 Task: Find connections with filter location Abidjan with filter topic #Startuplife with filter profile language German with filter current company L&T POWER with filter school Calcutta Institute Of Engineering And Management with filter industry Metal Ore Mining with filter service category Financial Reporting with filter keywords title Administrator
Action: Mouse moved to (668, 80)
Screenshot: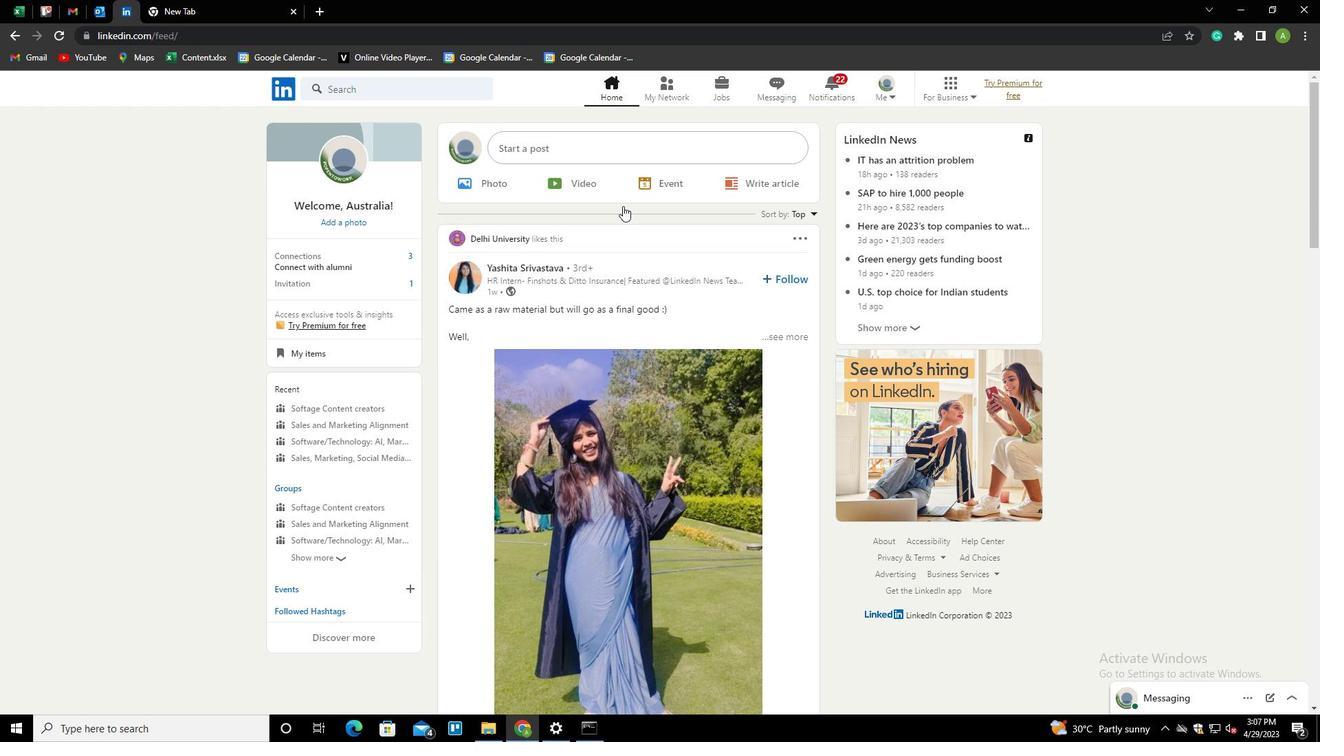 
Action: Mouse pressed left at (668, 80)
Screenshot: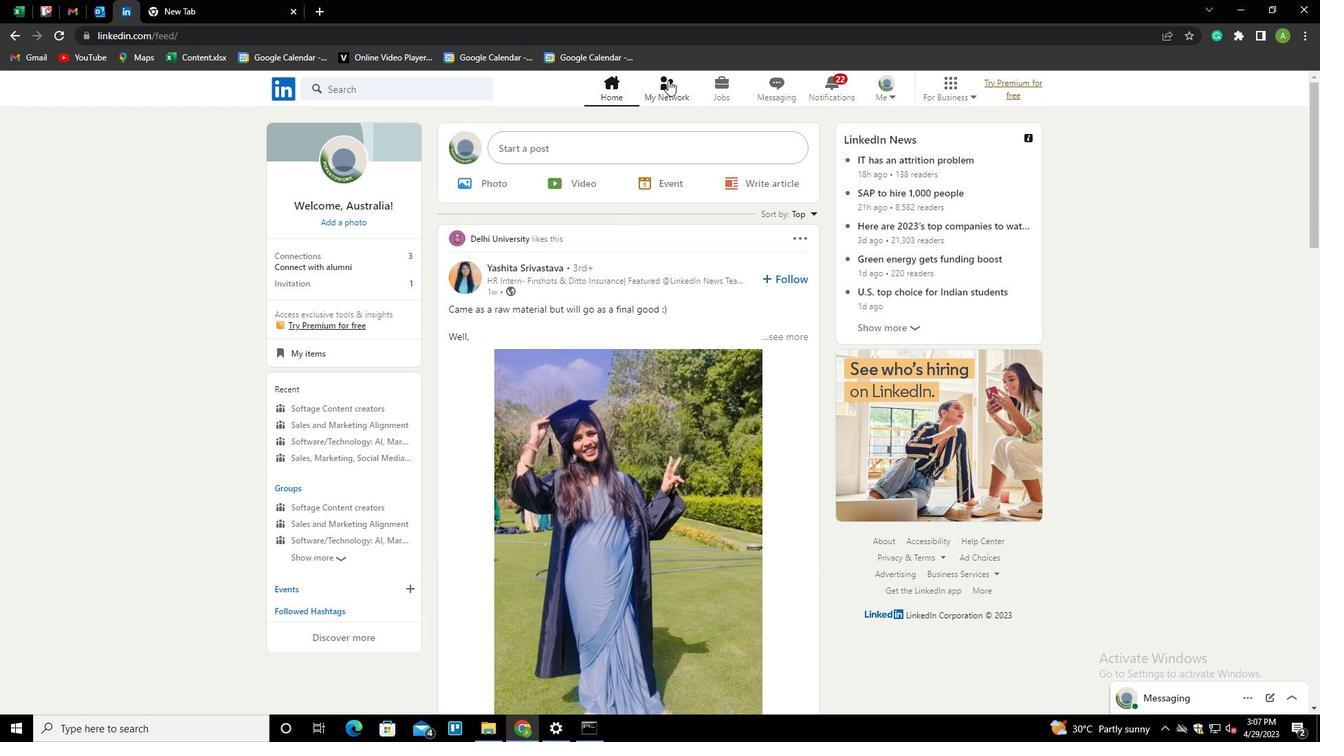 
Action: Mouse moved to (366, 160)
Screenshot: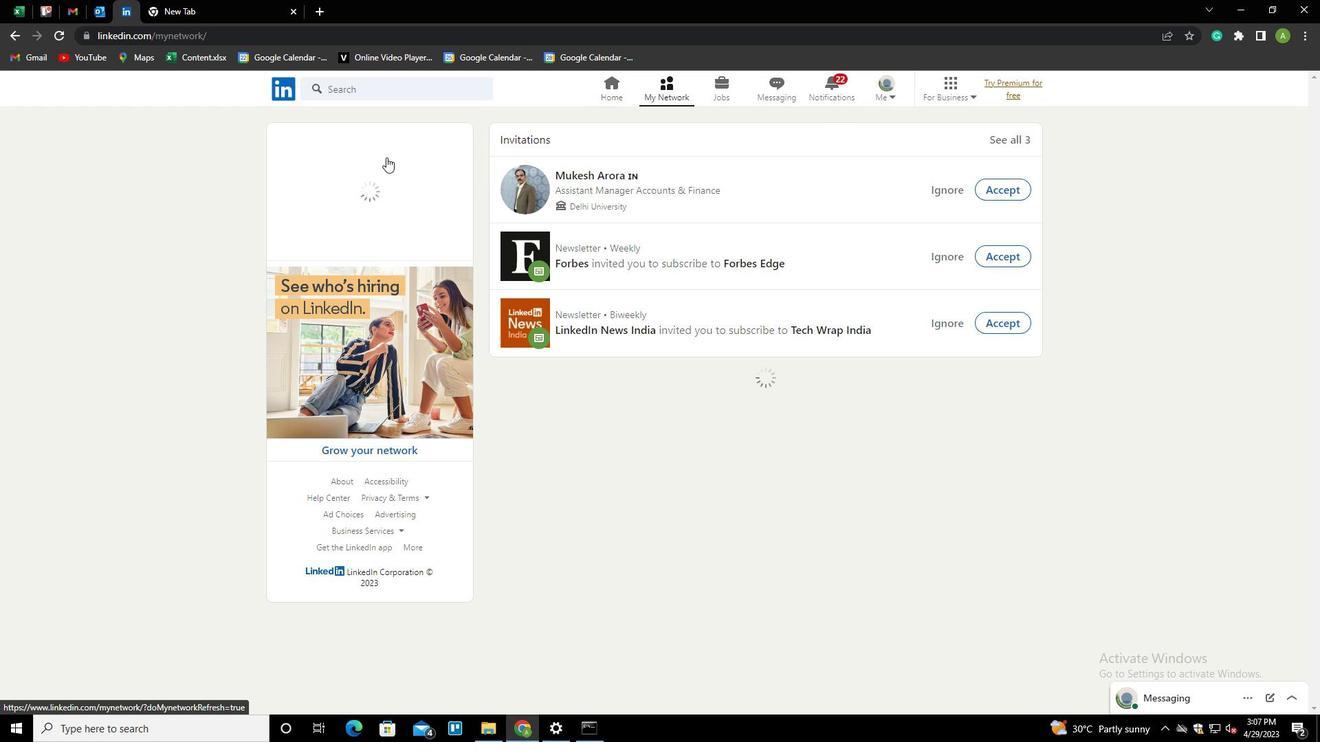 
Action: Mouse pressed left at (366, 160)
Screenshot: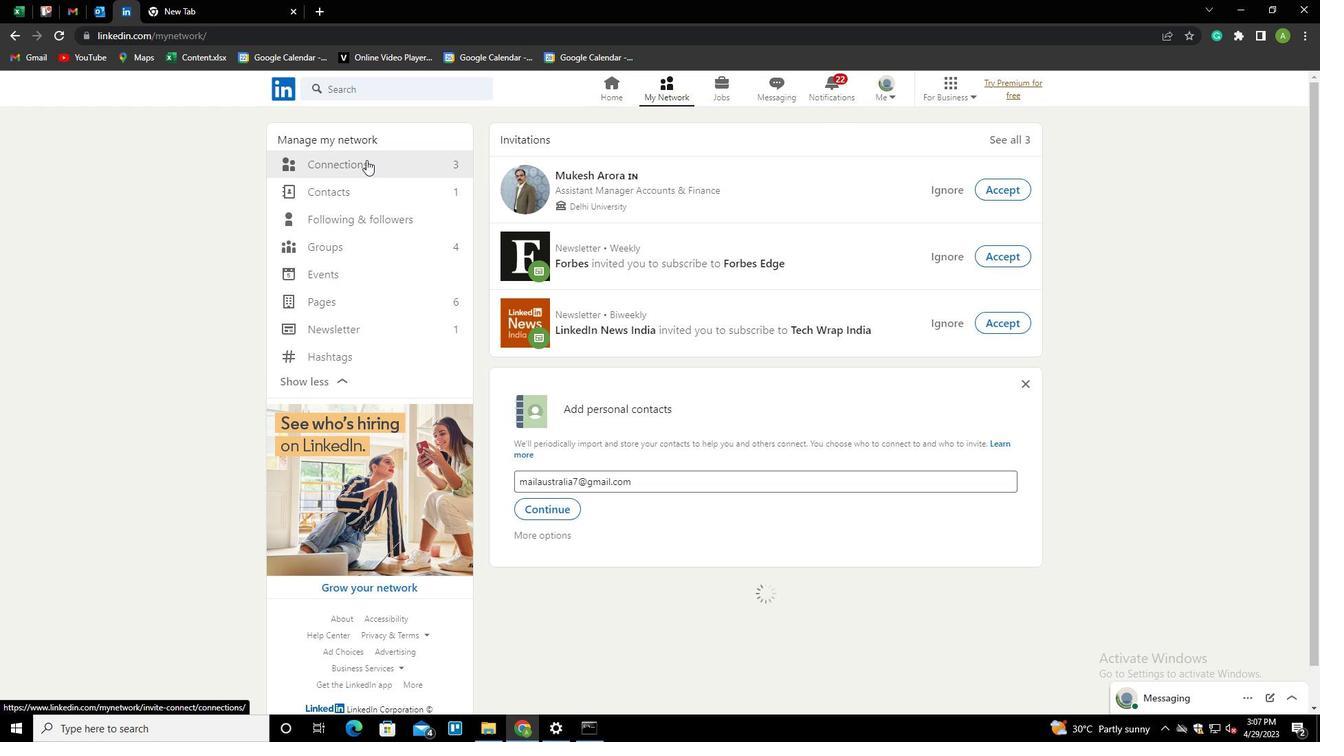 
Action: Mouse moved to (754, 157)
Screenshot: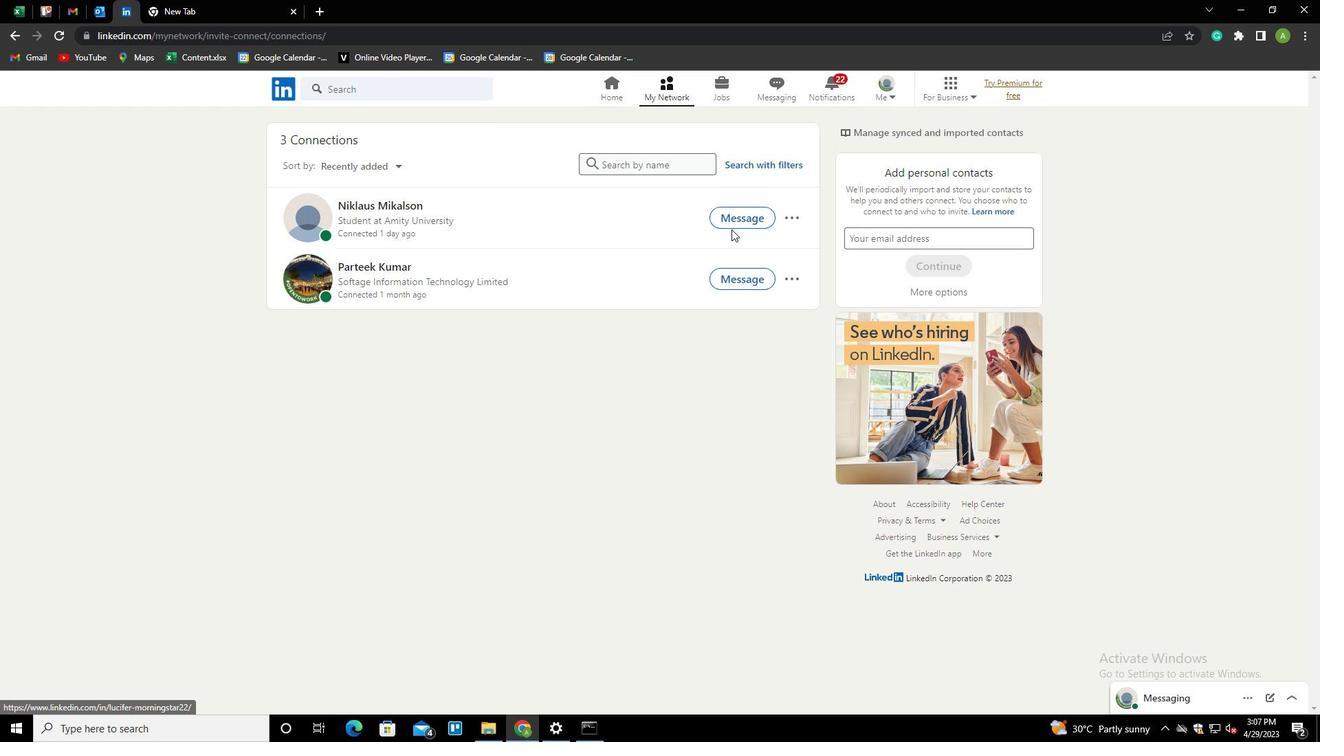
Action: Mouse pressed left at (754, 157)
Screenshot: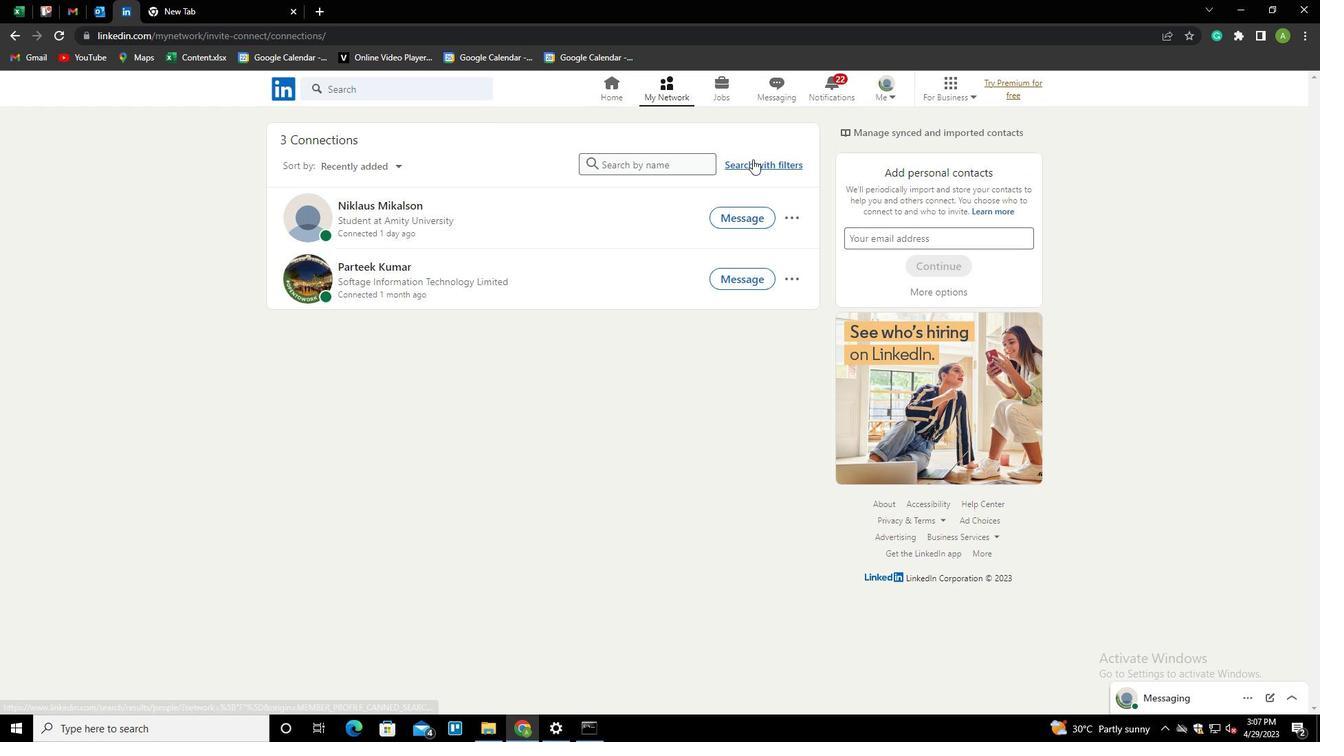 
Action: Mouse moved to (702, 123)
Screenshot: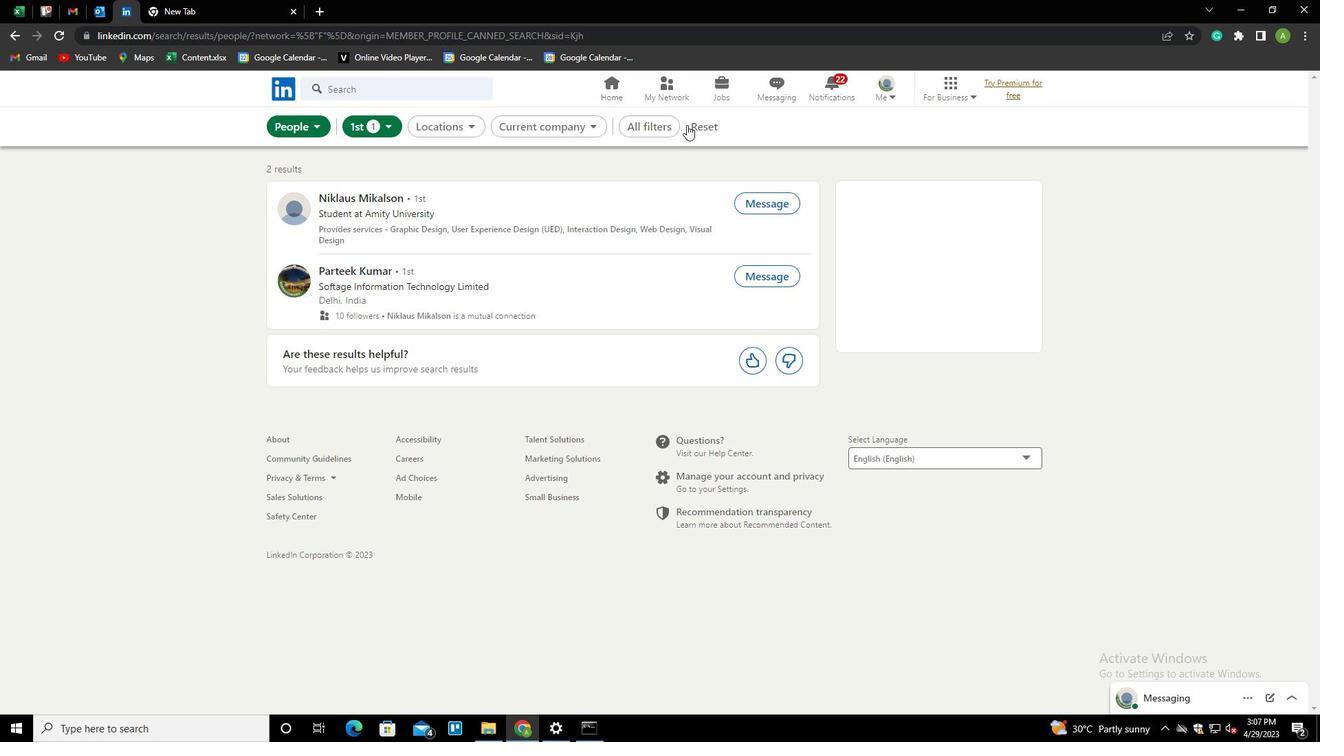 
Action: Mouse pressed left at (702, 123)
Screenshot: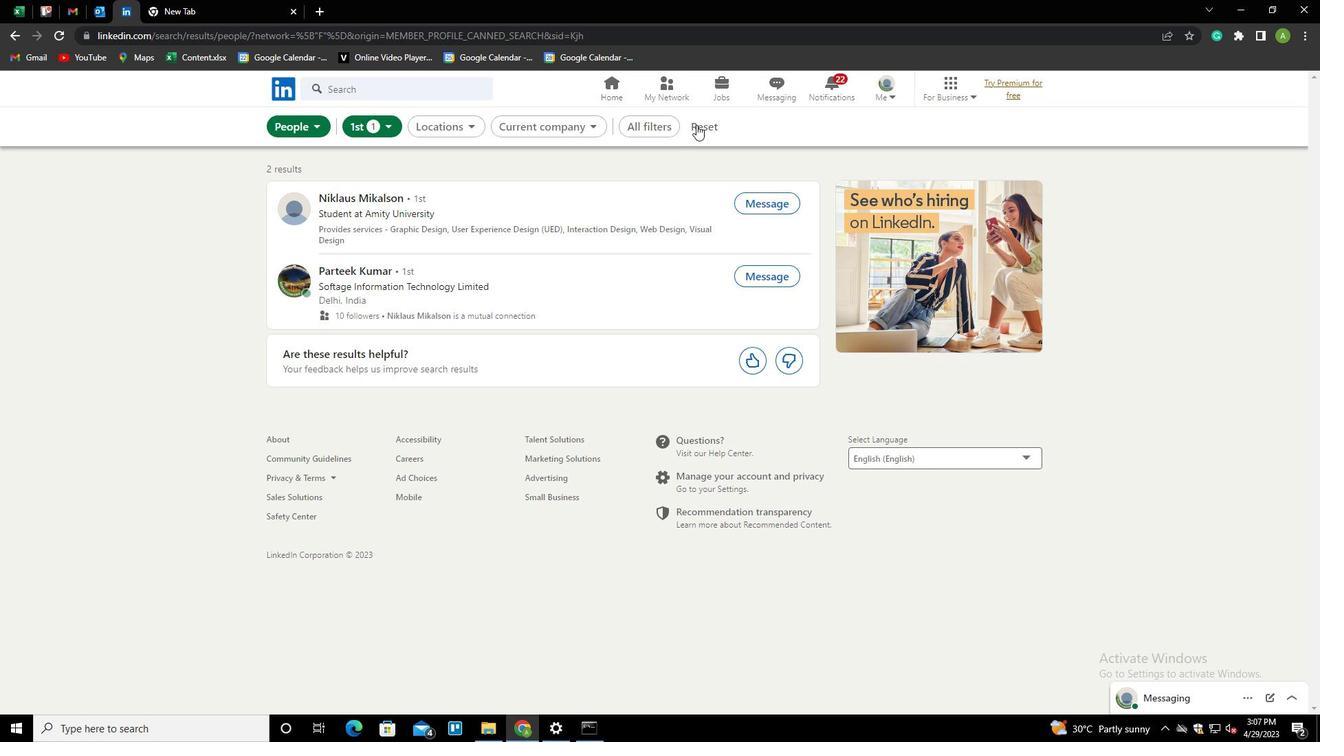 
Action: Mouse moved to (684, 124)
Screenshot: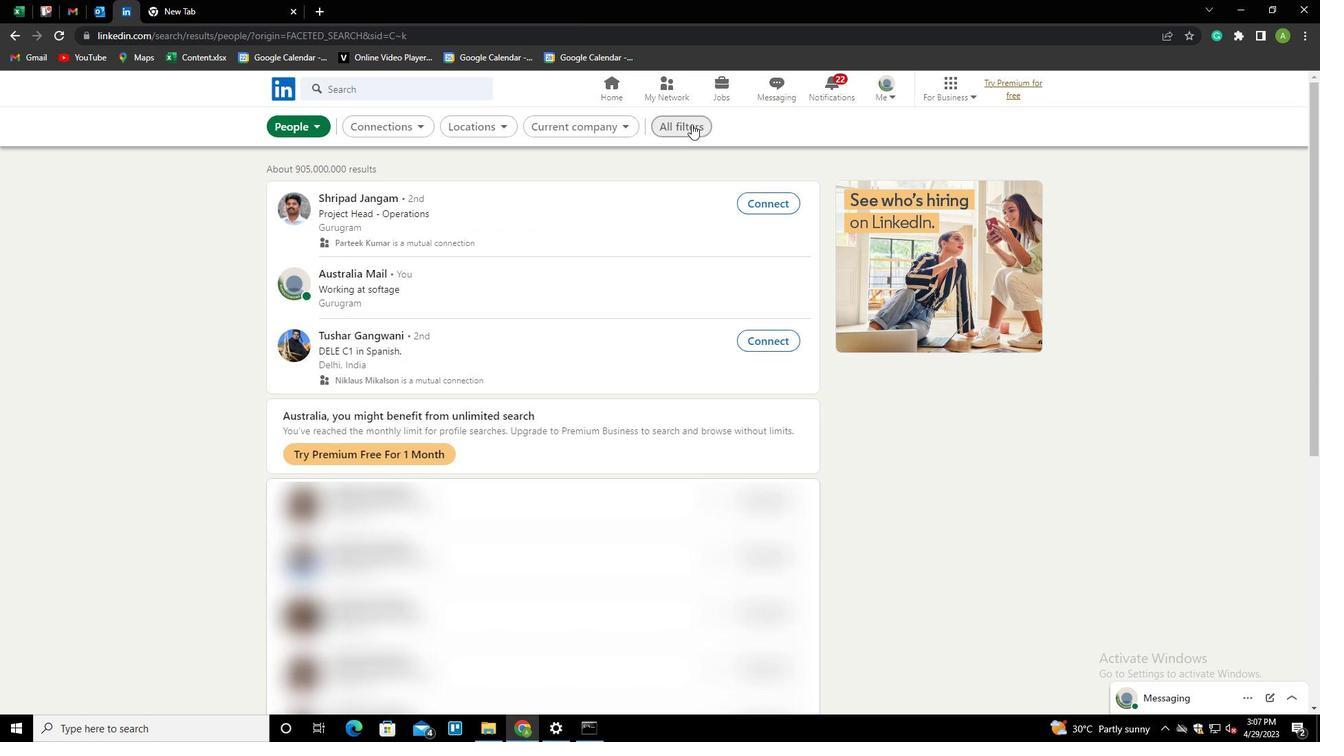 
Action: Mouse pressed left at (684, 124)
Screenshot: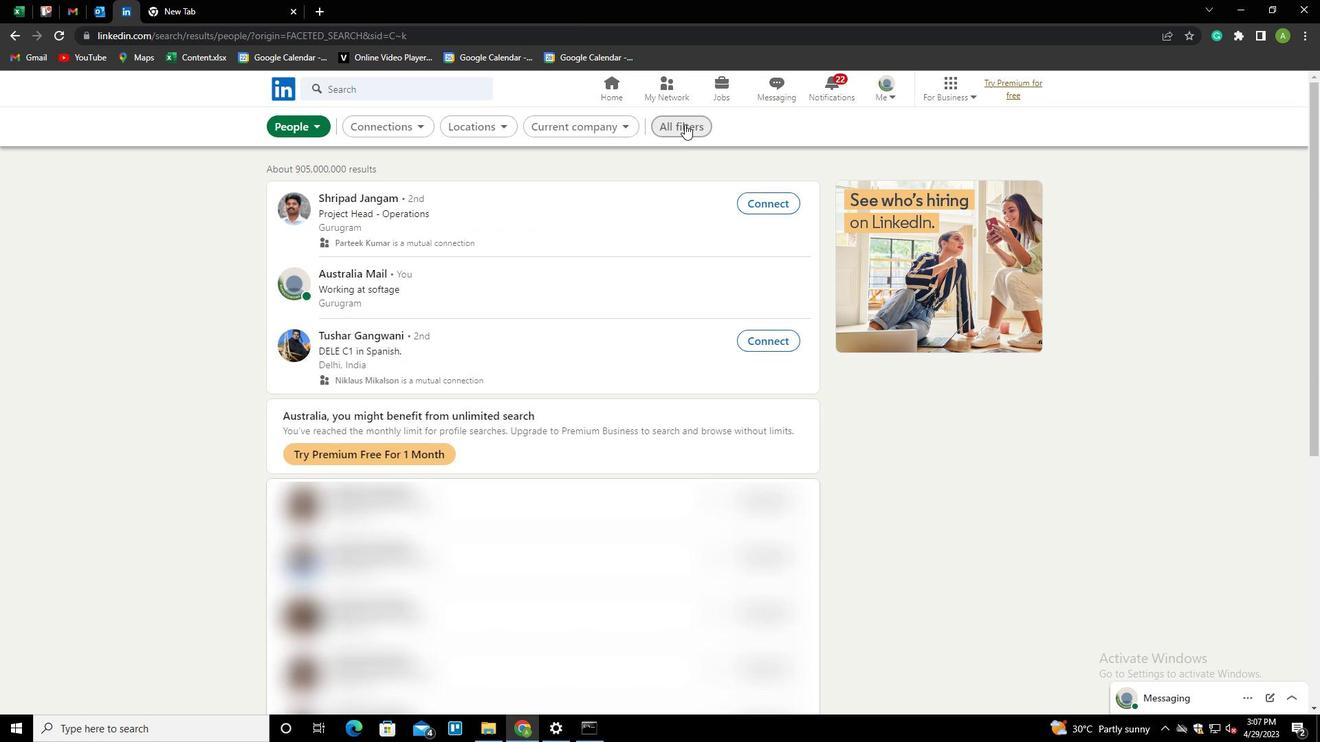 
Action: Mouse moved to (1150, 342)
Screenshot: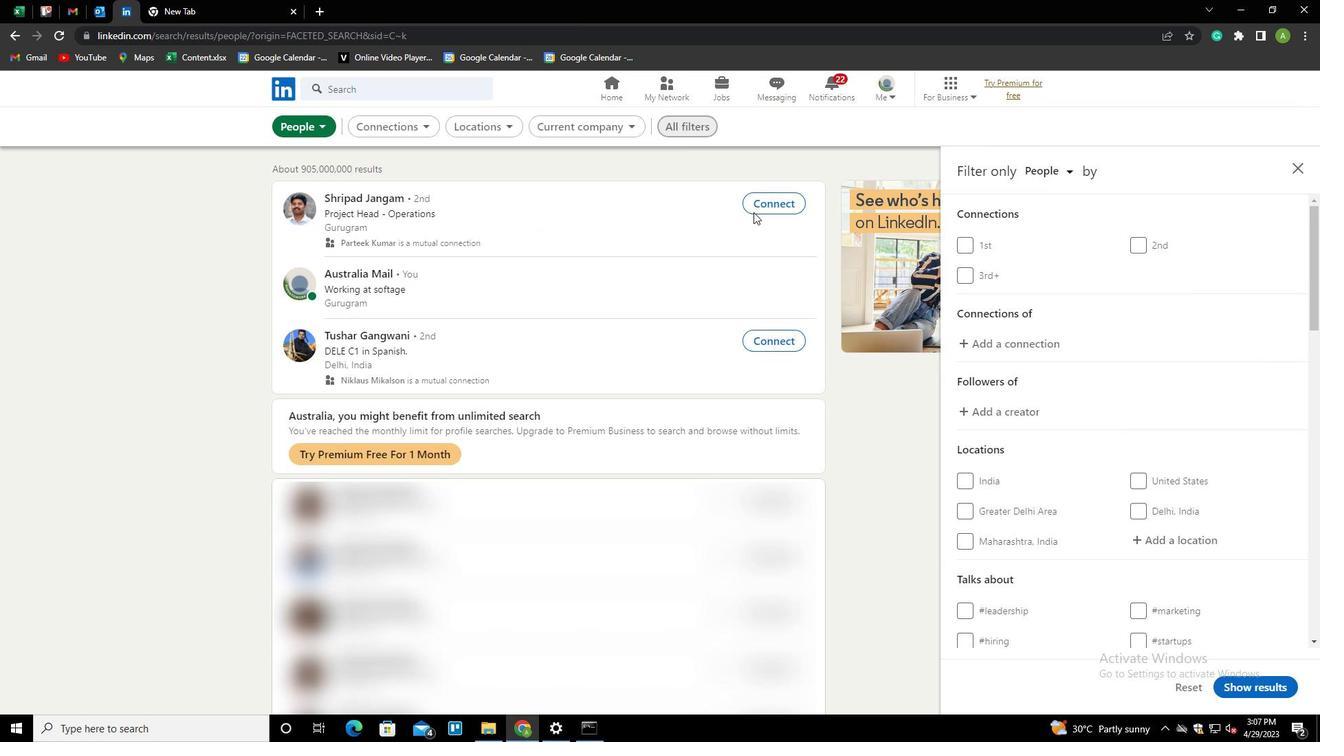 
Action: Mouse scrolled (1150, 341) with delta (0, 0)
Screenshot: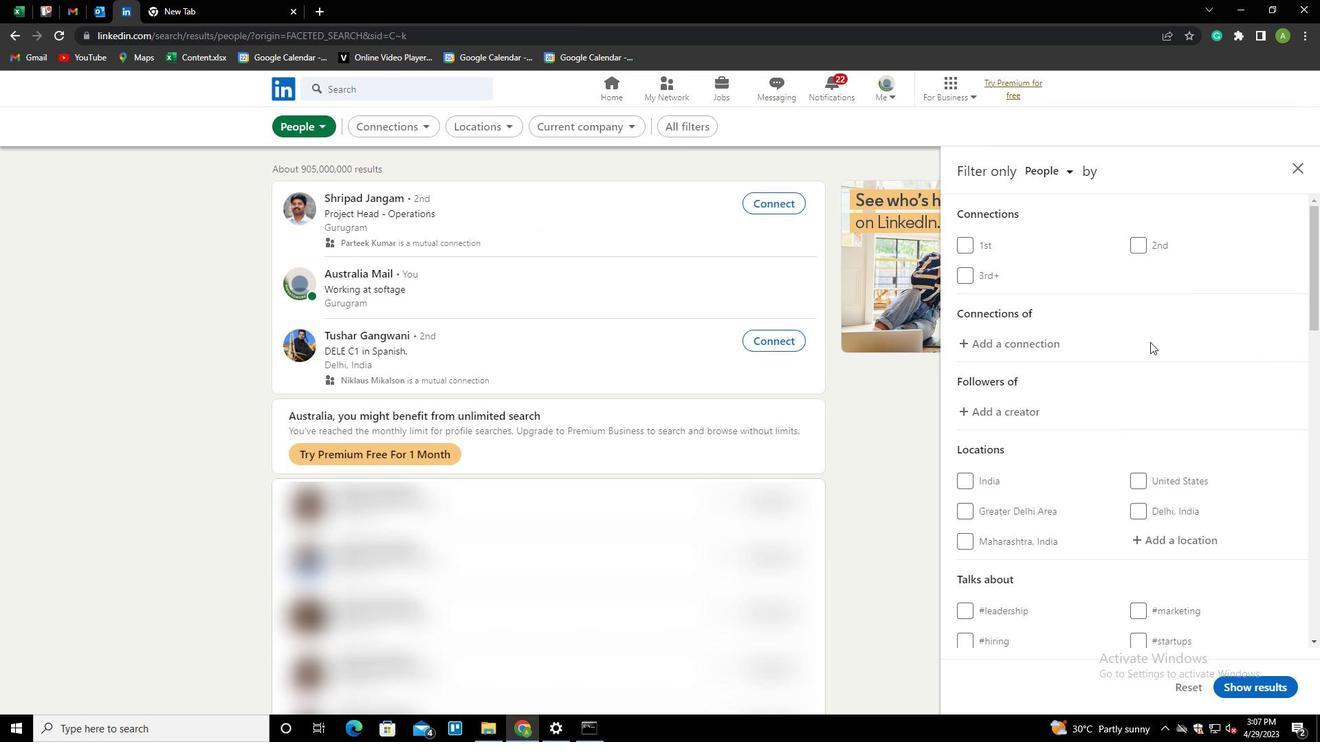 
Action: Mouse scrolled (1150, 341) with delta (0, 0)
Screenshot: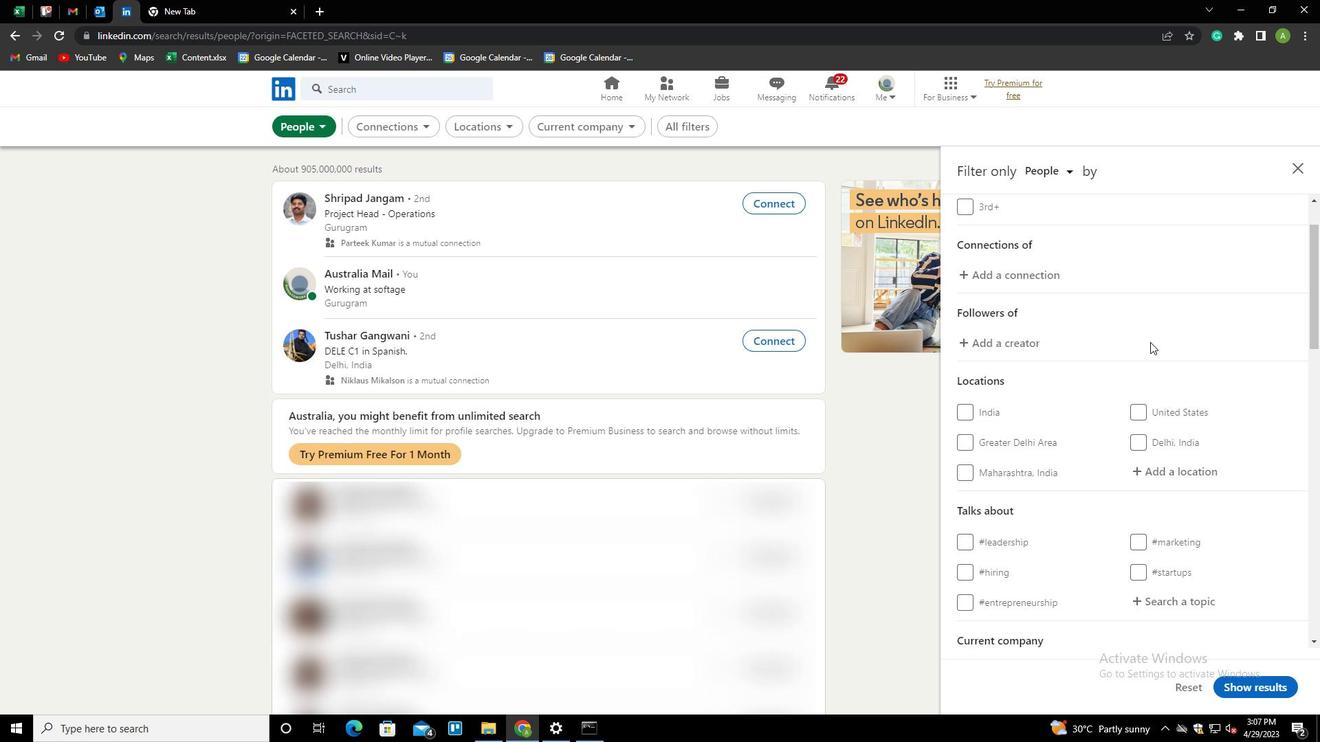 
Action: Mouse scrolled (1150, 341) with delta (0, 0)
Screenshot: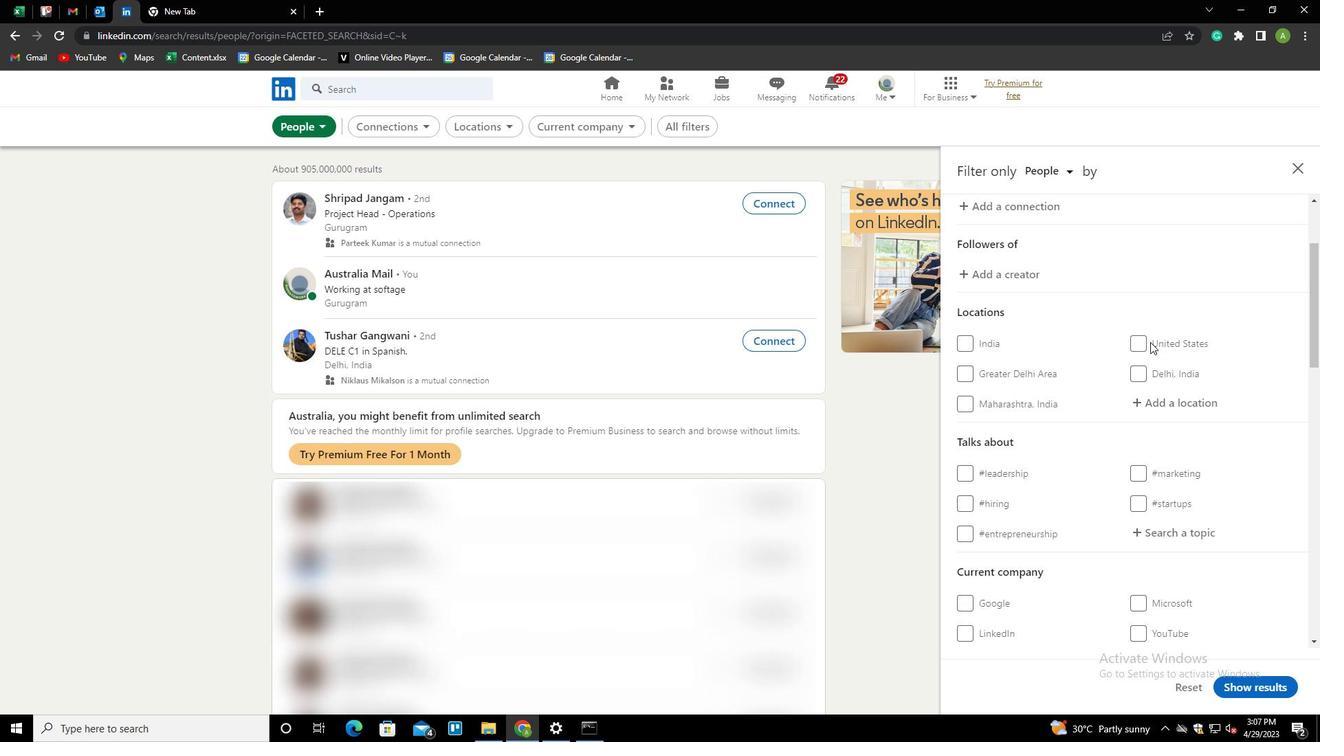 
Action: Mouse moved to (1158, 336)
Screenshot: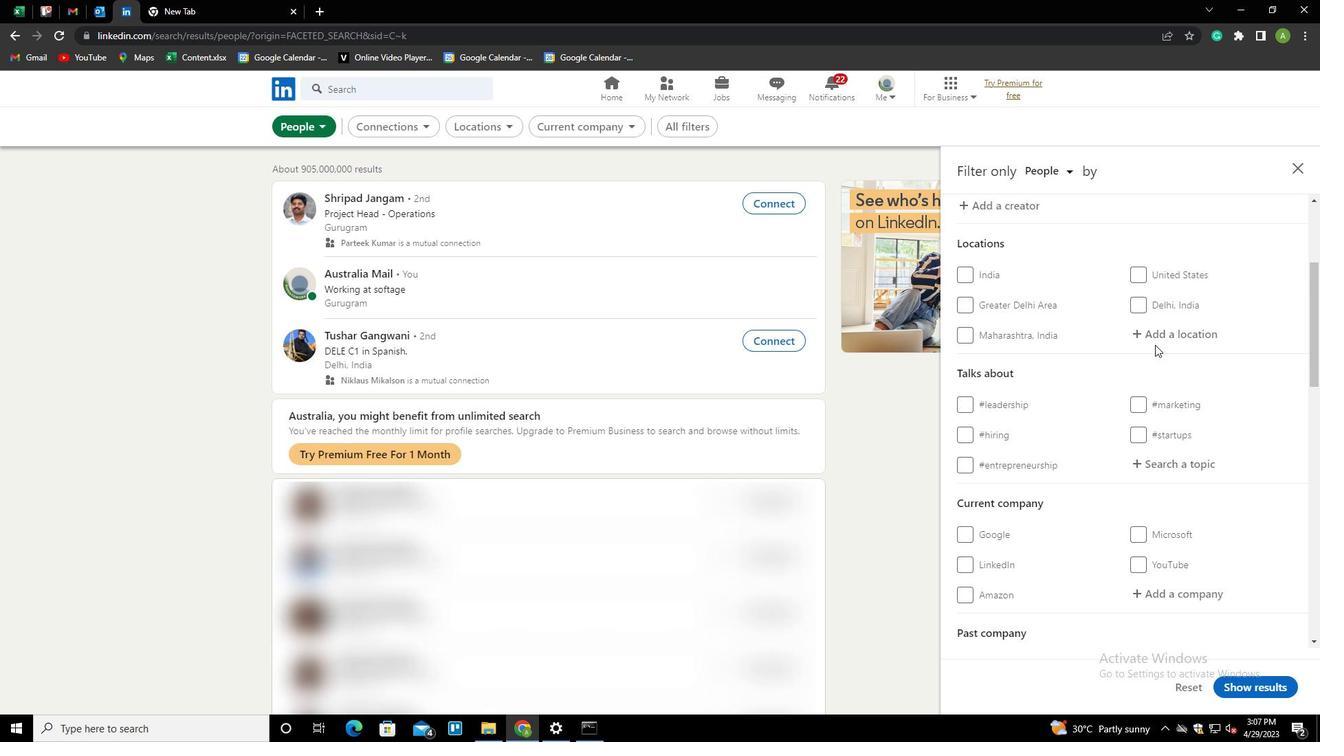 
Action: Mouse pressed left at (1158, 336)
Screenshot: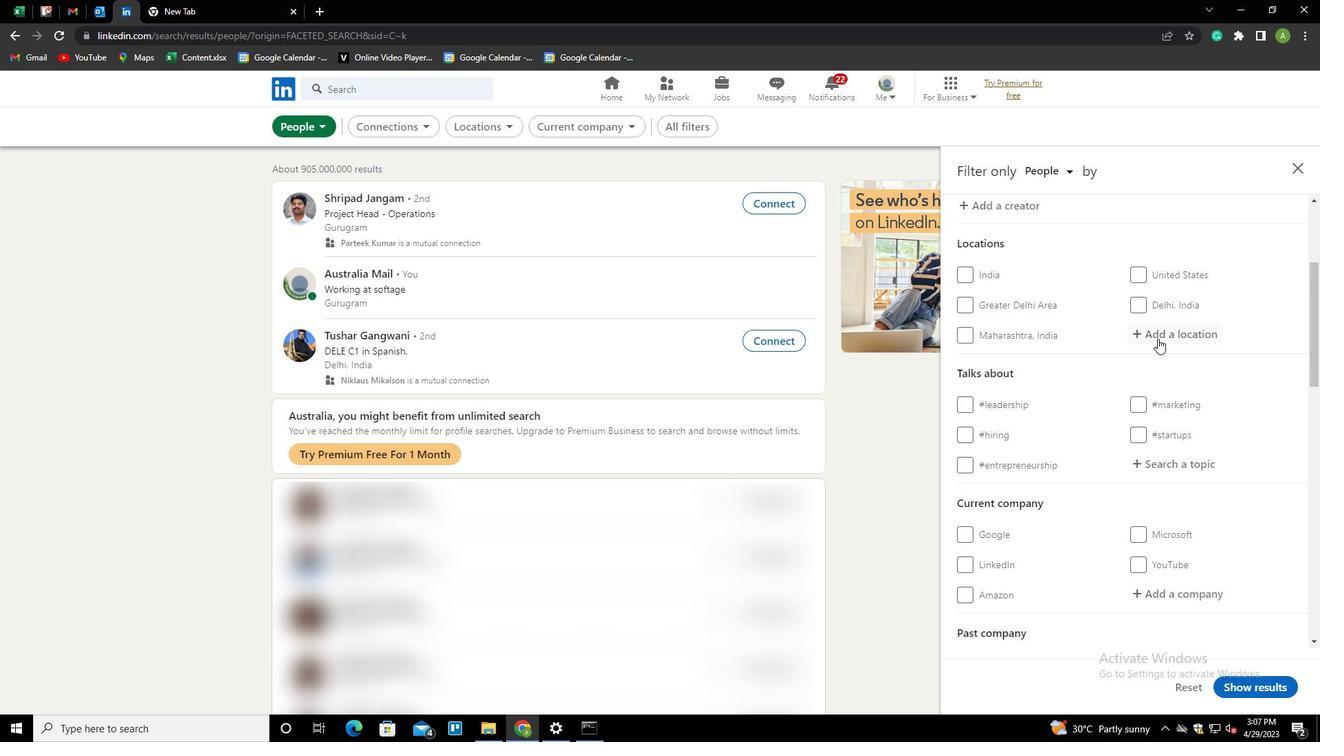 
Action: Mouse moved to (1165, 336)
Screenshot: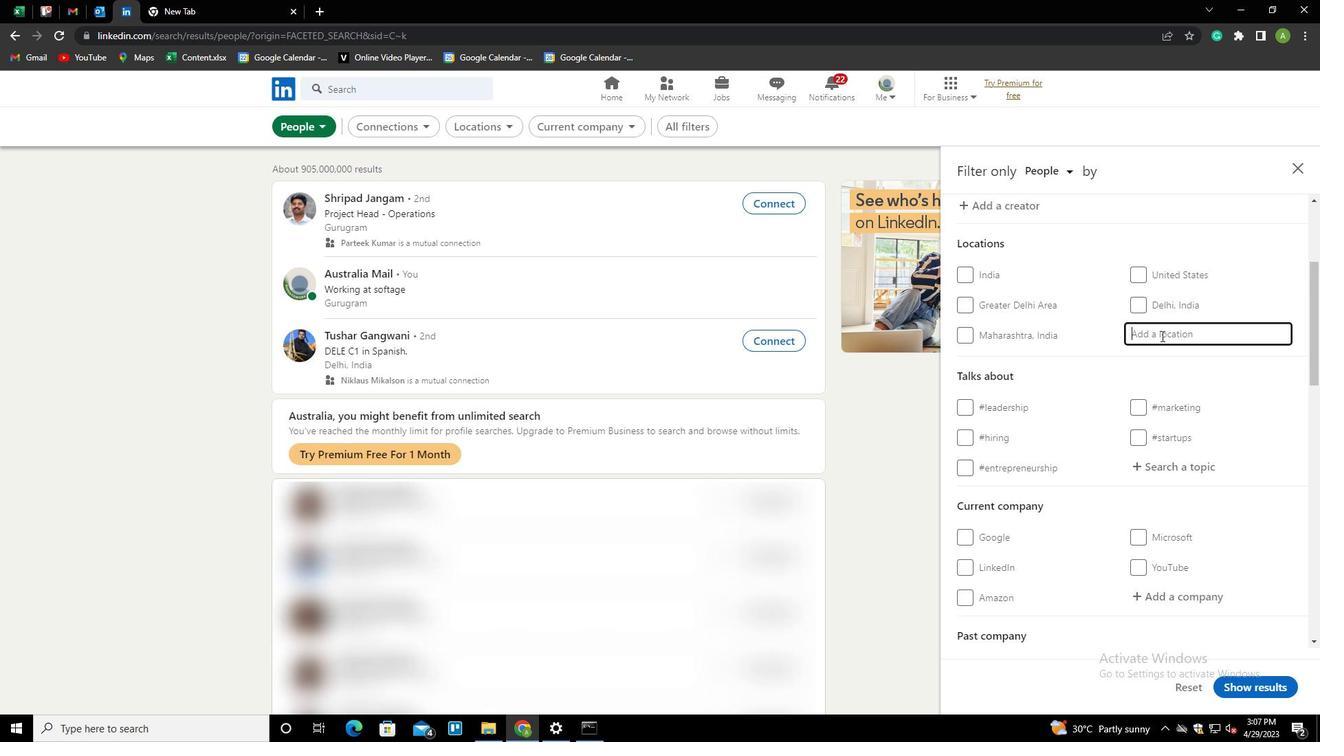 
Action: Mouse pressed left at (1165, 336)
Screenshot: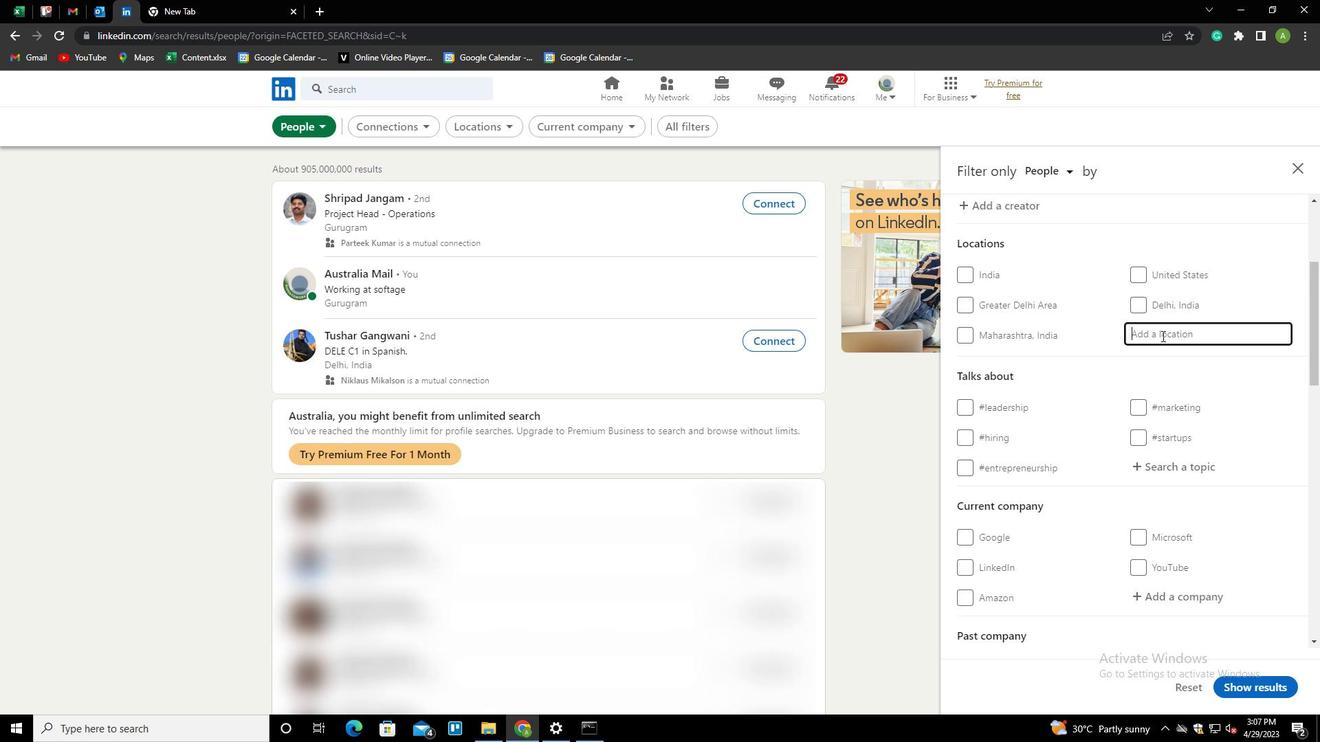 
Action: Mouse moved to (1165, 336)
Screenshot: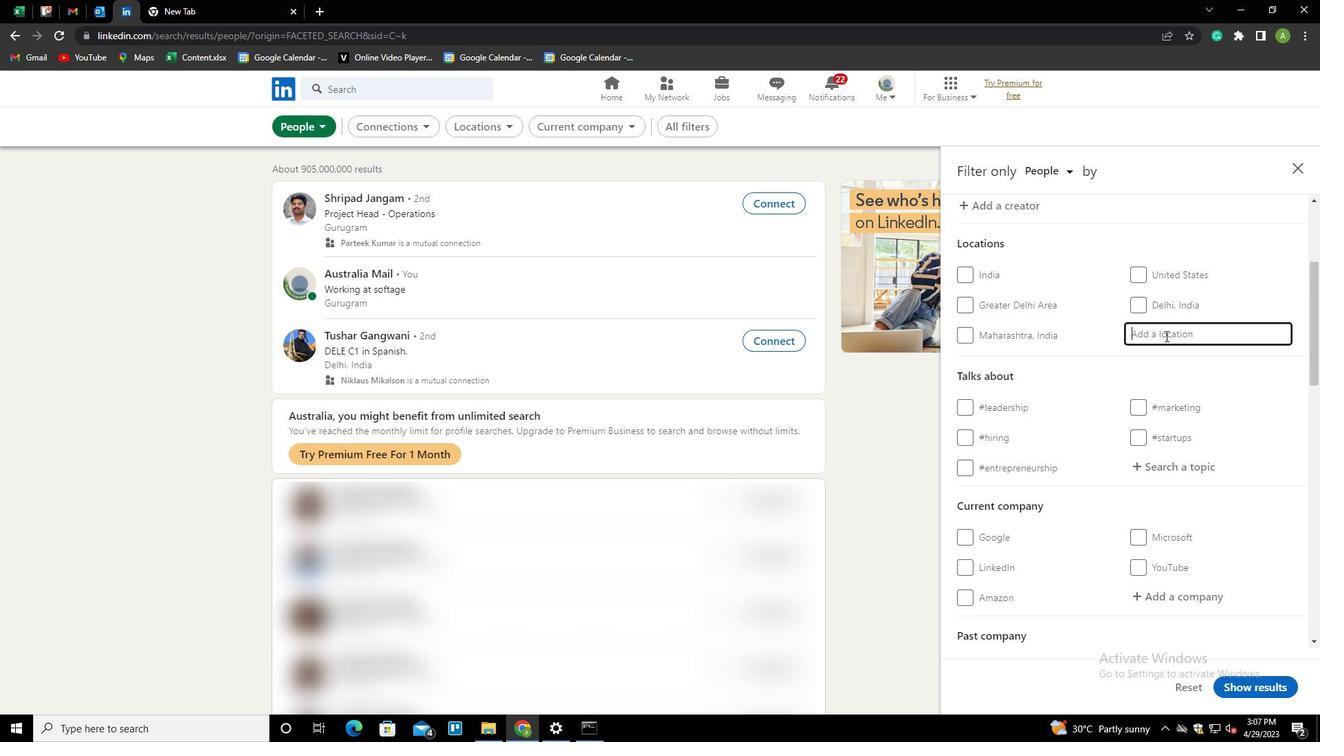 
Action: Key pressed <Key.shift><Key.shift><Key.shift><Key.shift><Key.shift><Key.shift><Key.shift><Key.shift><Key.shift><Key.shift><Key.shift>ABIDJAN<Key.down><Key.enter>
Screenshot: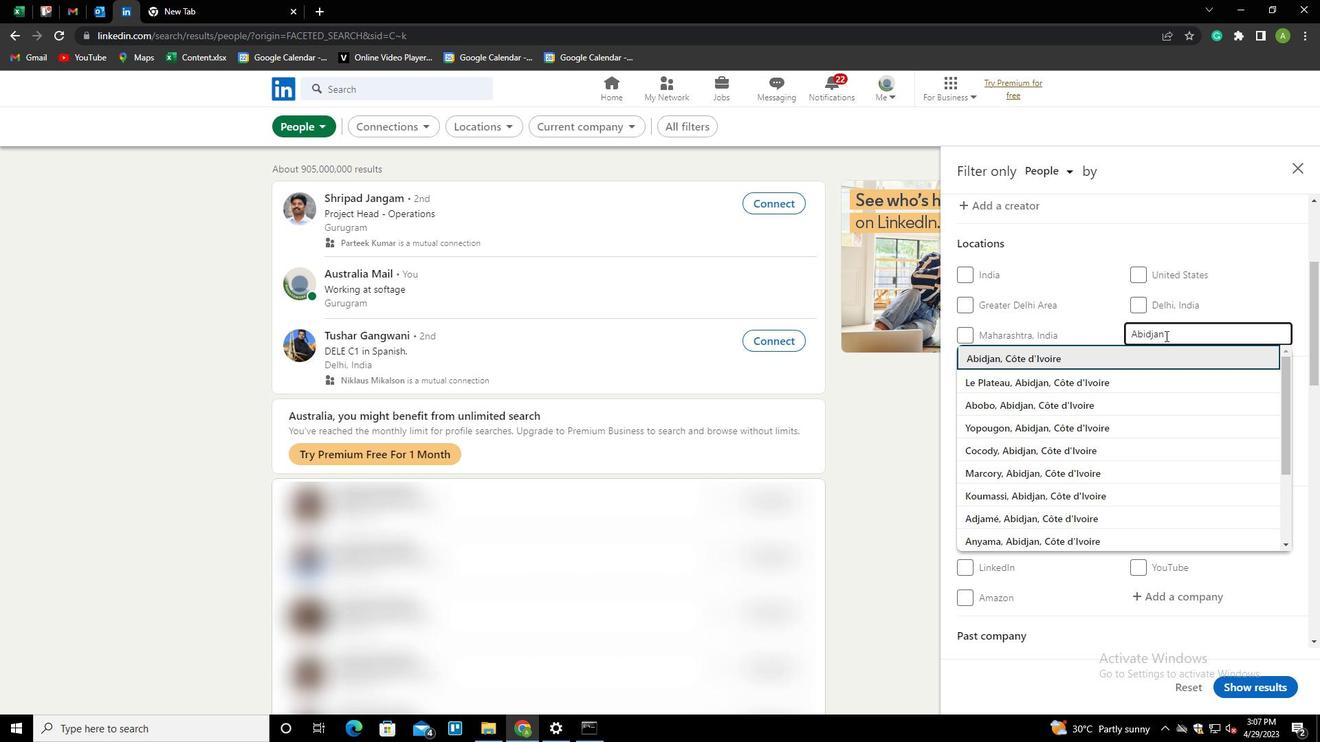 
Action: Mouse scrolled (1165, 335) with delta (0, 0)
Screenshot: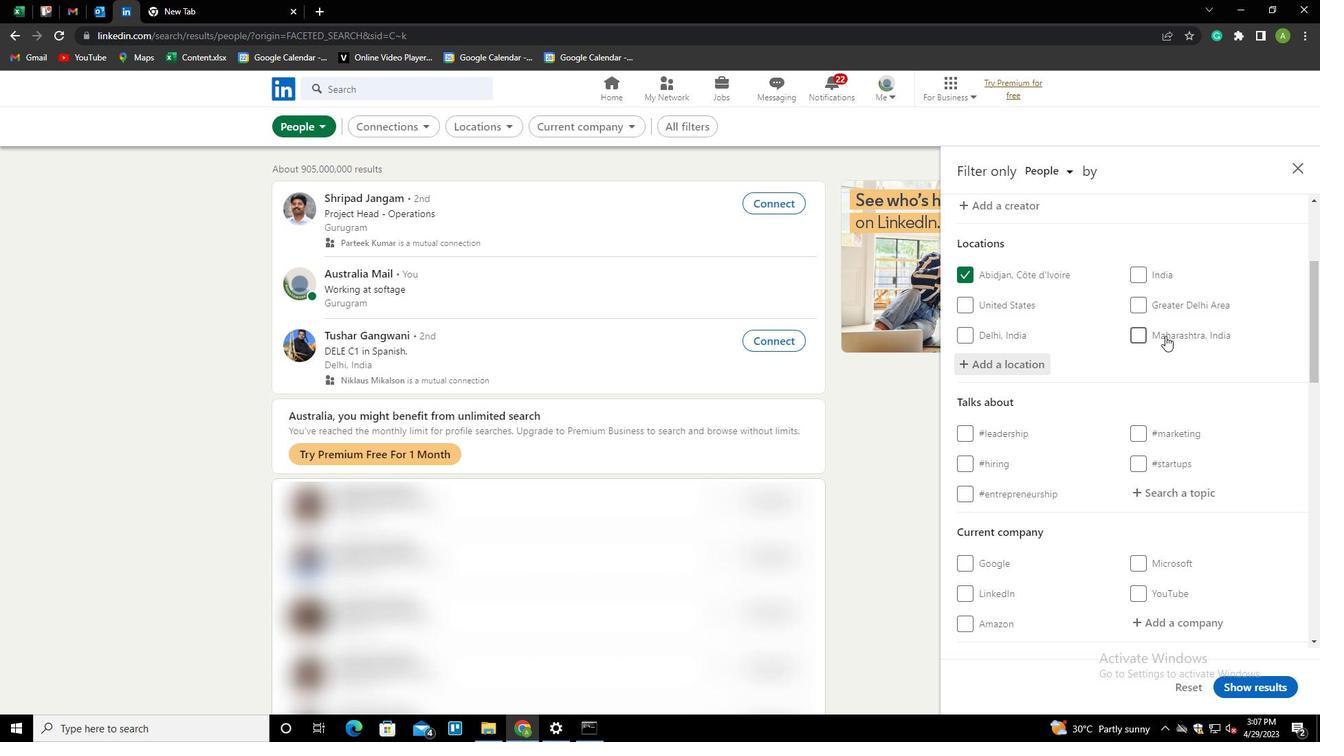 
Action: Mouse scrolled (1165, 335) with delta (0, 0)
Screenshot: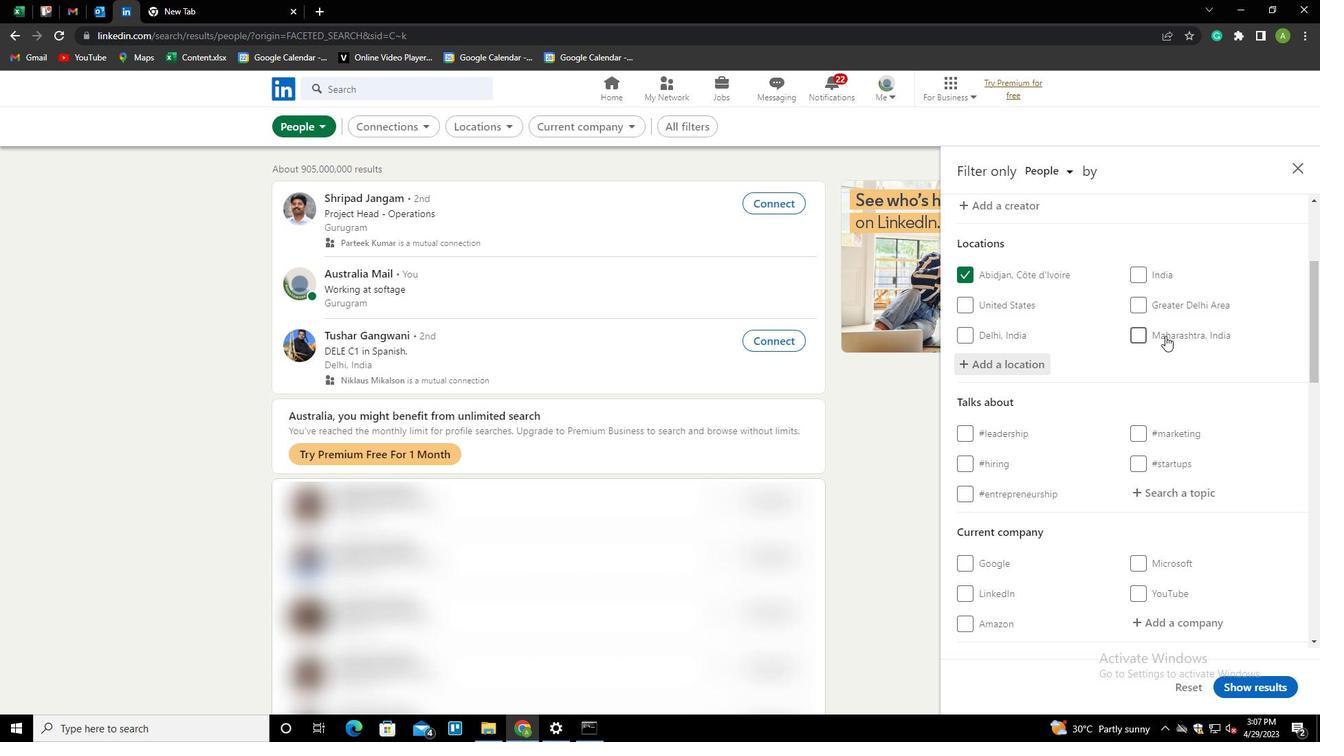 
Action: Mouse moved to (1158, 357)
Screenshot: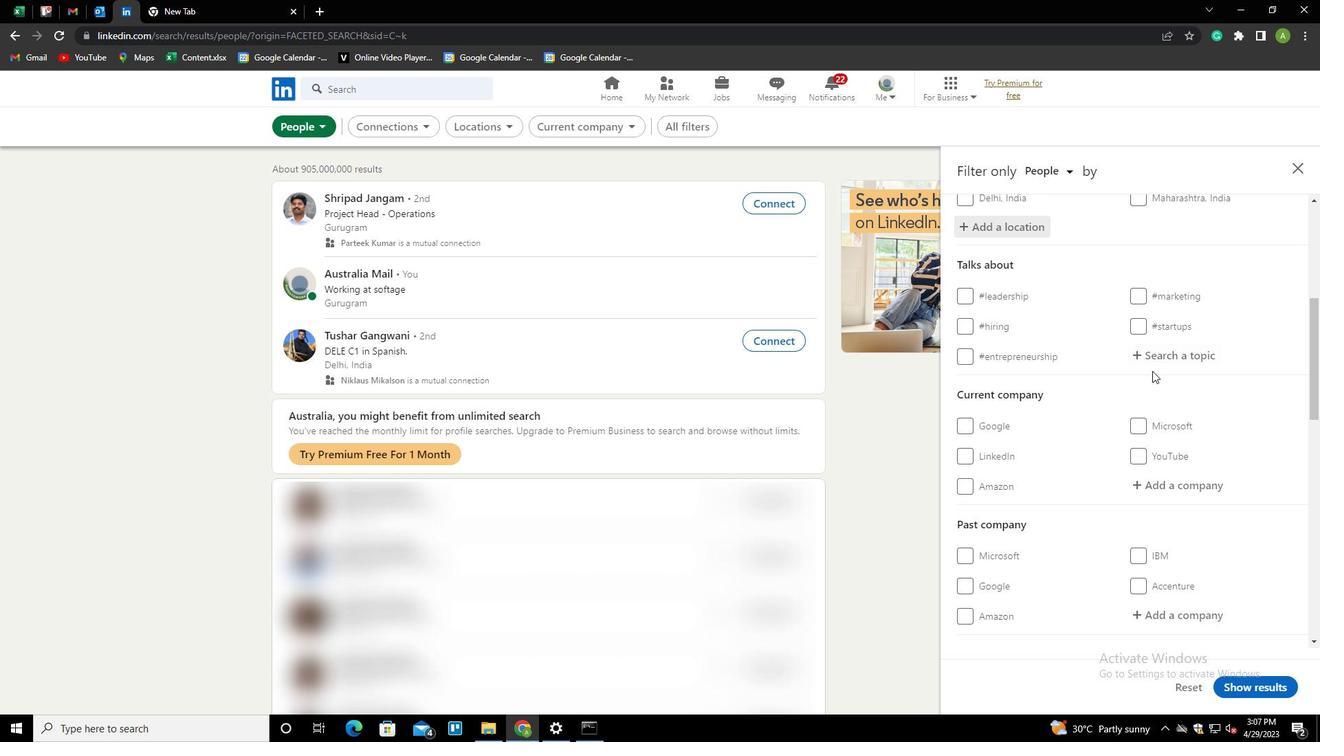 
Action: Mouse pressed left at (1158, 357)
Screenshot: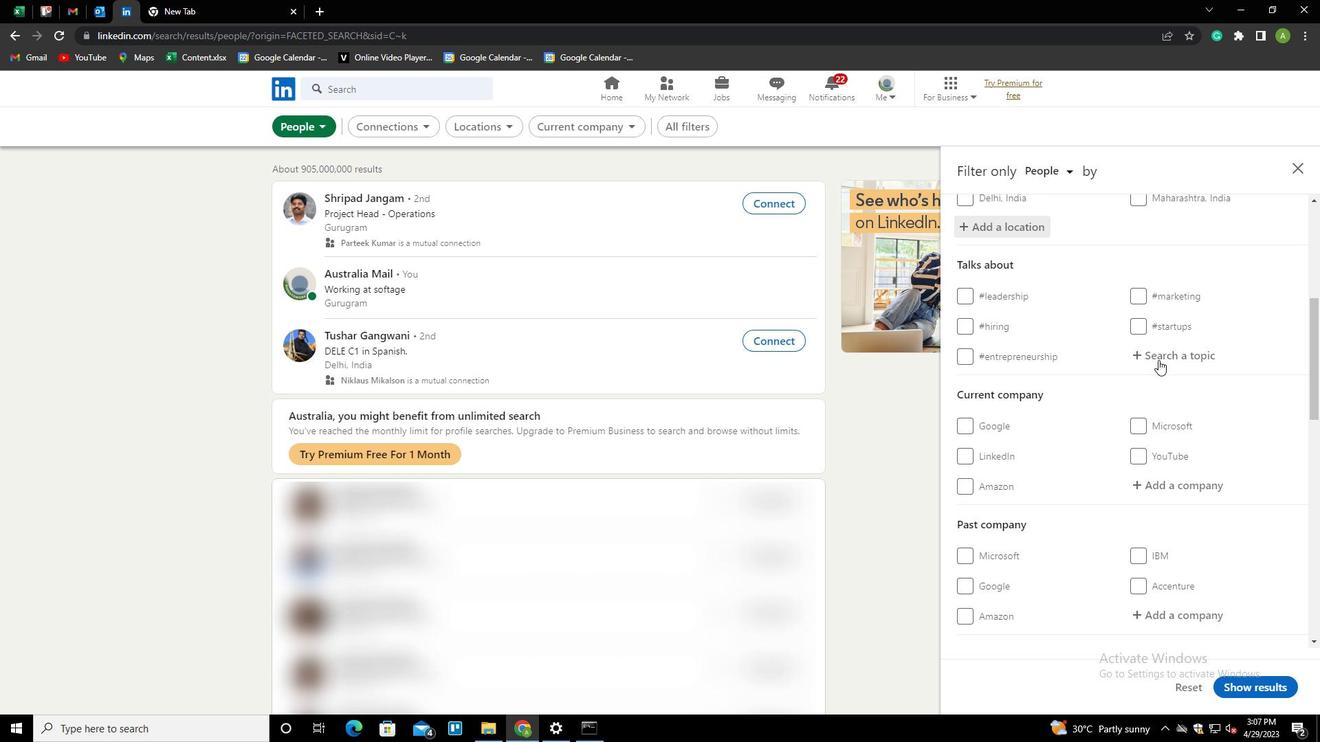 
Action: Key pressed STARTUPLID<Key.backspace>FE<Key.down><Key.enter>
Screenshot: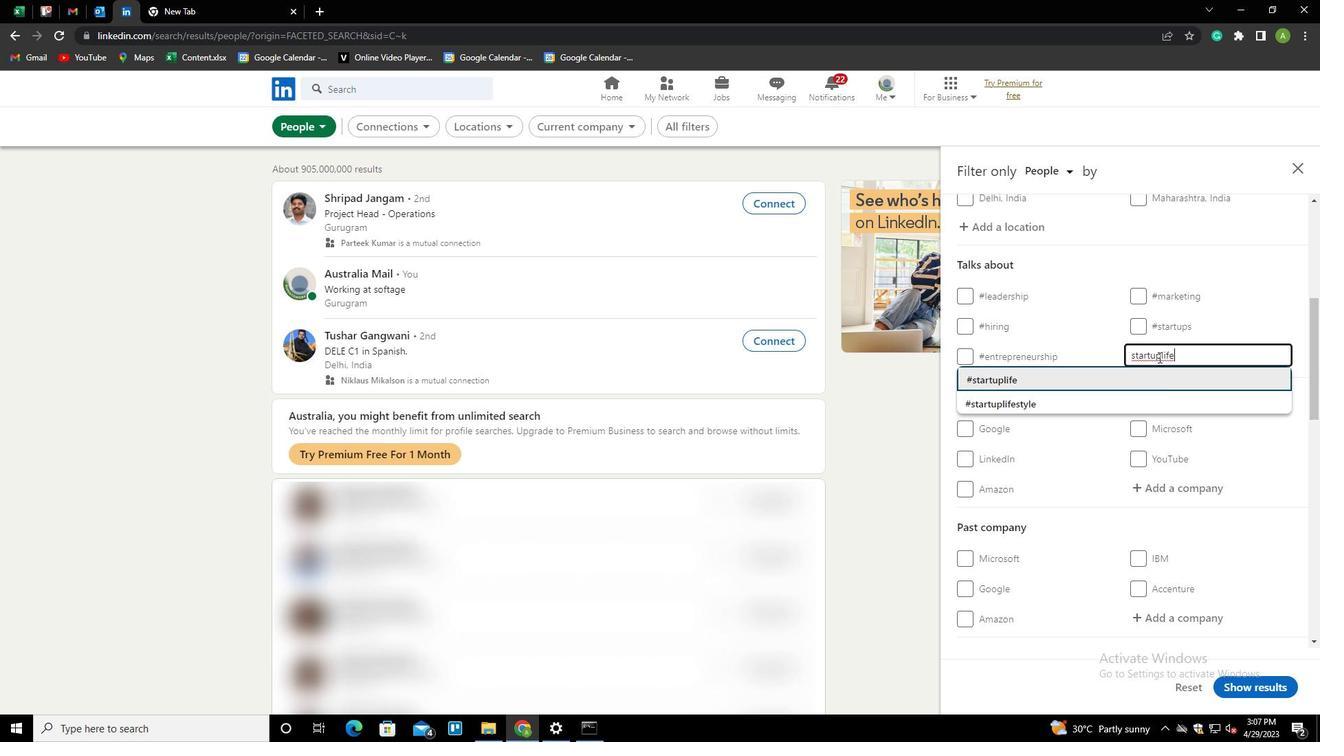 
Action: Mouse scrolled (1158, 356) with delta (0, 0)
Screenshot: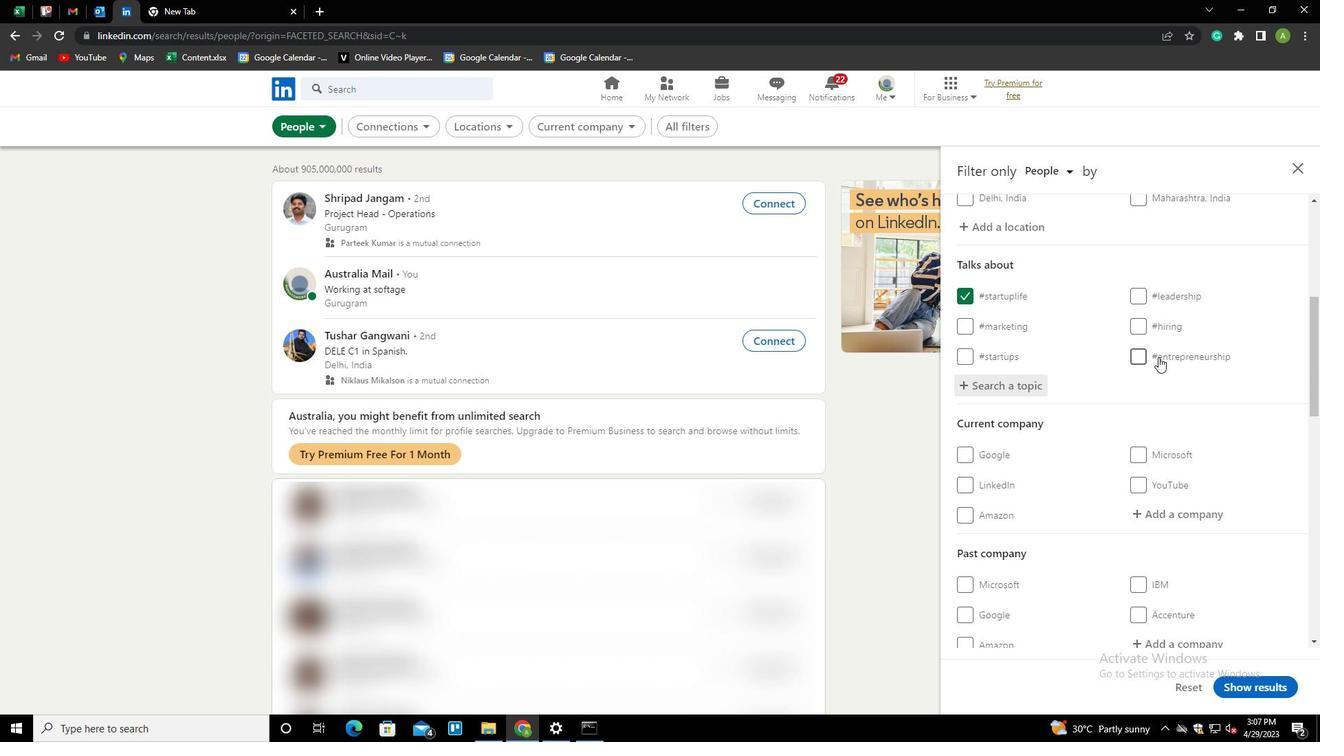 
Action: Mouse scrolled (1158, 356) with delta (0, 0)
Screenshot: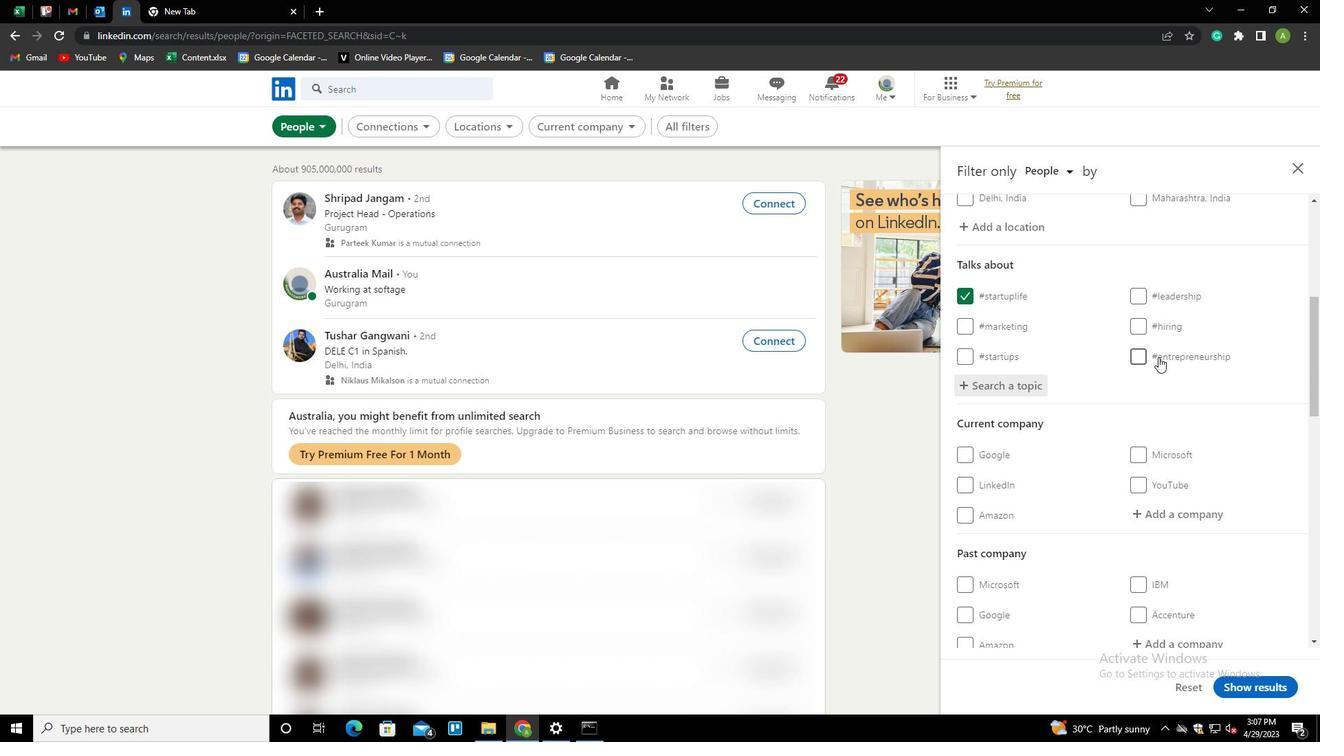 
Action: Mouse scrolled (1158, 356) with delta (0, 0)
Screenshot: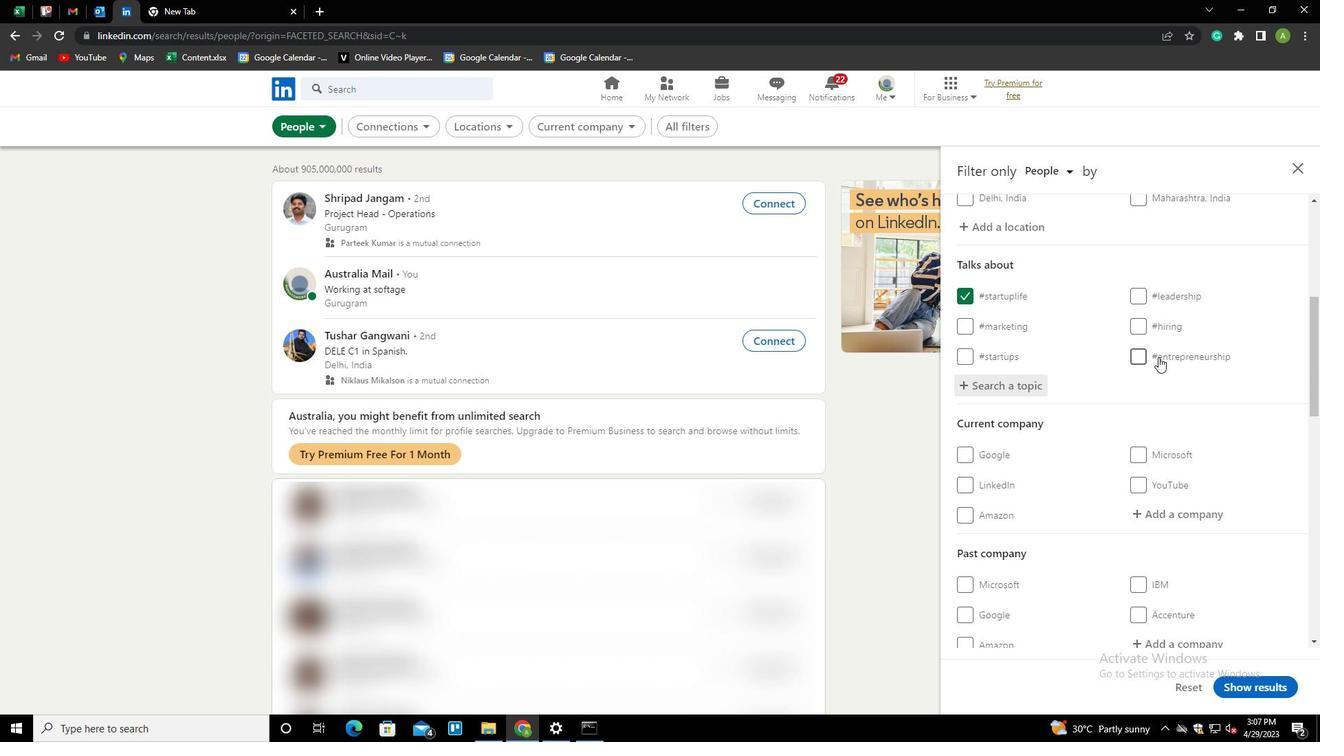 
Action: Mouse scrolled (1158, 356) with delta (0, 0)
Screenshot: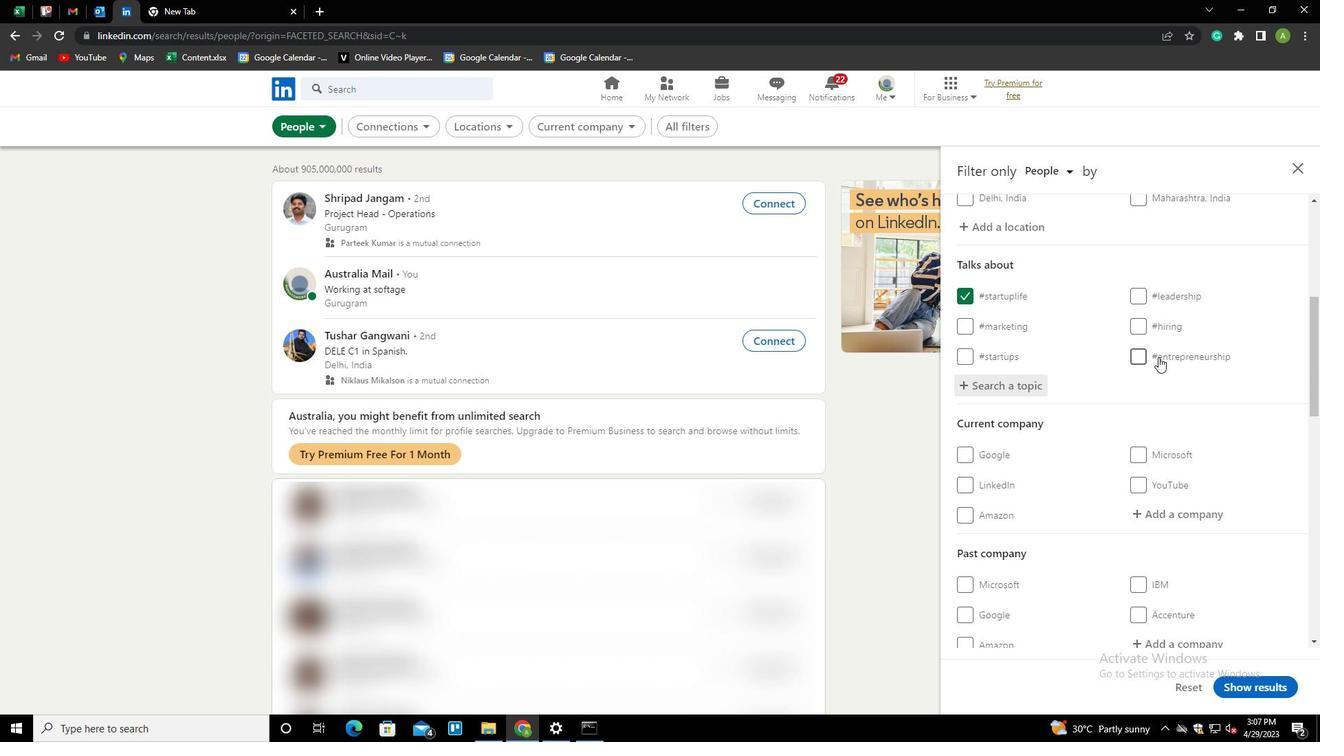
Action: Mouse scrolled (1158, 356) with delta (0, 0)
Screenshot: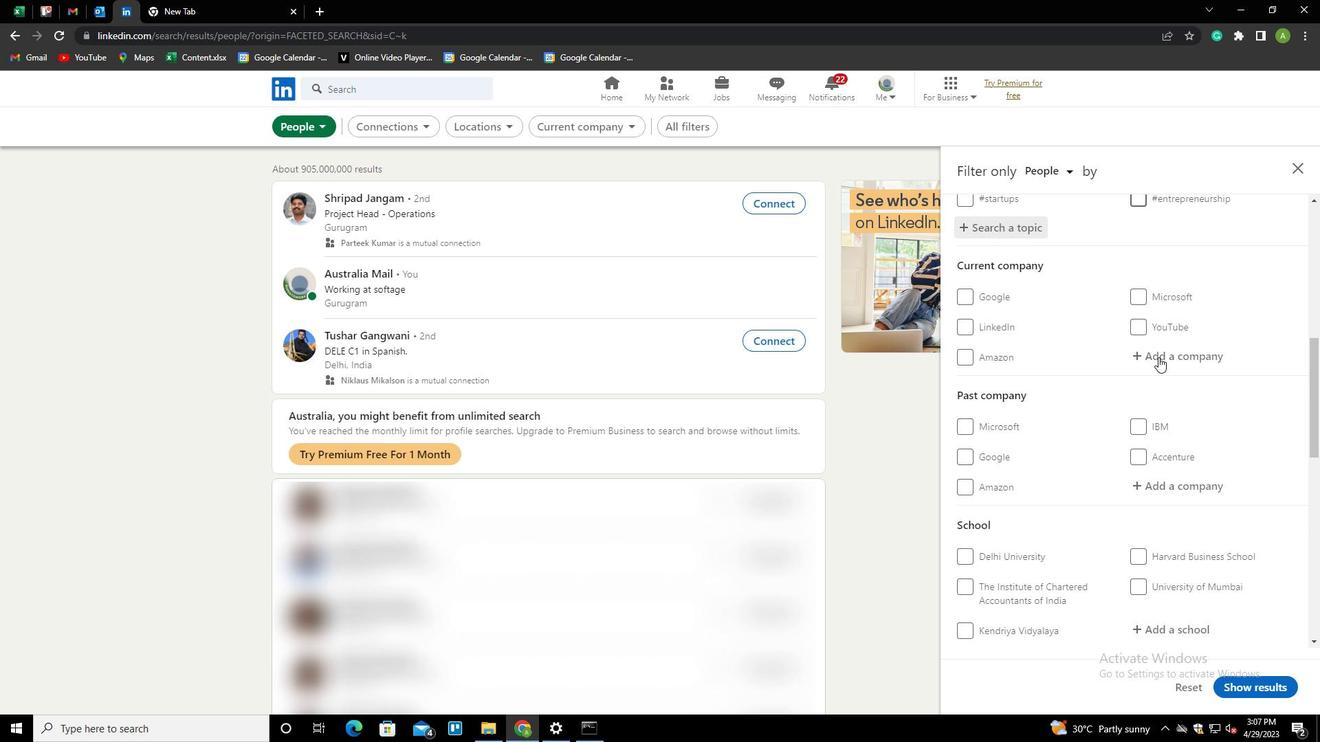 
Action: Mouse scrolled (1158, 356) with delta (0, 0)
Screenshot: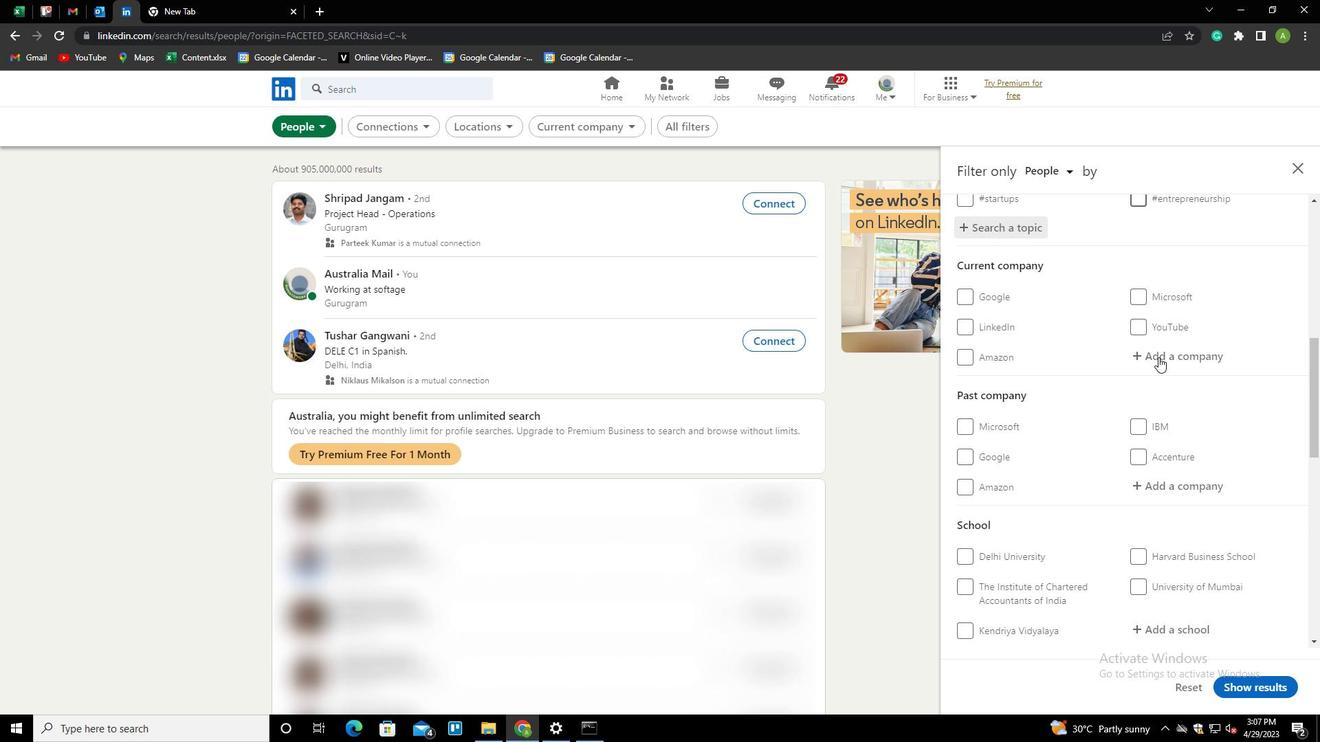 
Action: Mouse scrolled (1158, 356) with delta (0, 0)
Screenshot: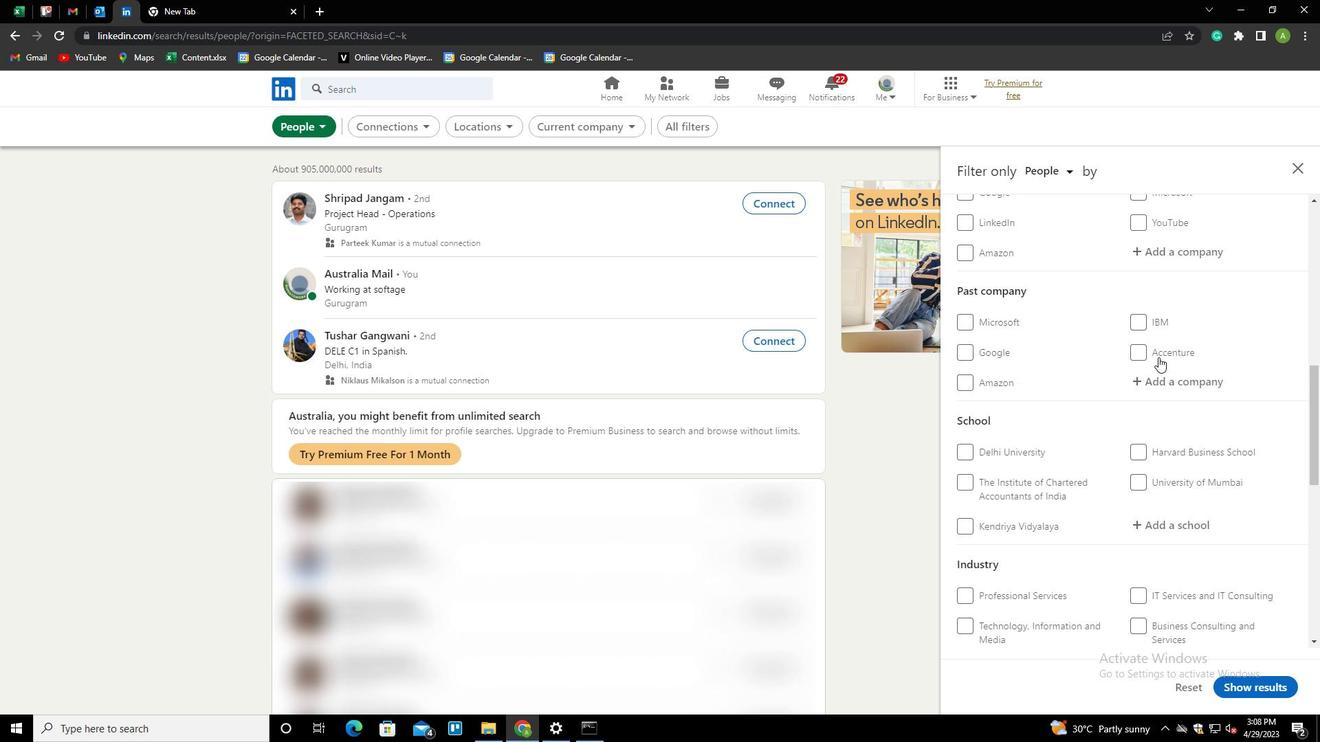 
Action: Mouse scrolled (1158, 356) with delta (0, 0)
Screenshot: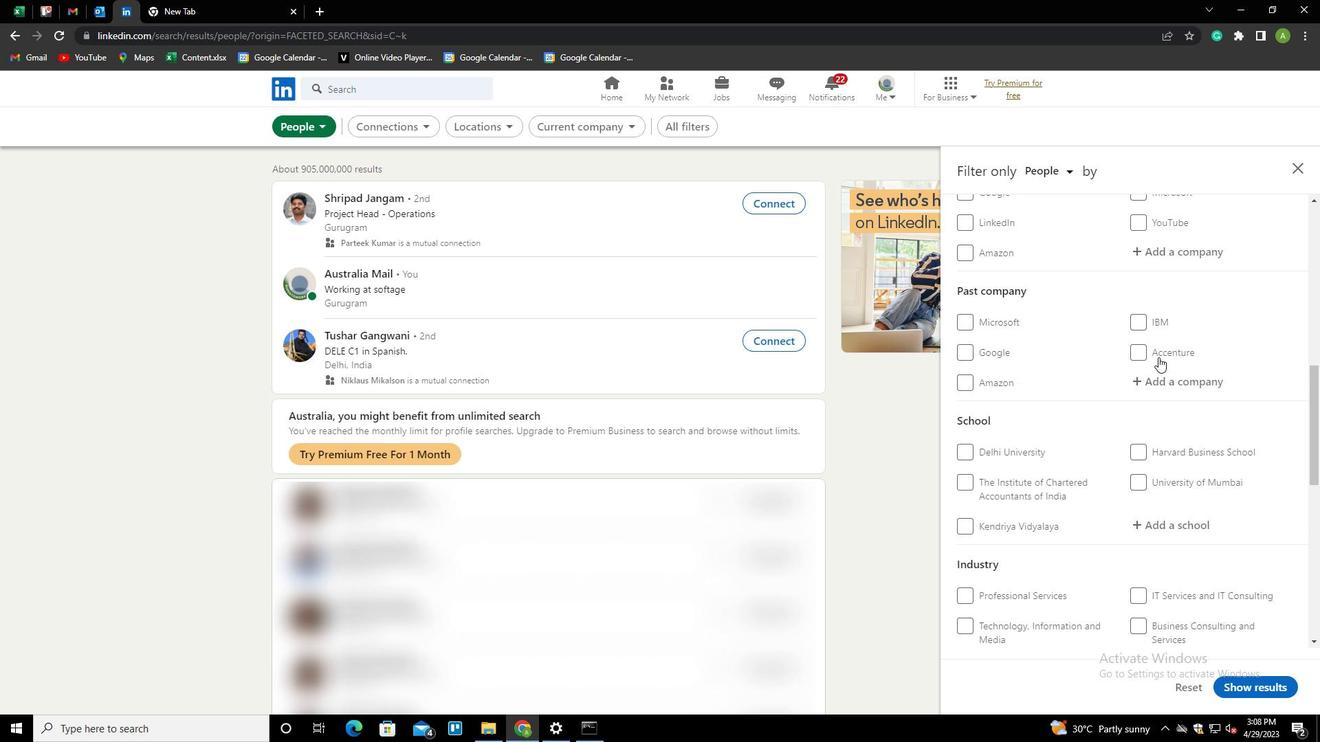 
Action: Mouse scrolled (1158, 356) with delta (0, 0)
Screenshot: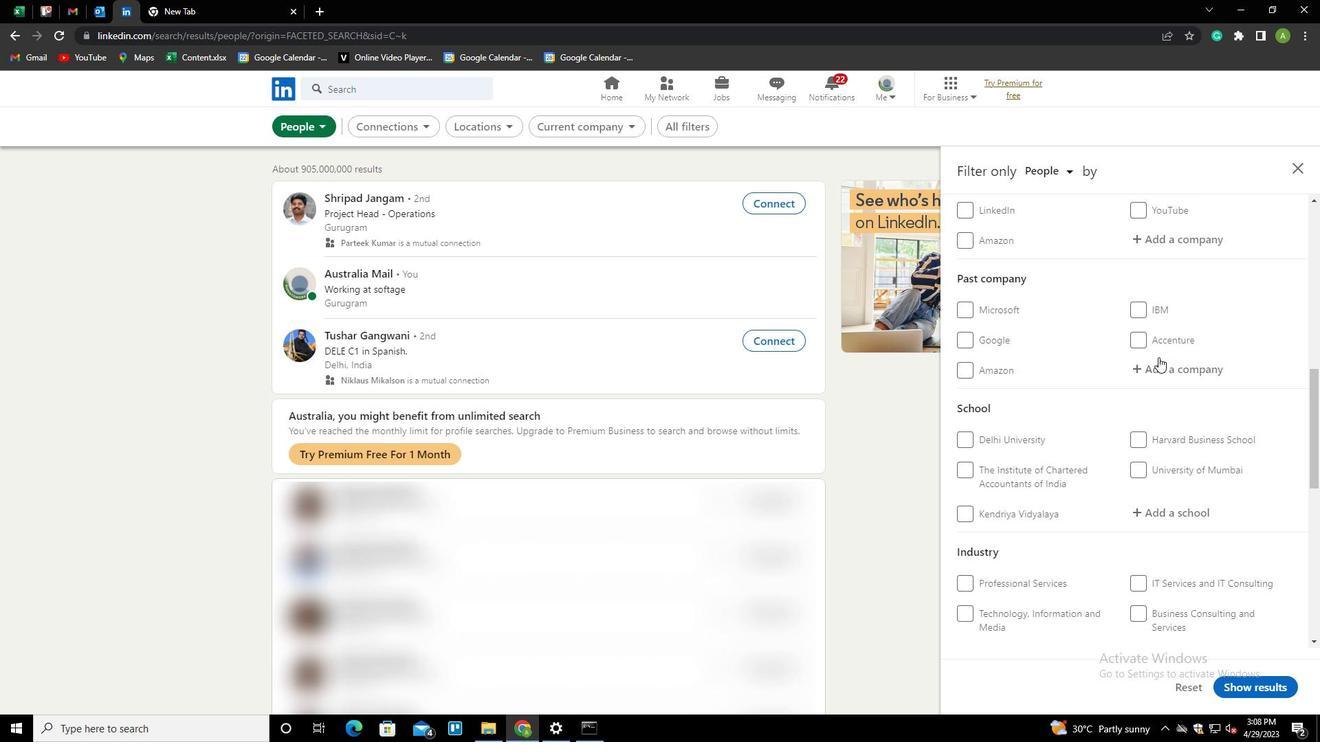 
Action: Mouse moved to (998, 457)
Screenshot: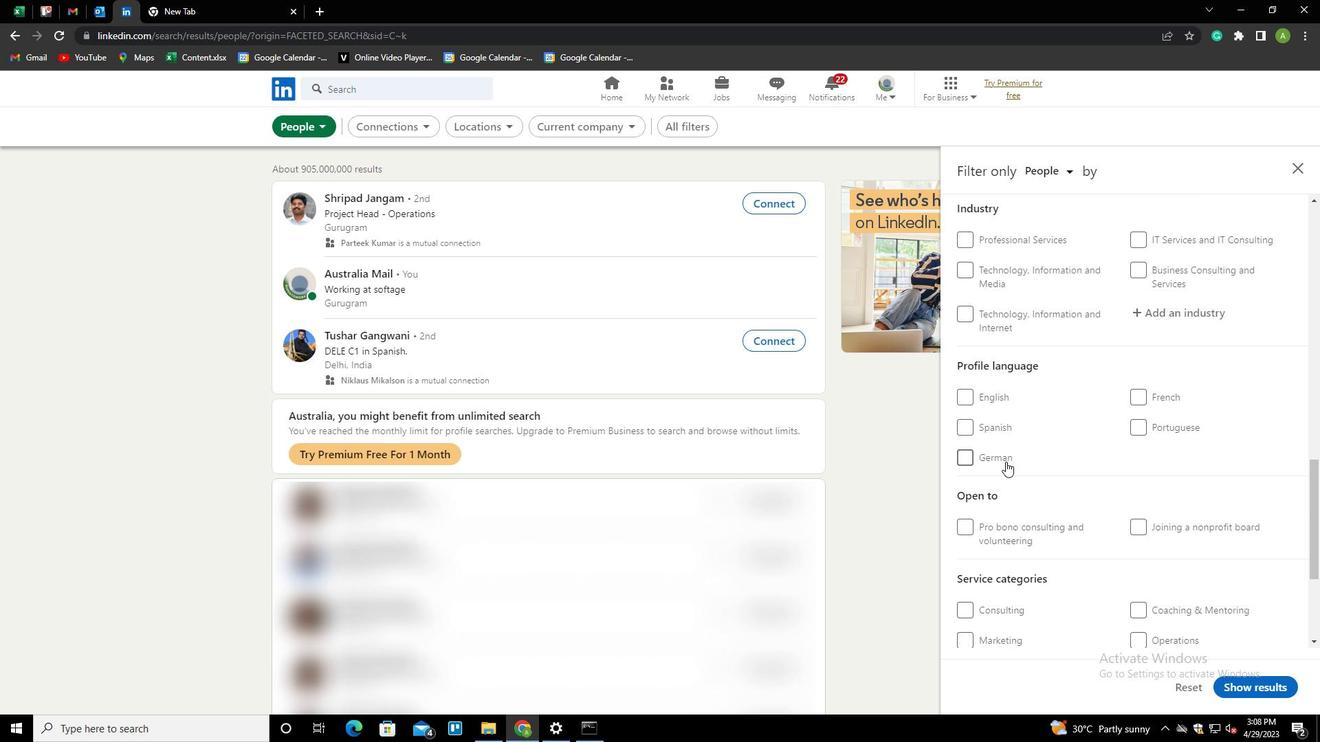 
Action: Mouse pressed left at (998, 457)
Screenshot: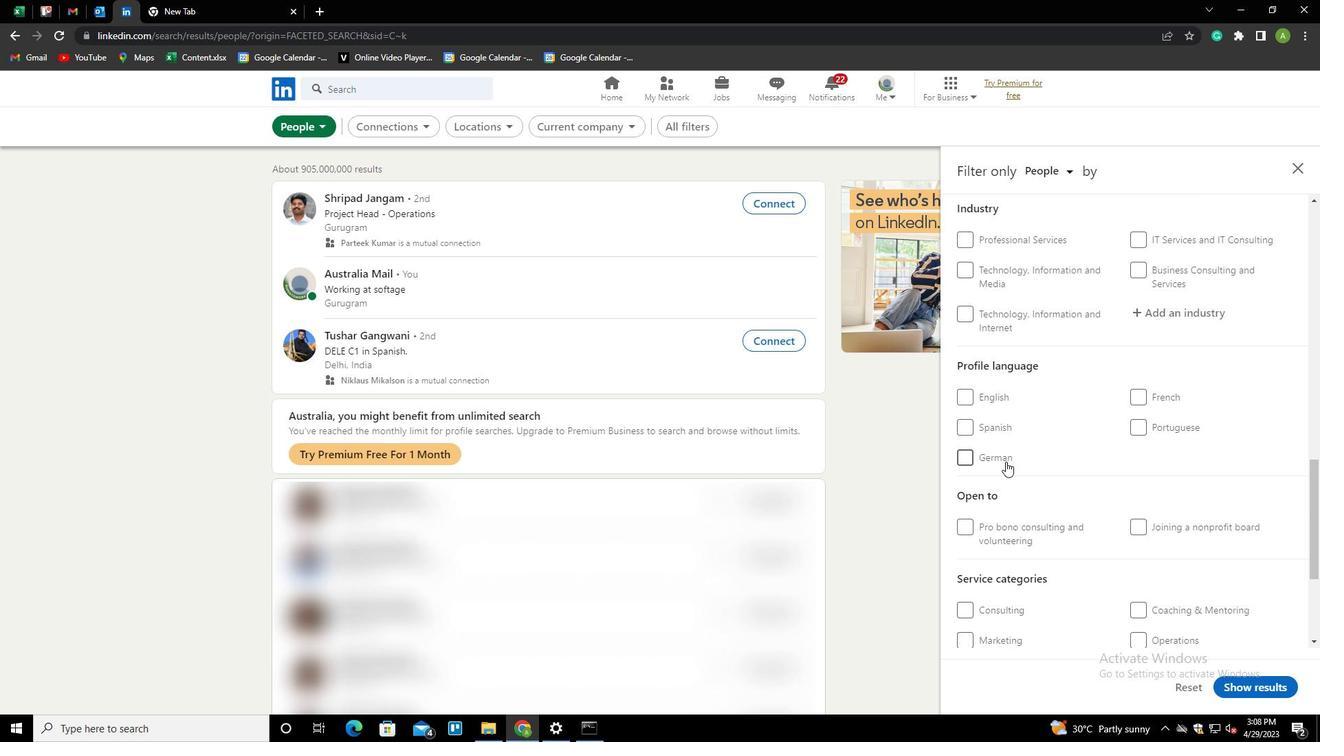 
Action: Mouse moved to (1074, 455)
Screenshot: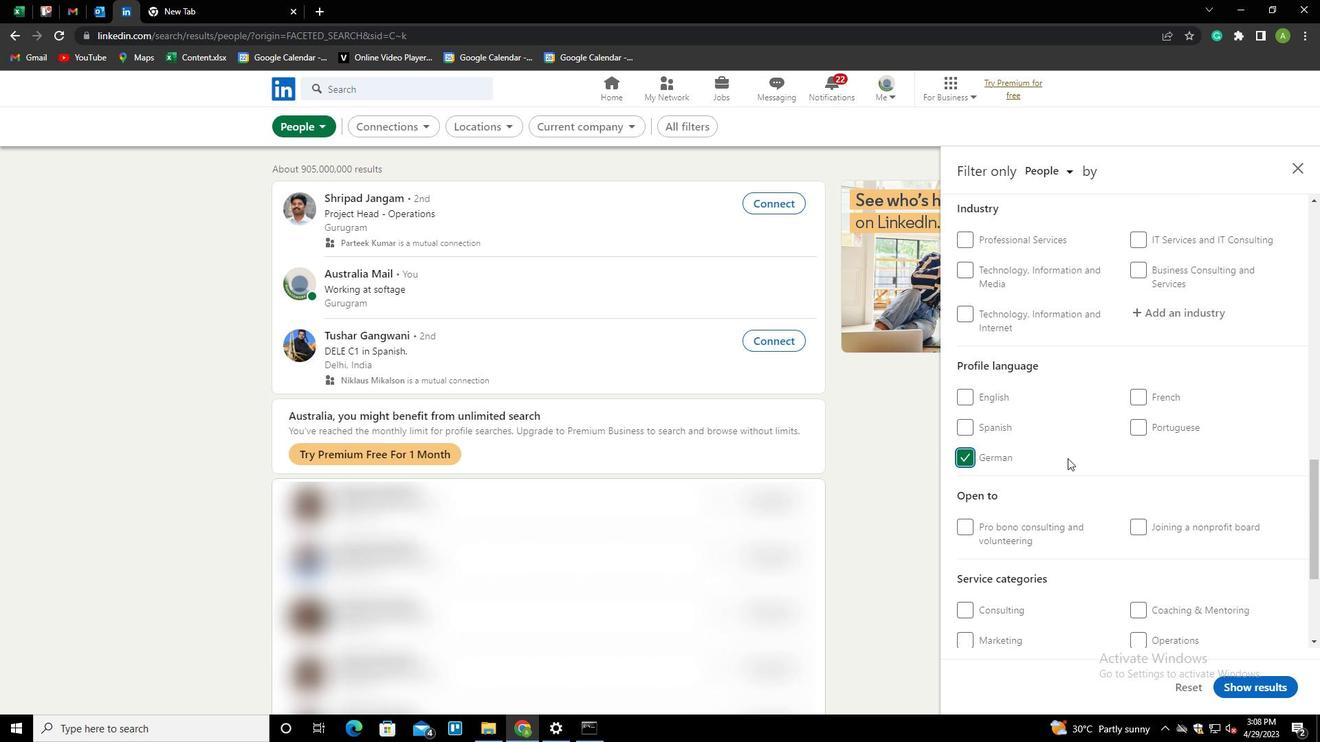 
Action: Mouse scrolled (1074, 456) with delta (0, 0)
Screenshot: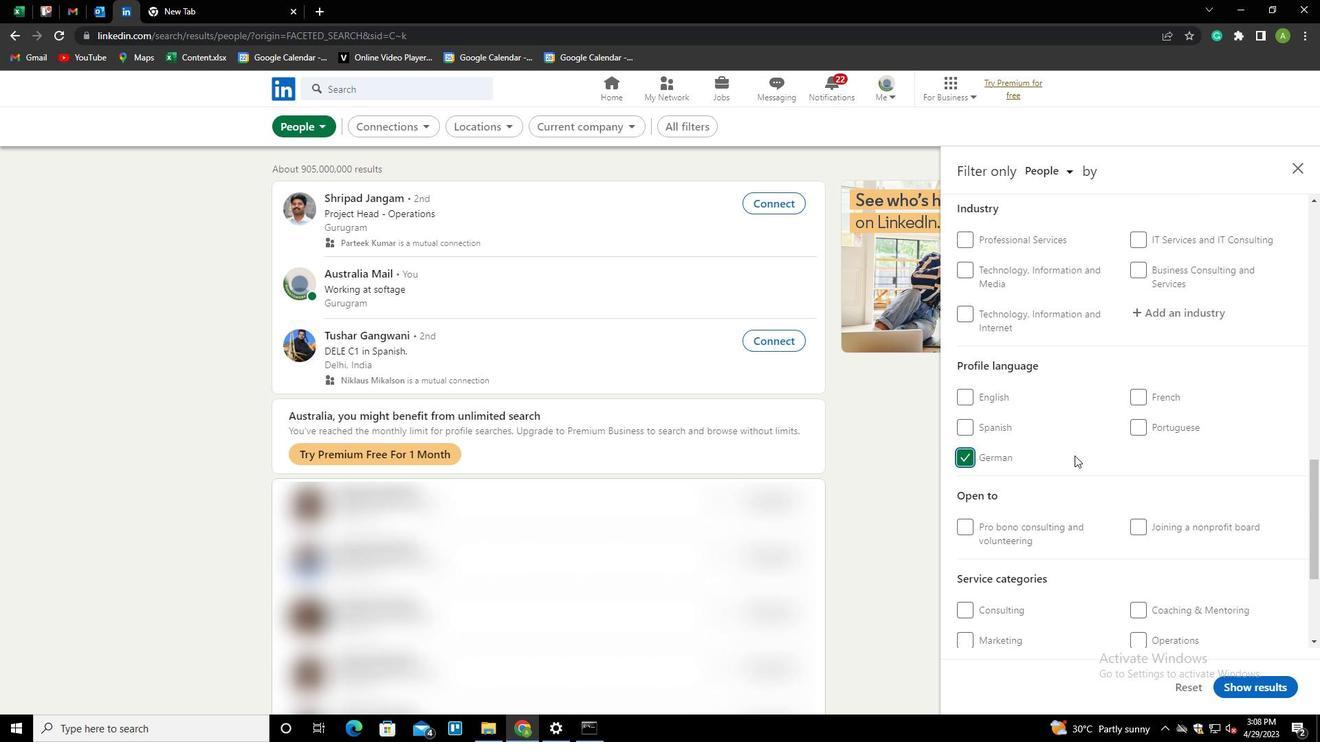 
Action: Mouse scrolled (1074, 456) with delta (0, 0)
Screenshot: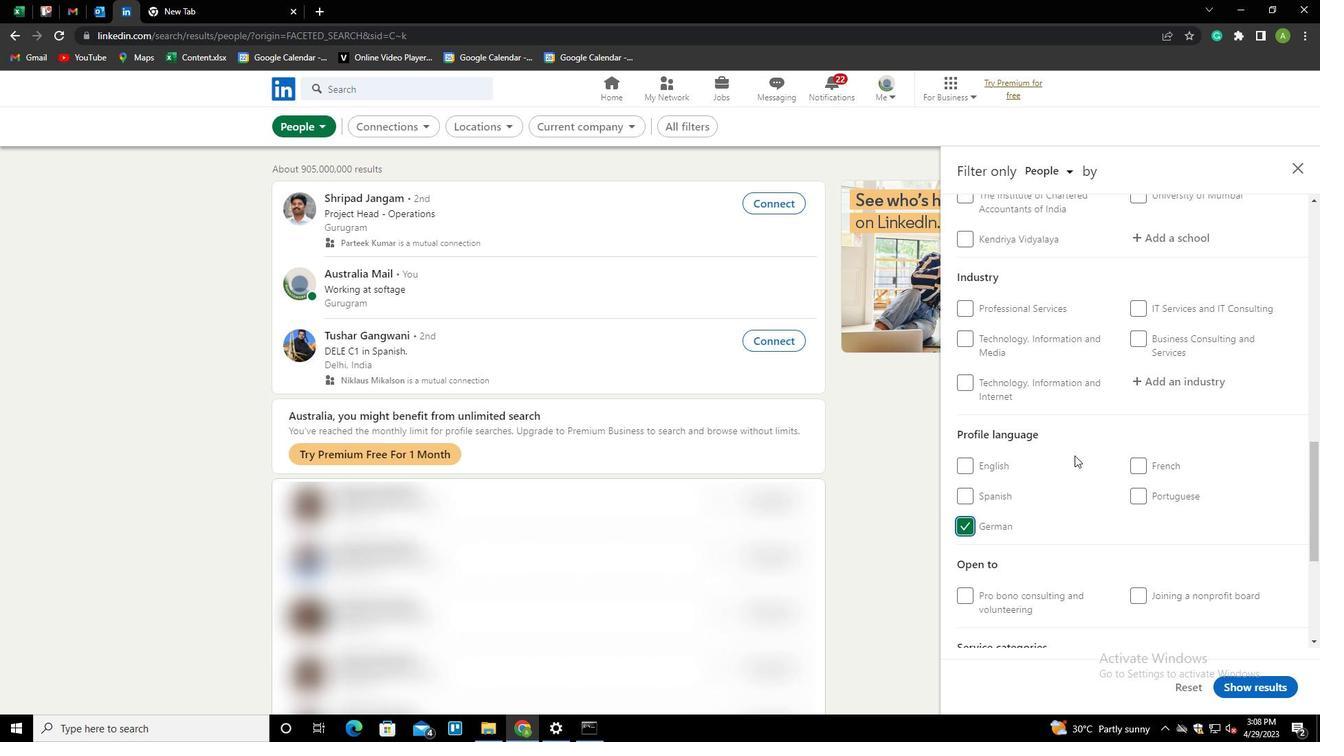 
Action: Mouse scrolled (1074, 456) with delta (0, 0)
Screenshot: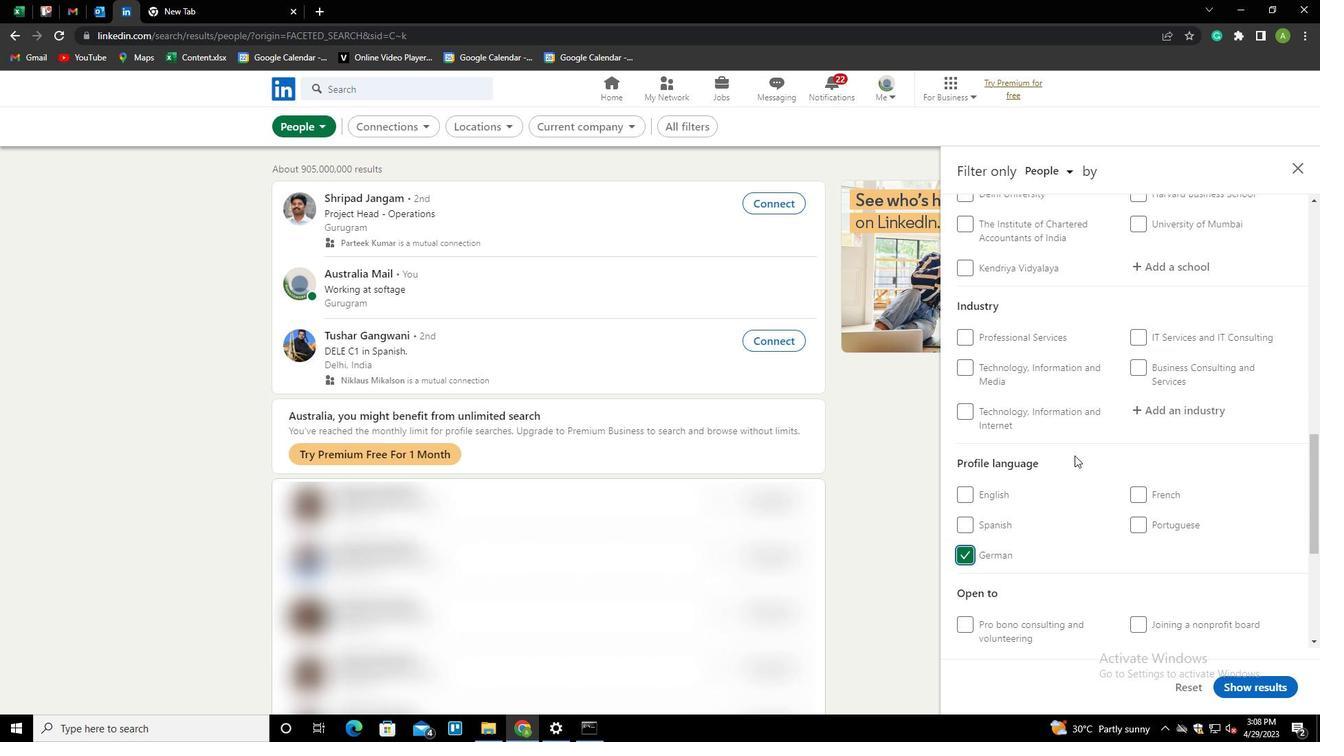 
Action: Mouse scrolled (1074, 456) with delta (0, 0)
Screenshot: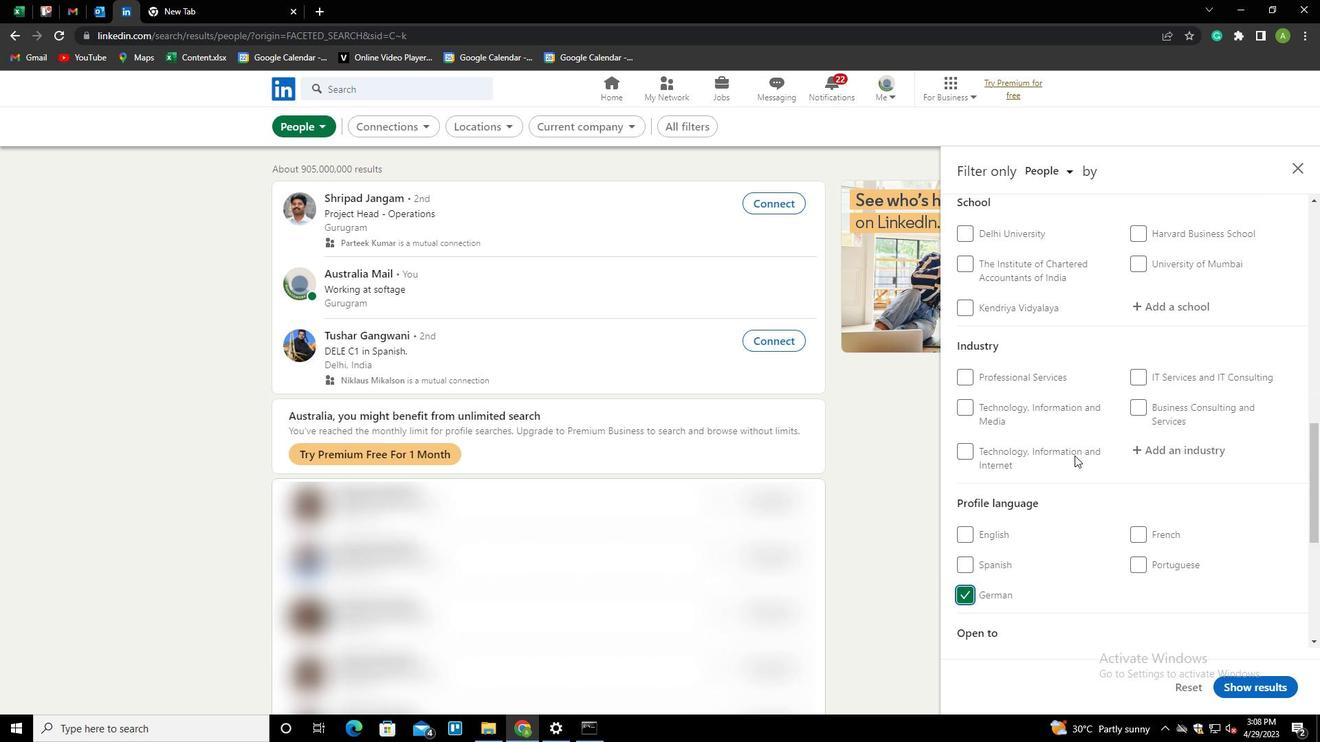
Action: Mouse scrolled (1074, 456) with delta (0, 0)
Screenshot: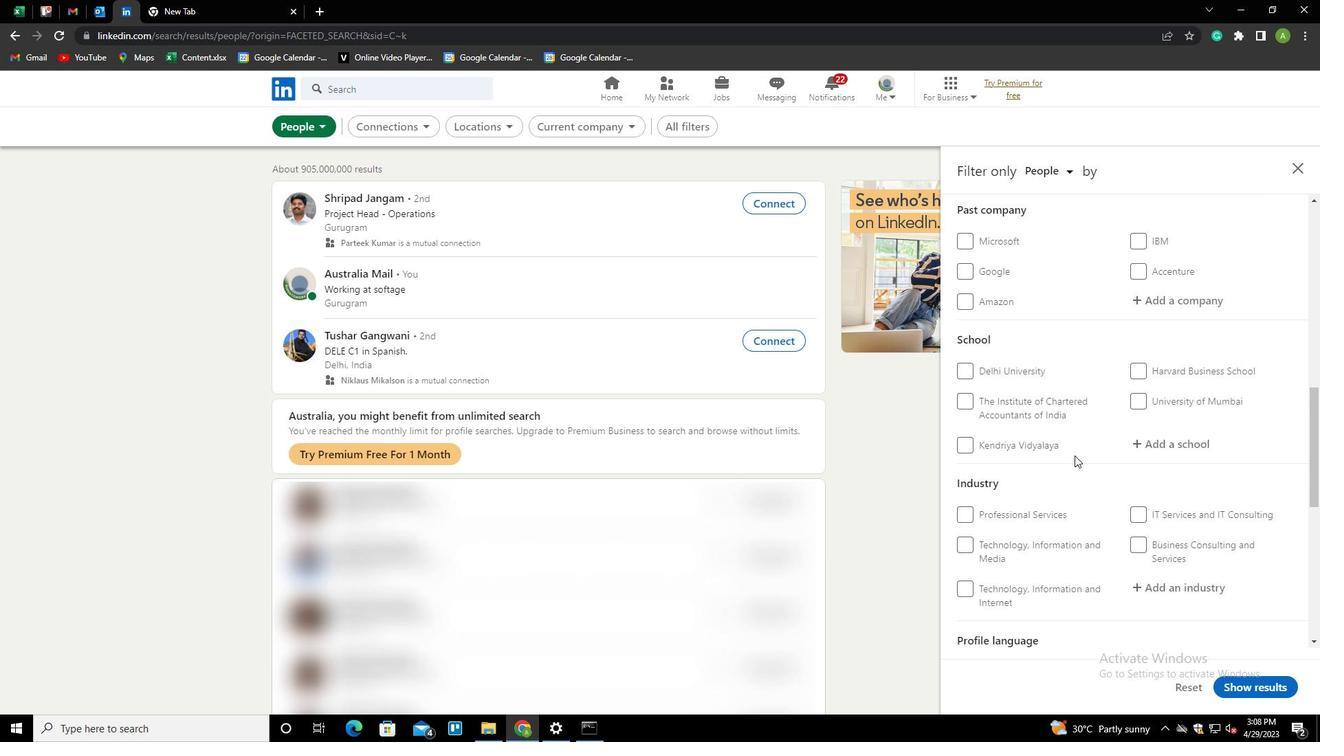 
Action: Mouse scrolled (1074, 456) with delta (0, 0)
Screenshot: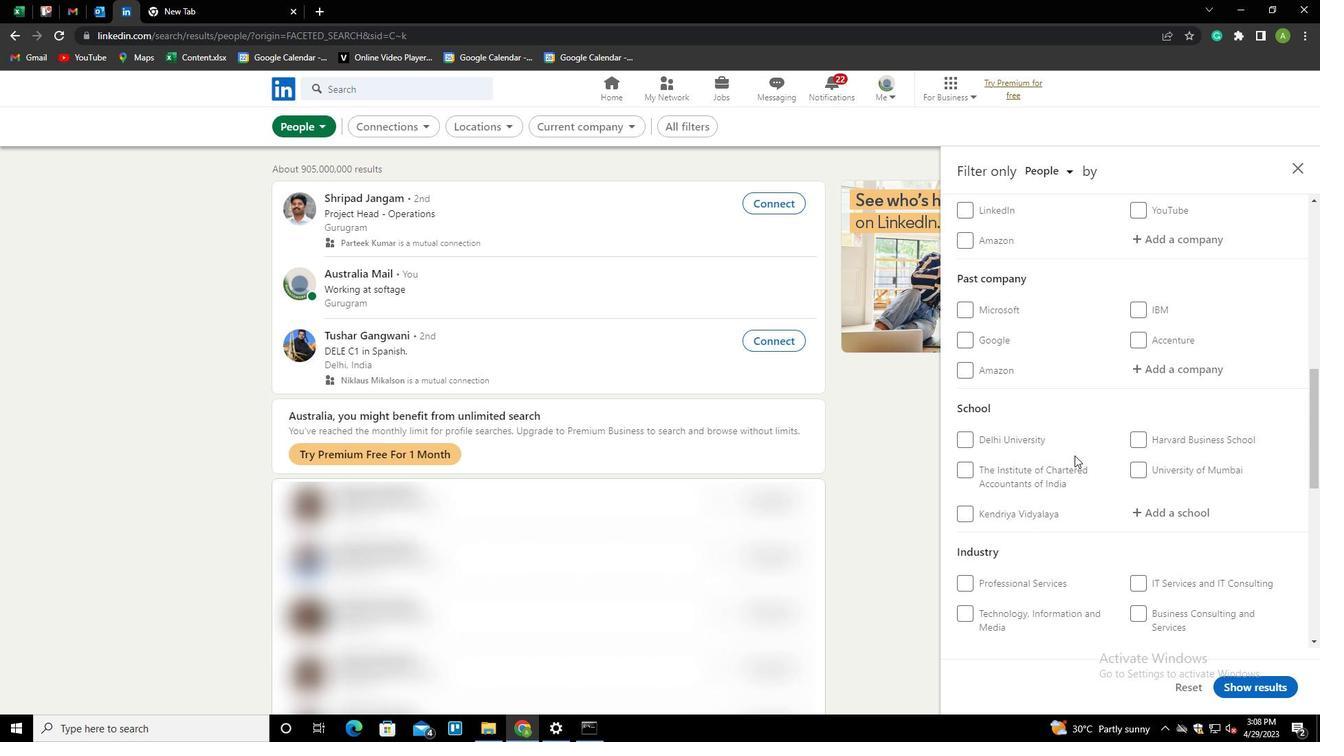 
Action: Mouse scrolled (1074, 456) with delta (0, 0)
Screenshot: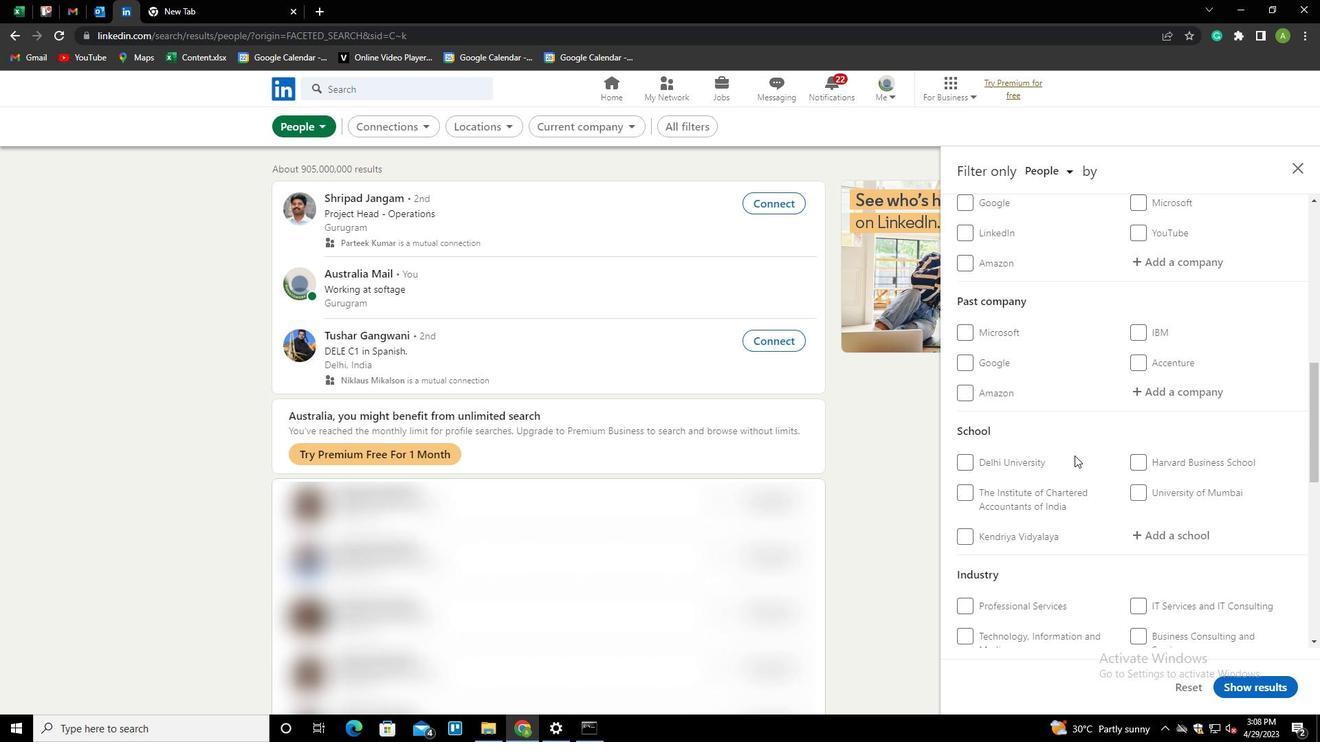 
Action: Mouse moved to (1159, 377)
Screenshot: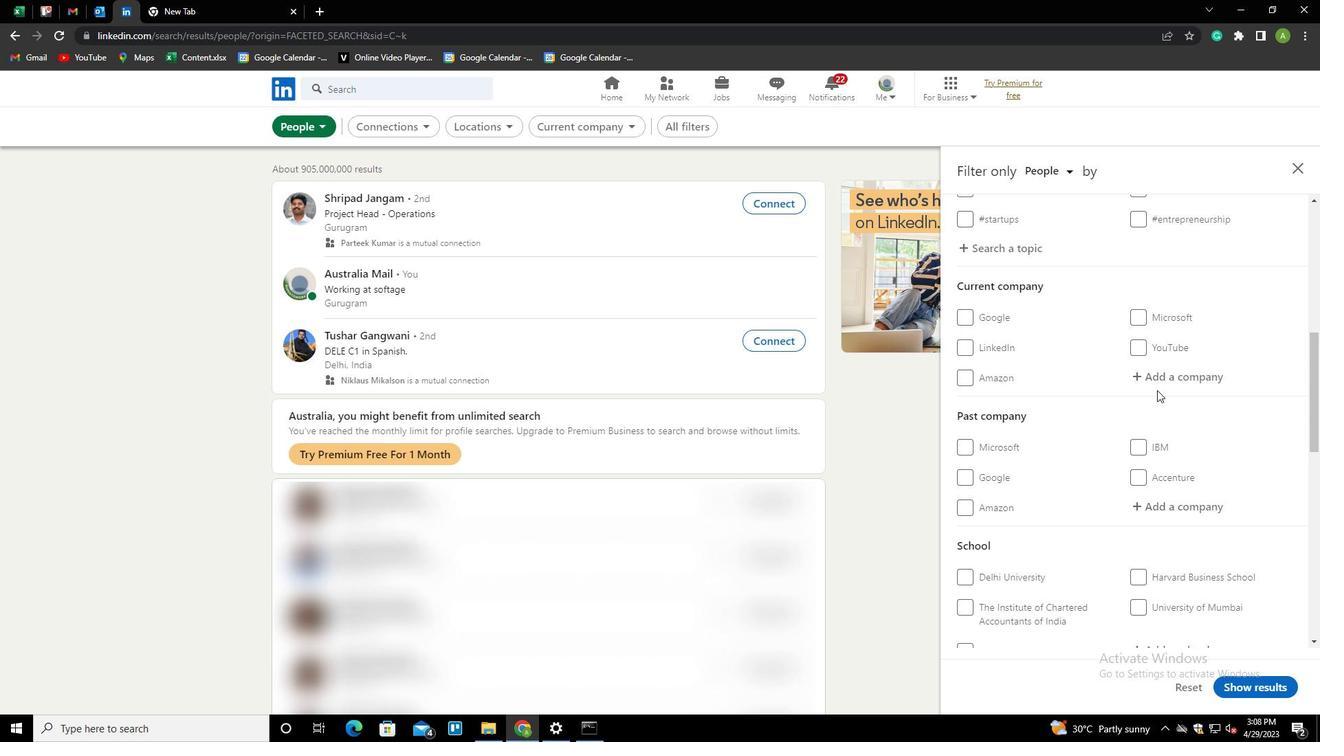 
Action: Mouse pressed left at (1159, 377)
Screenshot: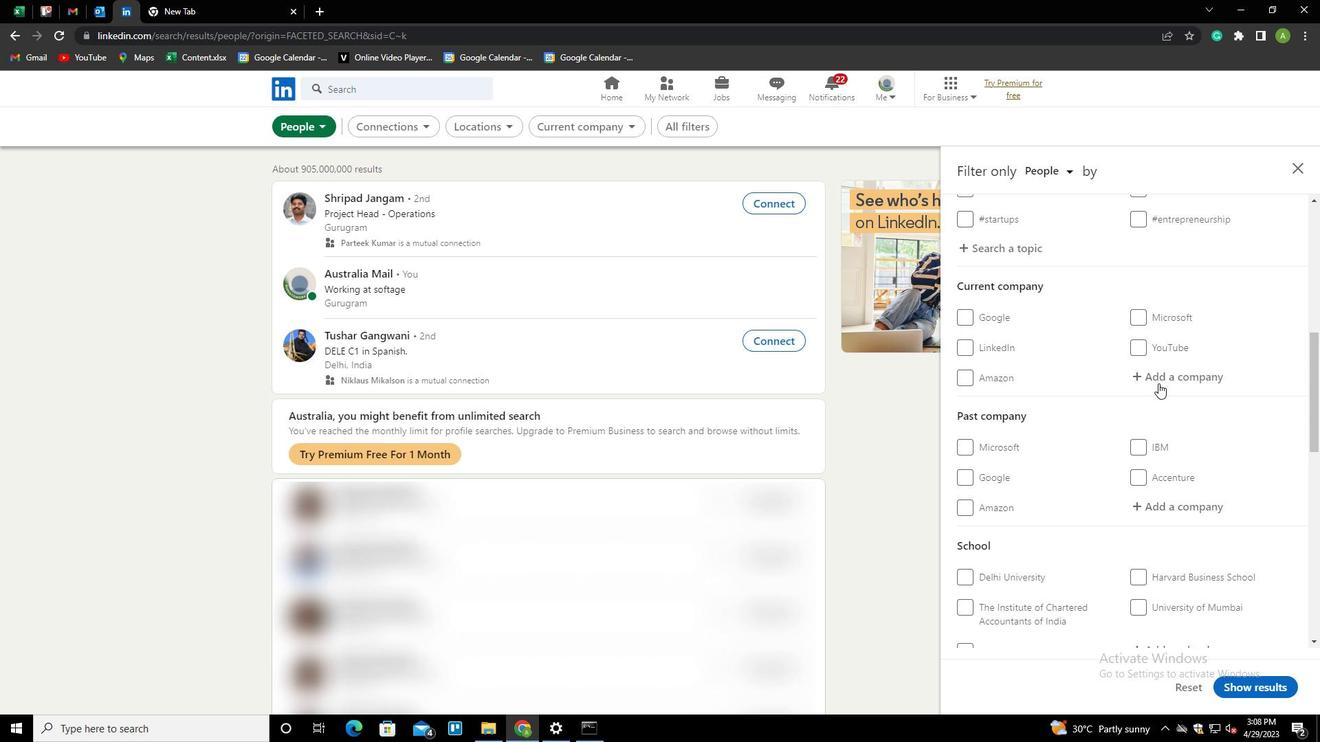 
Action: Mouse moved to (1163, 378)
Screenshot: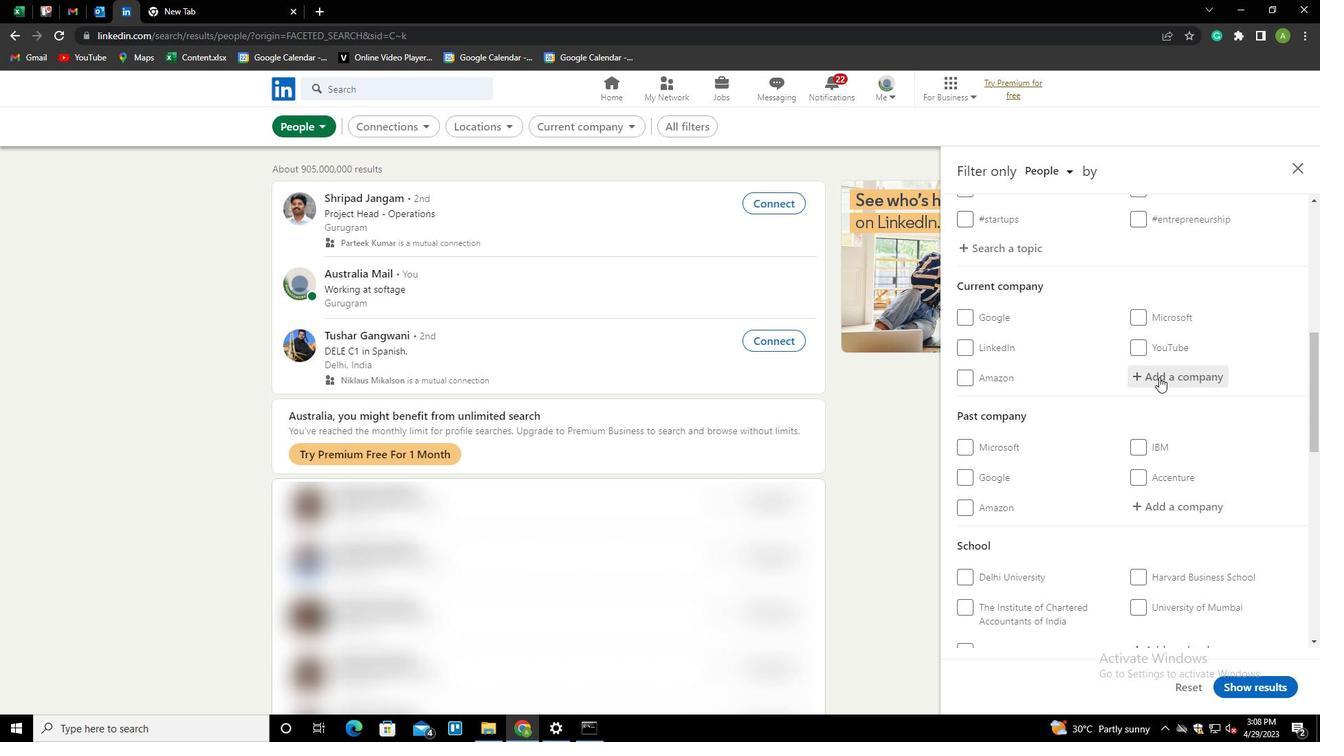 
Action: Mouse pressed left at (1163, 378)
Screenshot: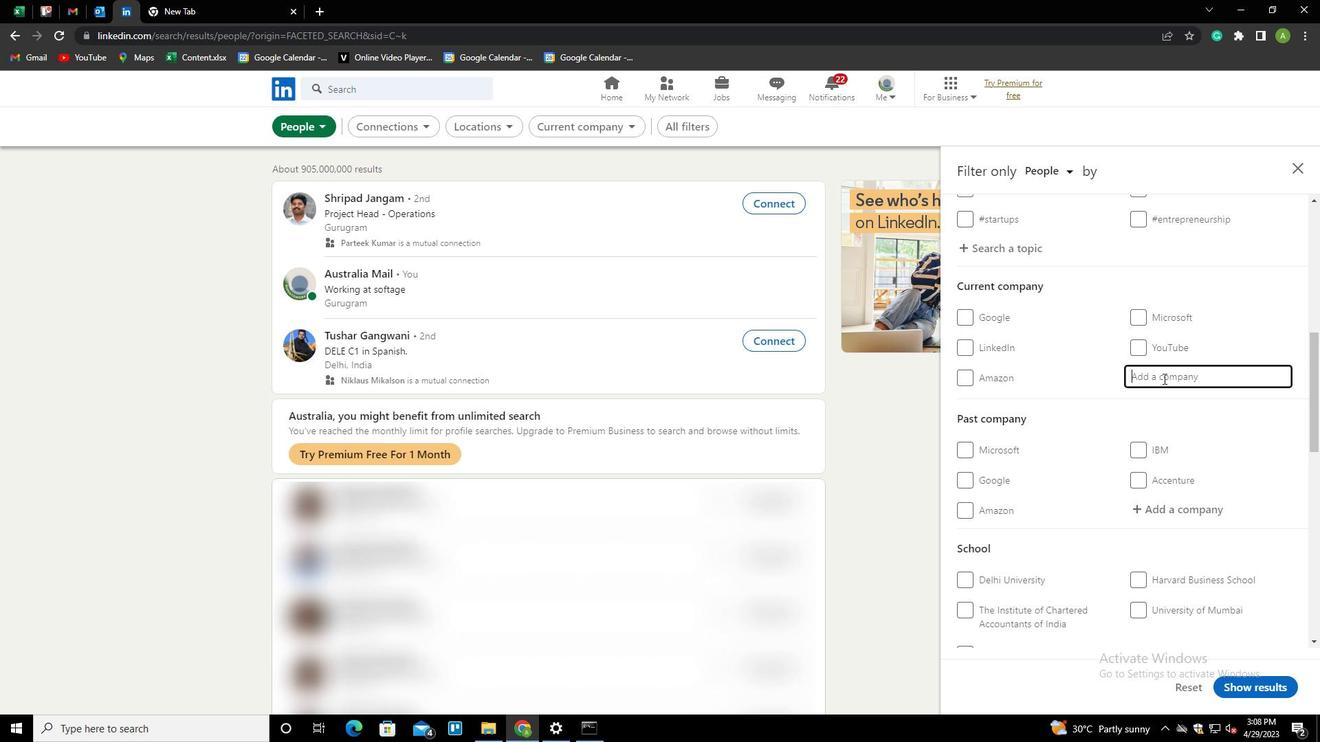 
Action: Key pressed <Key.shift>L<Key.shift>&T<Key.down><Key.down><Key.down><Key.enter>
Screenshot: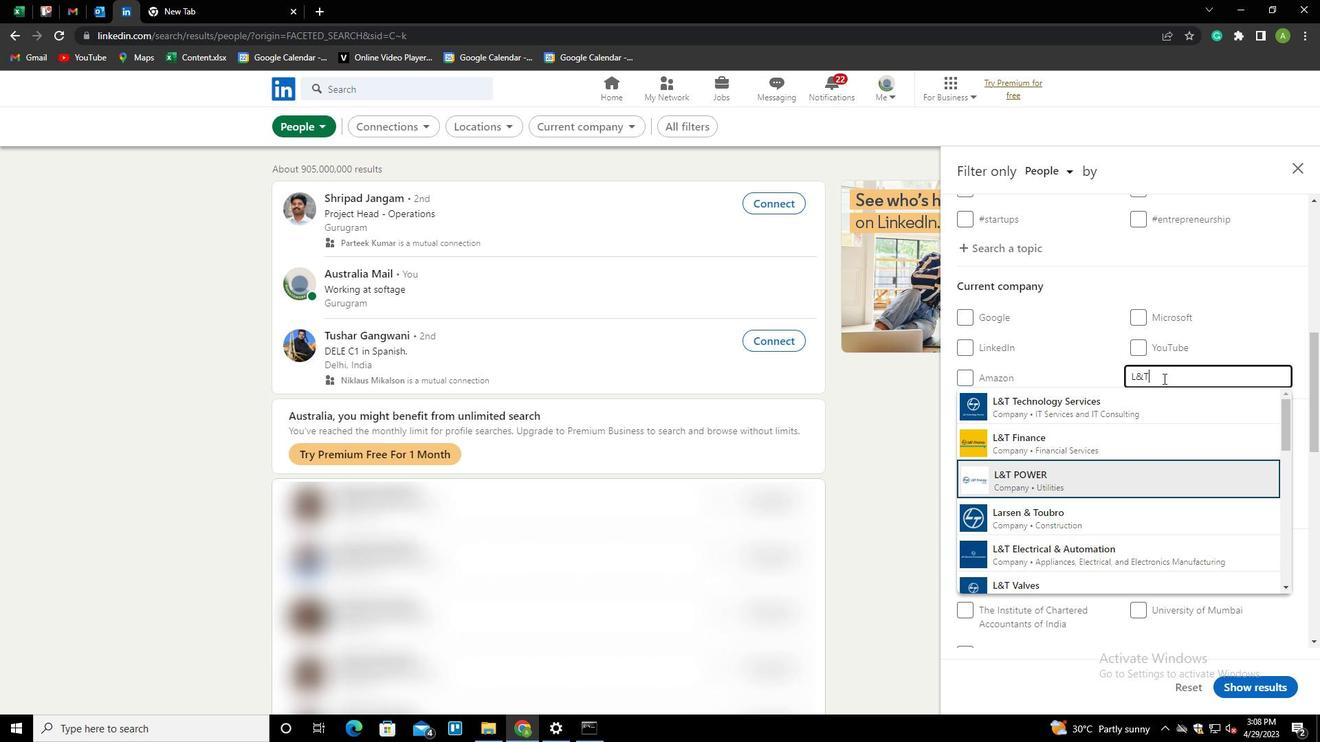 
Action: Mouse scrolled (1163, 378) with delta (0, 0)
Screenshot: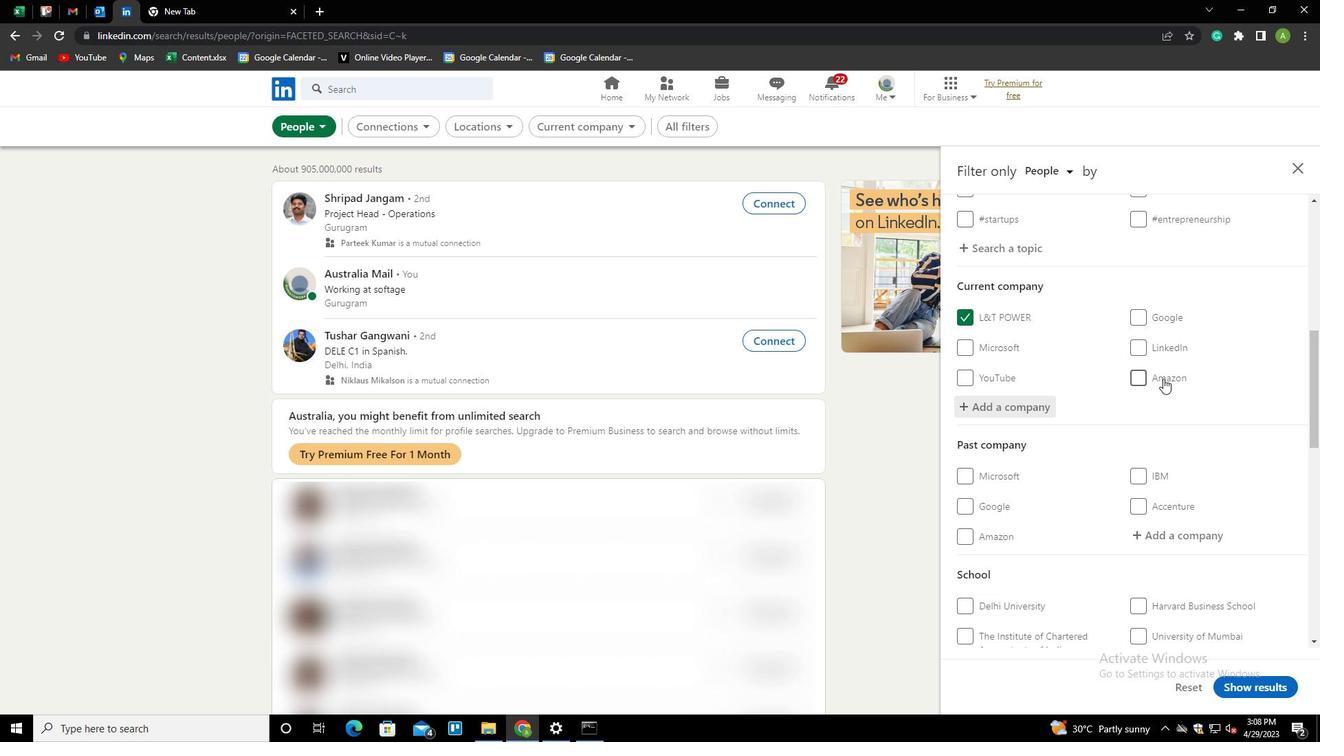 
Action: Mouse scrolled (1163, 378) with delta (0, 0)
Screenshot: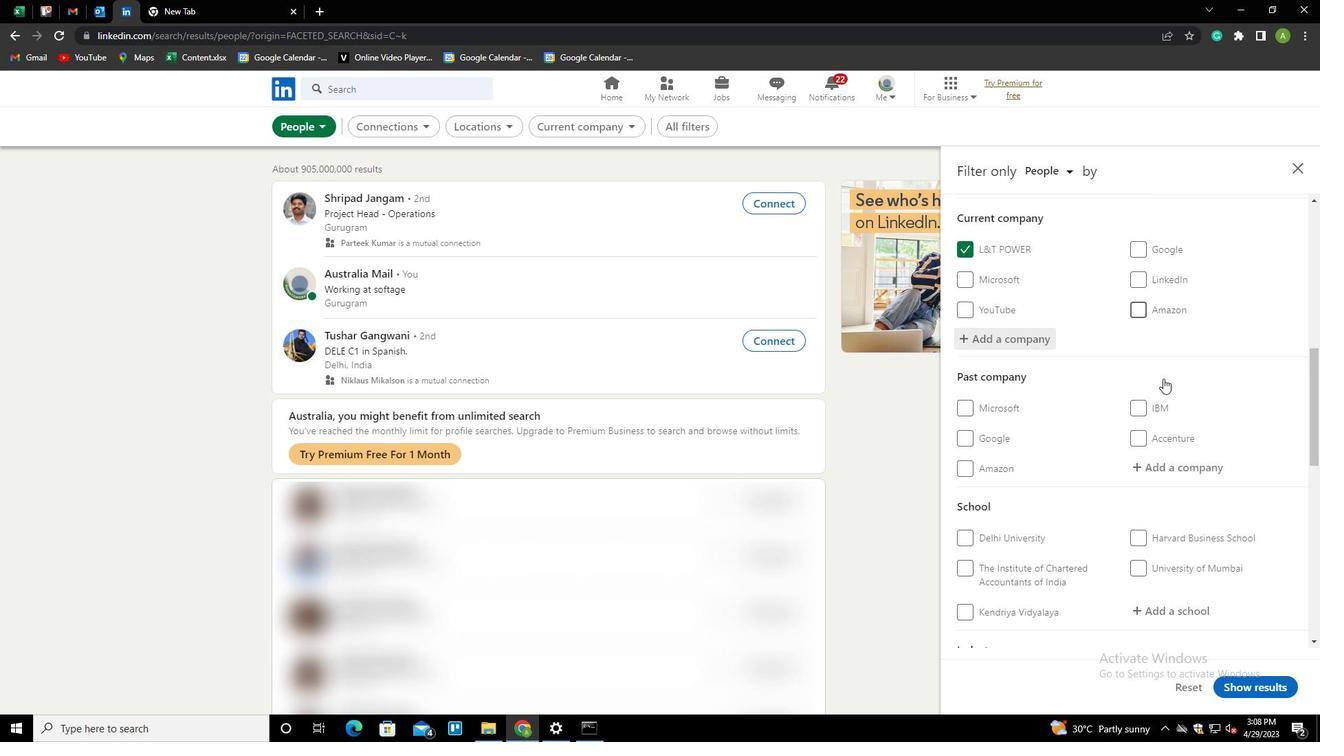 
Action: Mouse scrolled (1163, 378) with delta (0, 0)
Screenshot: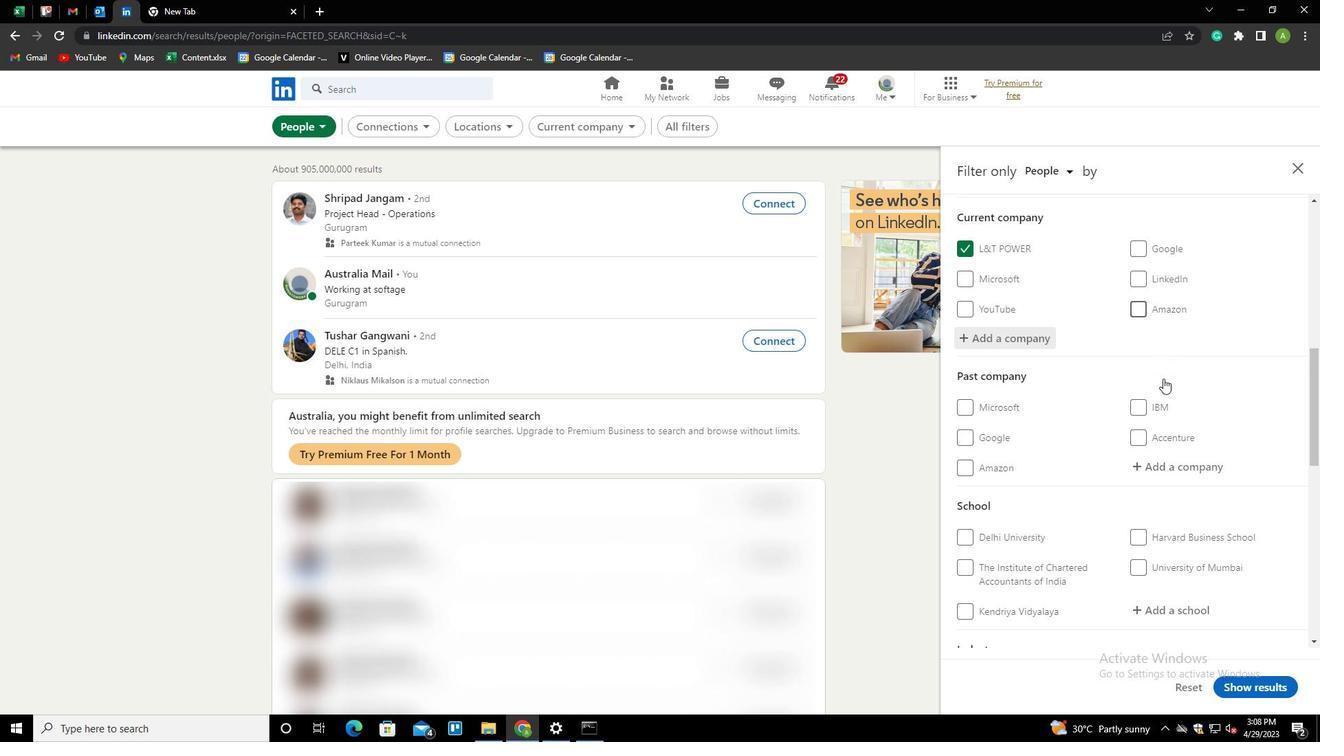 
Action: Mouse scrolled (1163, 378) with delta (0, 0)
Screenshot: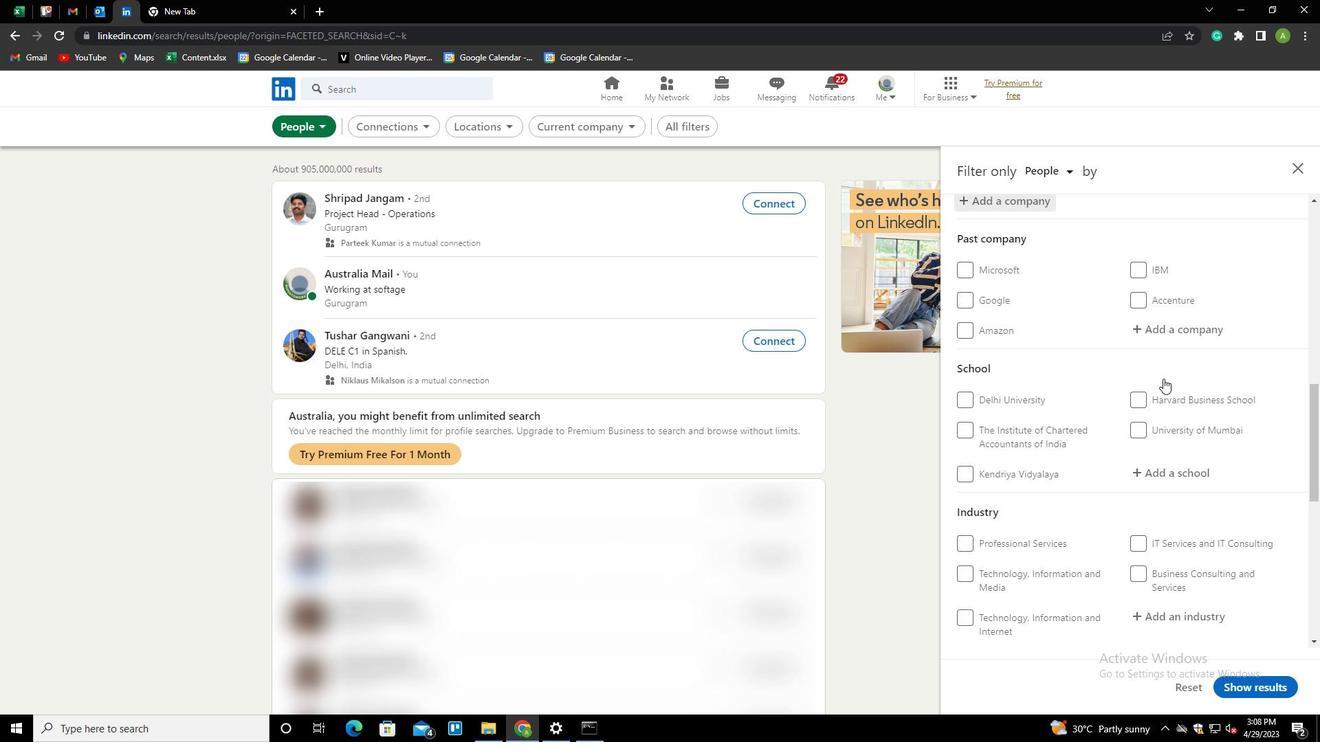 
Action: Mouse moved to (1163, 401)
Screenshot: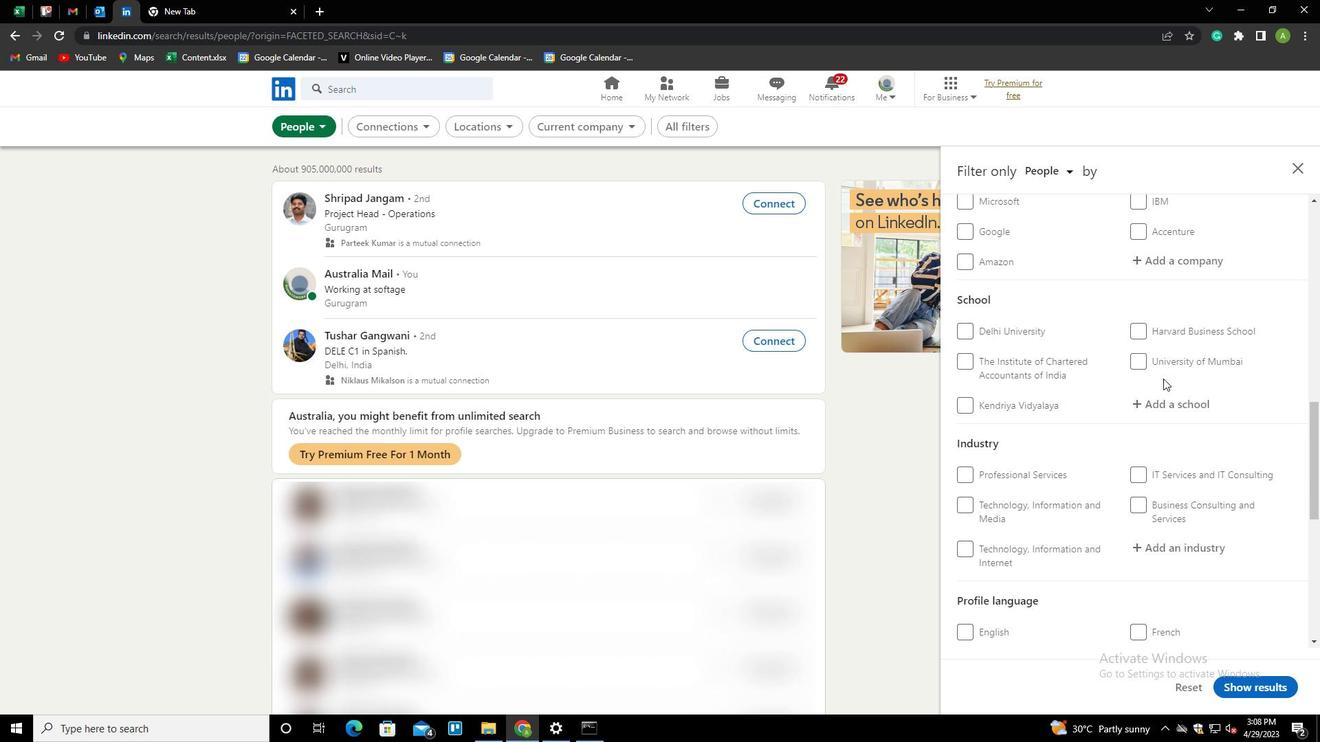 
Action: Mouse pressed left at (1163, 401)
Screenshot: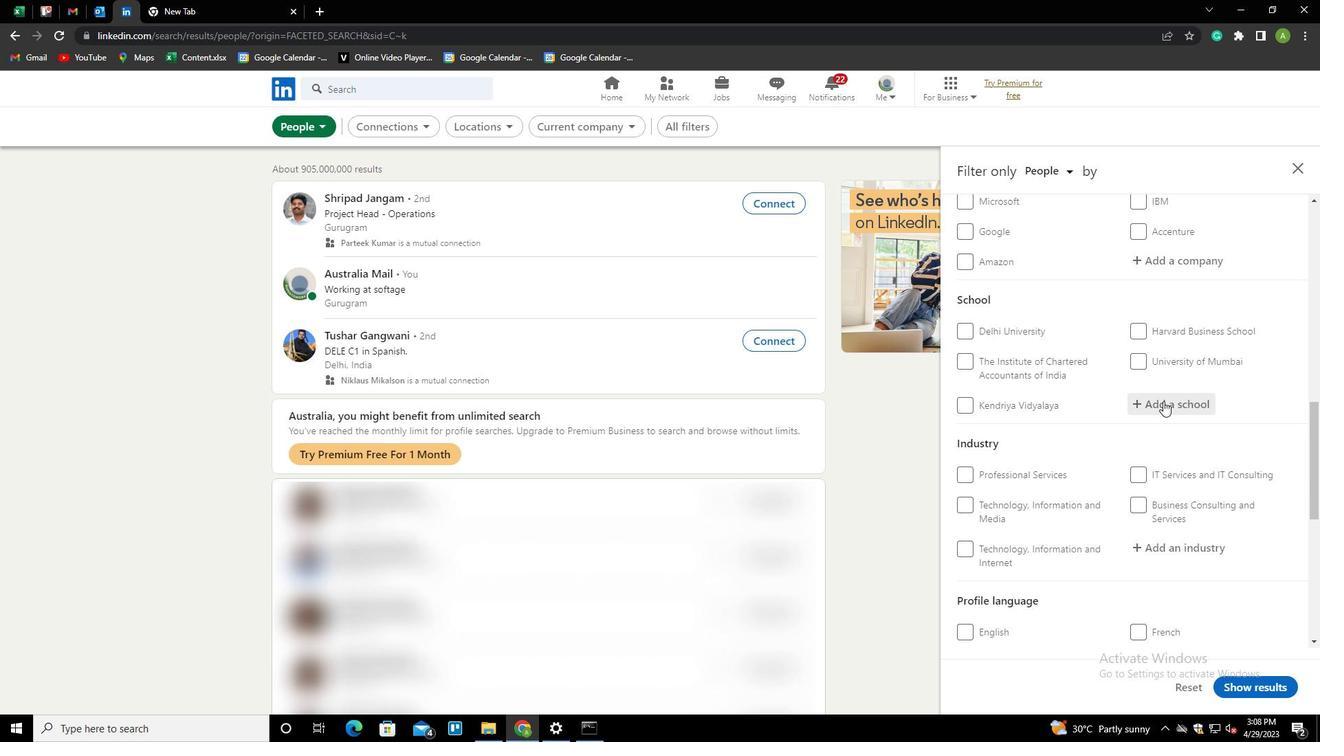 
Action: Mouse moved to (1162, 402)
Screenshot: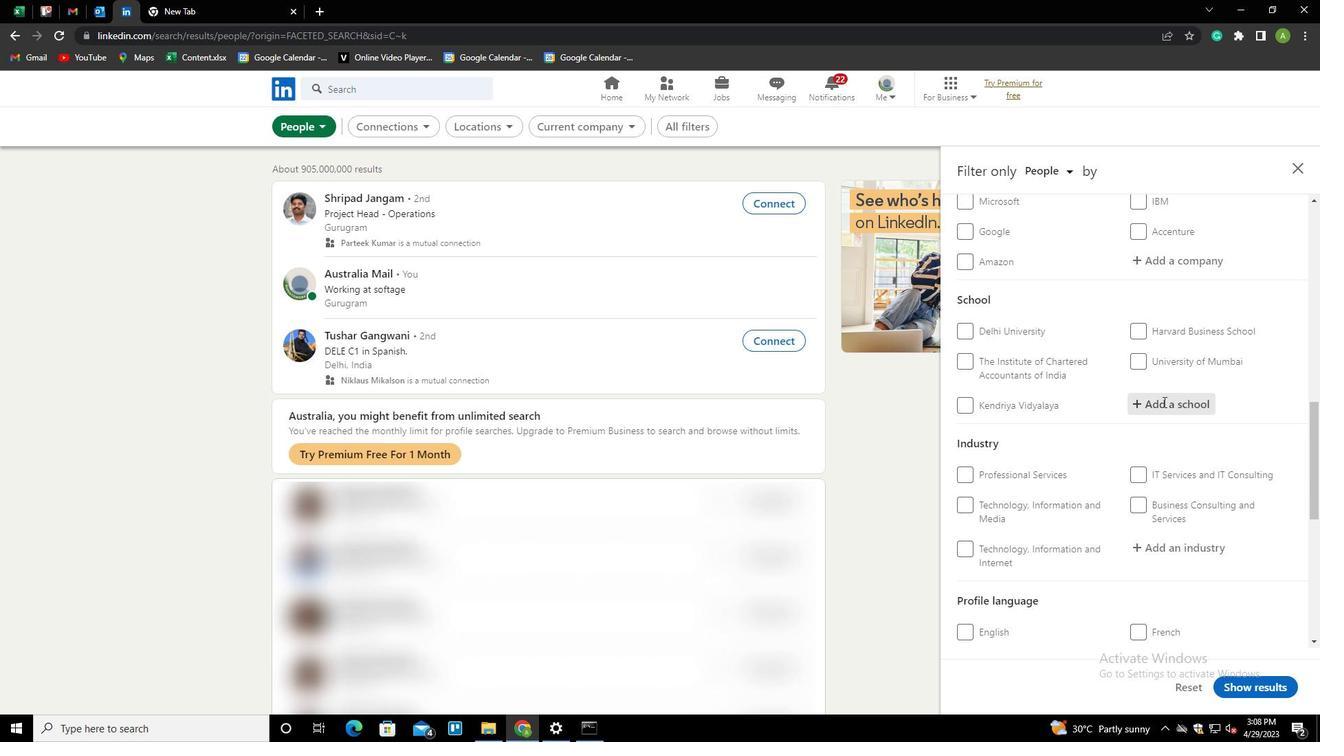 
Action: Key pressed <Key.shift>CALCUTTA<Key.down><Key.down><Key.down><Key.down><Key.down><Key.down><Key.down><Key.enter>
Screenshot: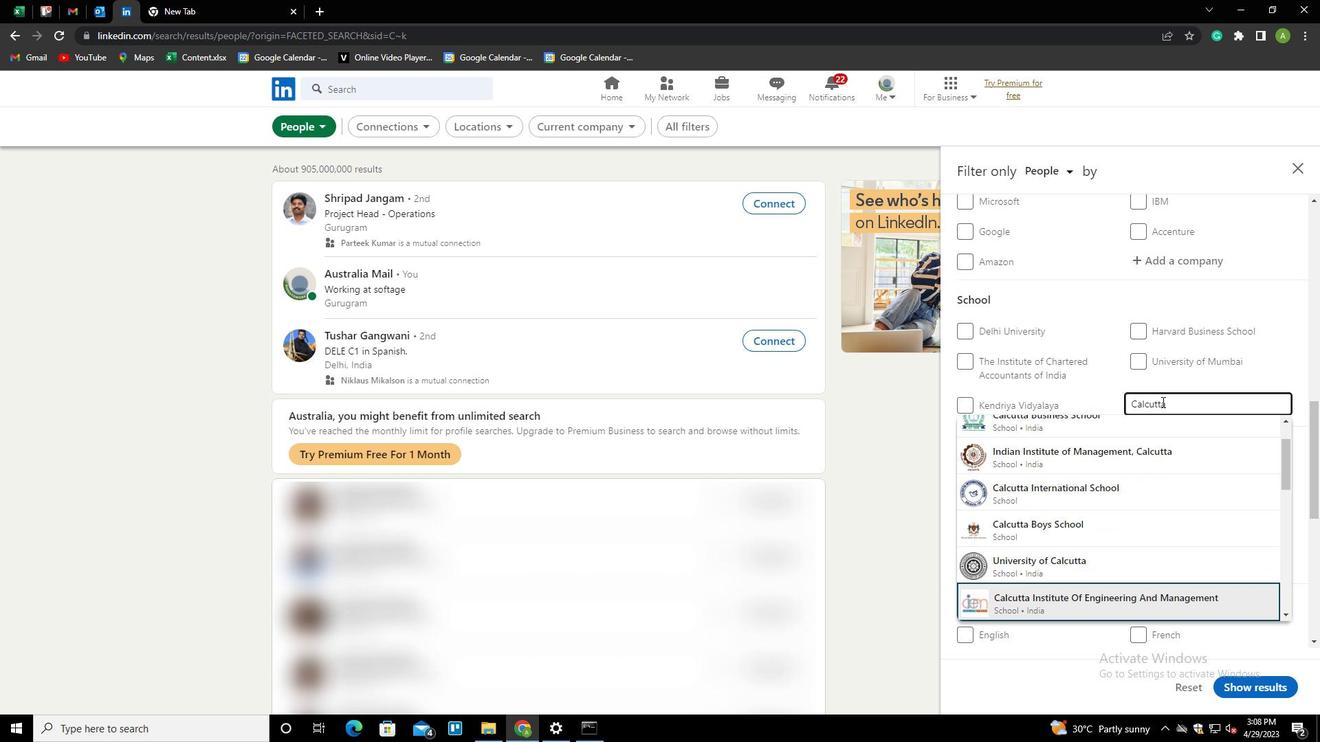 
Action: Mouse moved to (1183, 41)
Screenshot: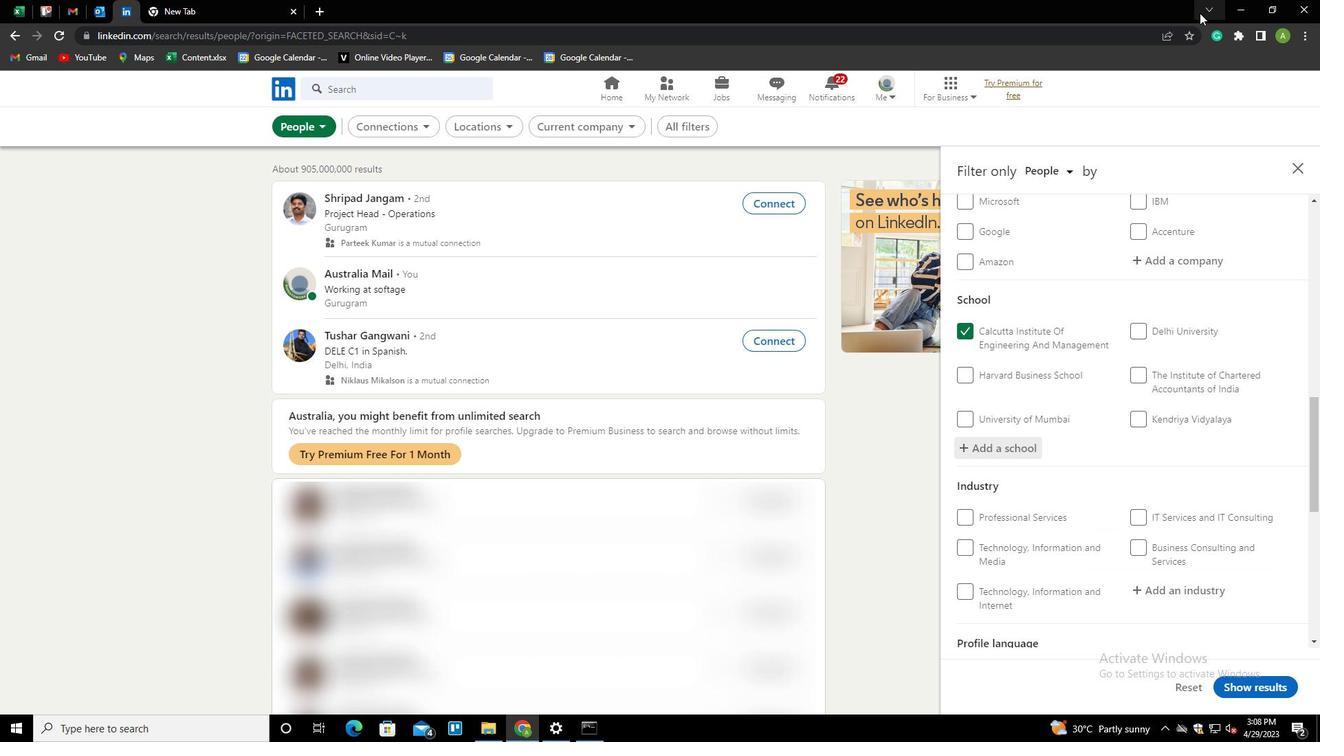 
Action: Mouse scrolled (1183, 41) with delta (0, 0)
Screenshot: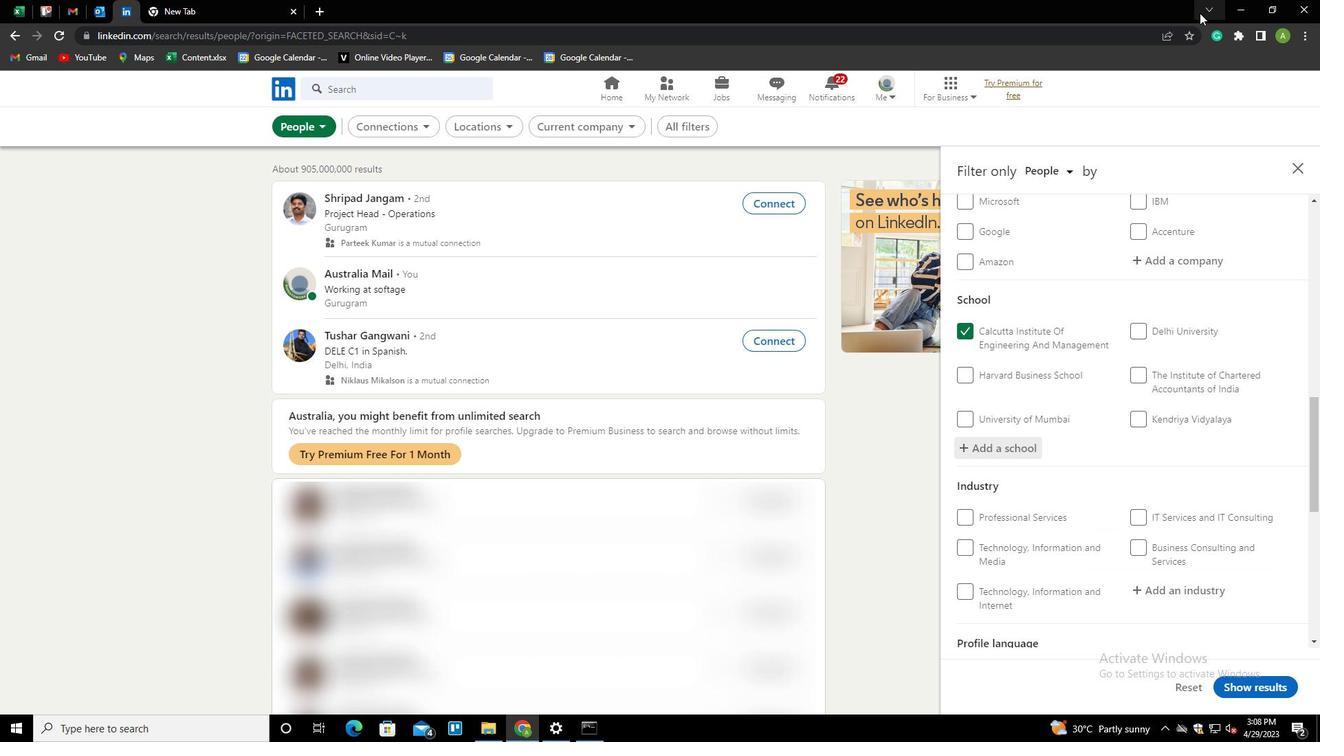 
Action: Mouse moved to (1165, 116)
Screenshot: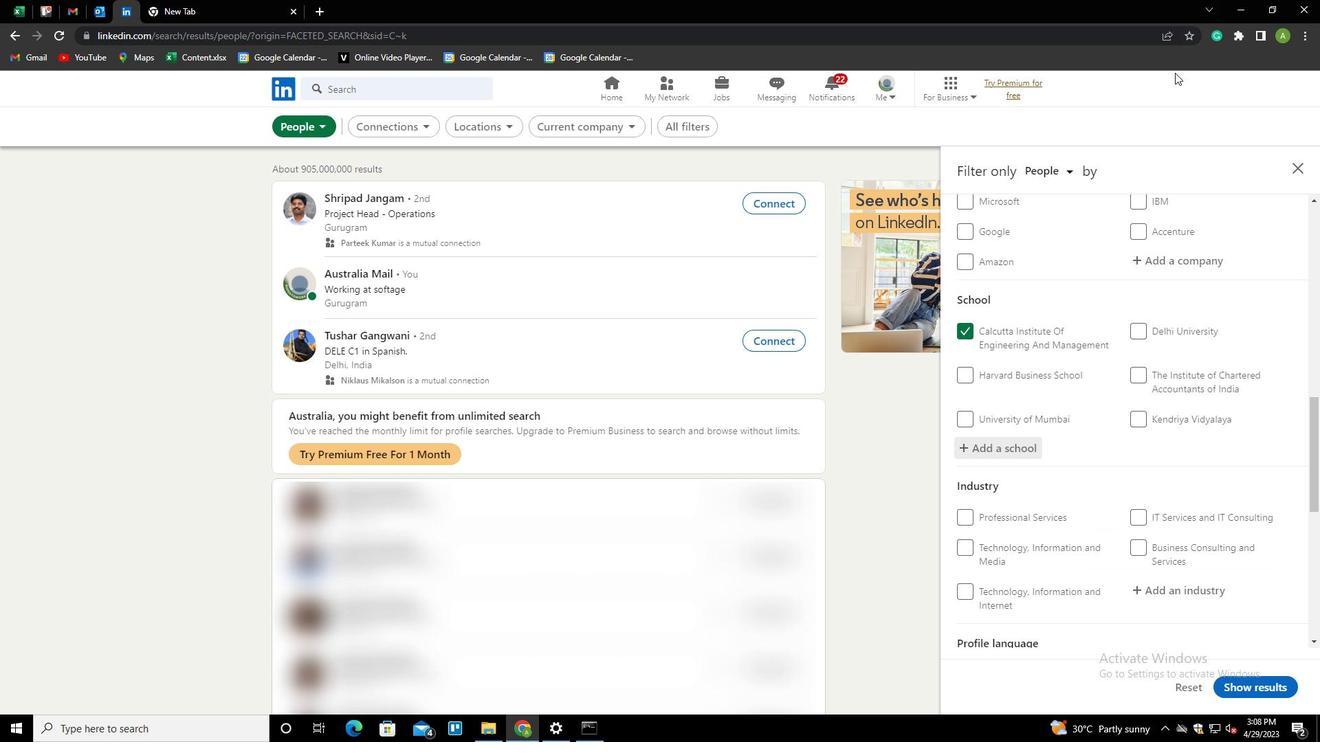 
Action: Mouse scrolled (1165, 115) with delta (0, 0)
Screenshot: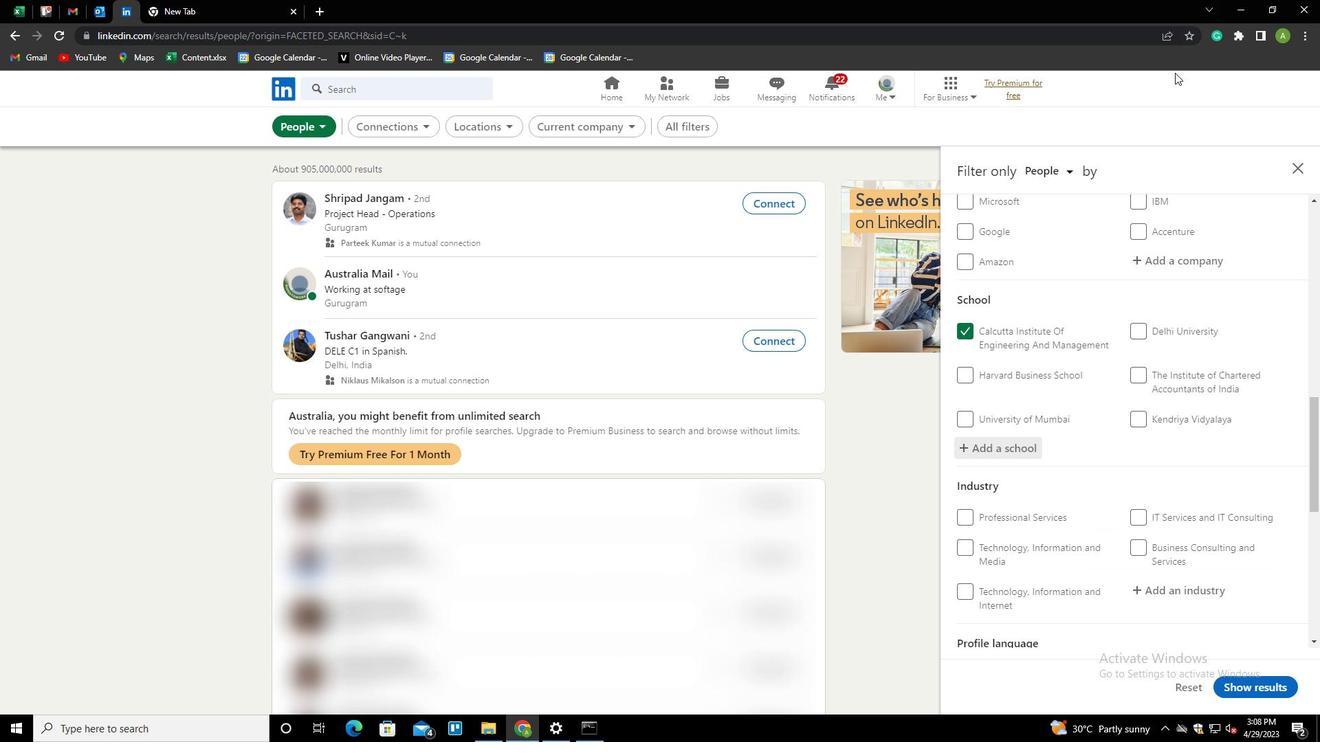 
Action: Mouse moved to (1158, 183)
Screenshot: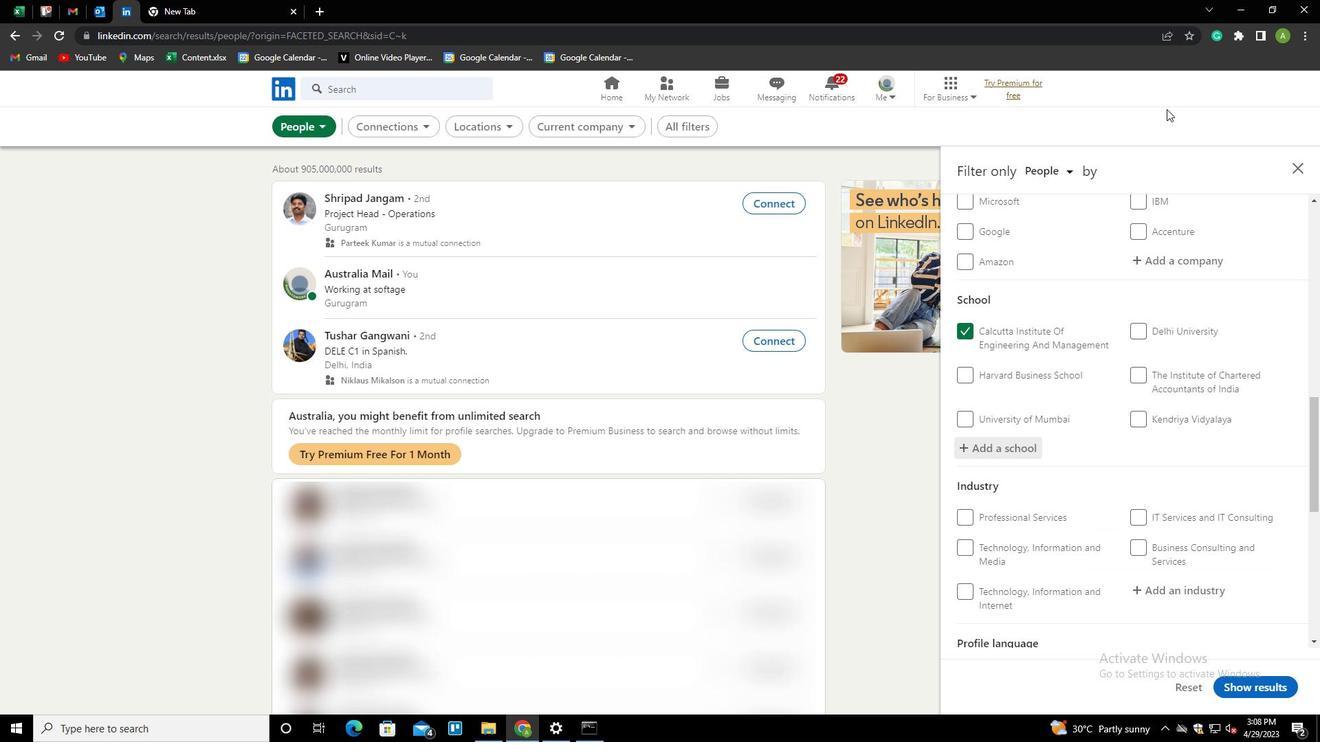 
Action: Mouse scrolled (1158, 182) with delta (0, 0)
Screenshot: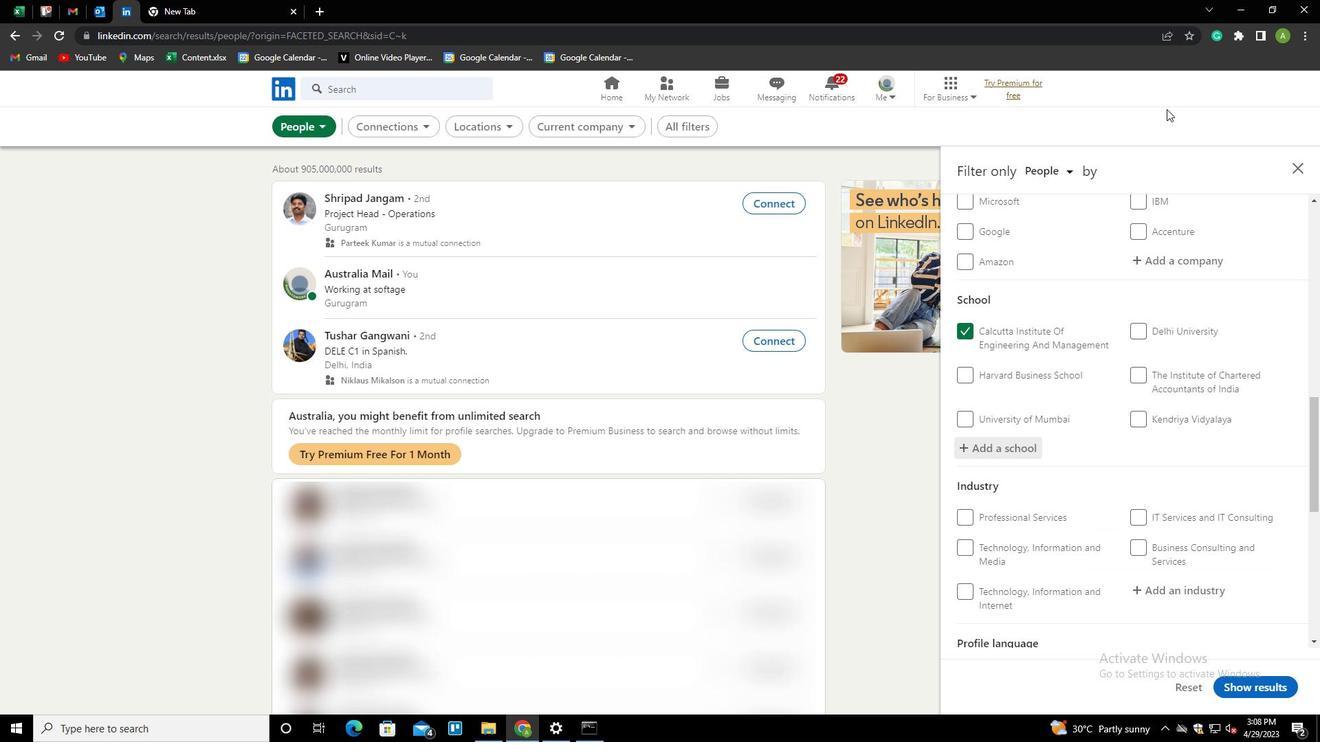 
Action: Mouse moved to (1154, 326)
Screenshot: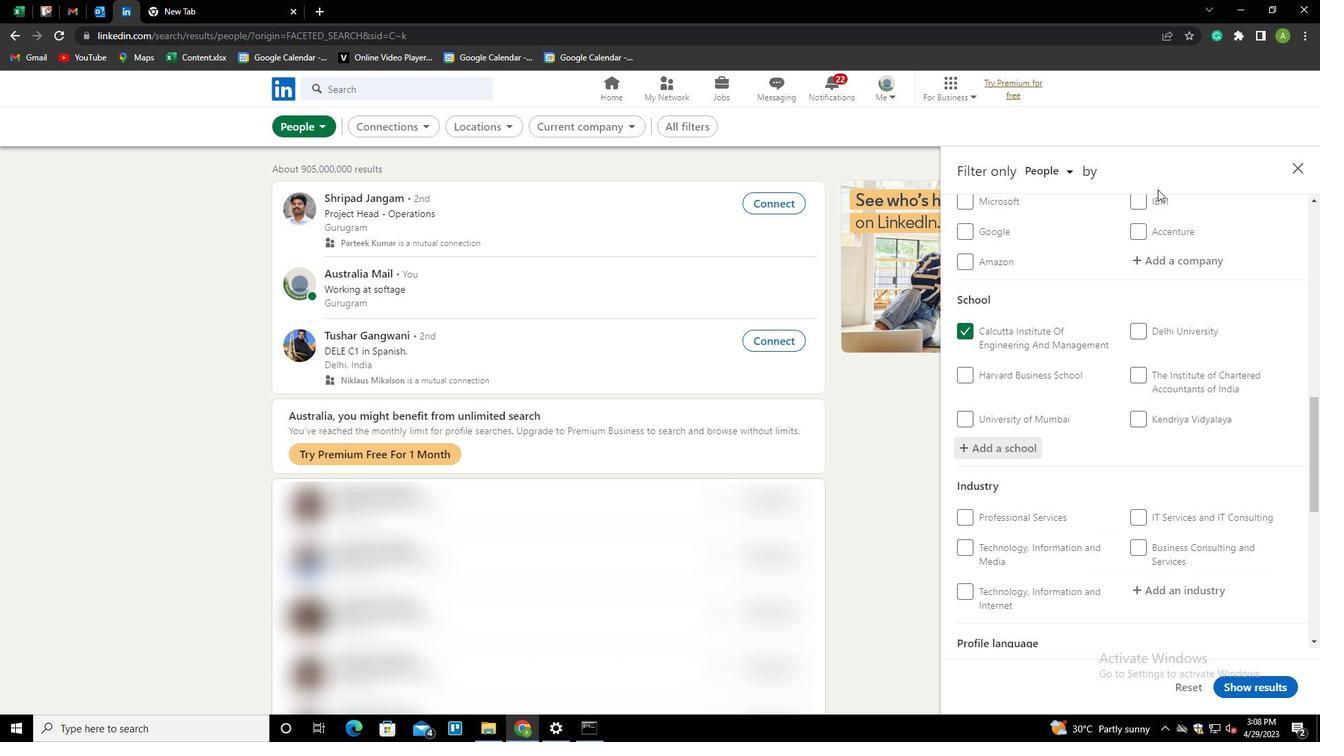 
Action: Mouse scrolled (1154, 325) with delta (0, 0)
Screenshot: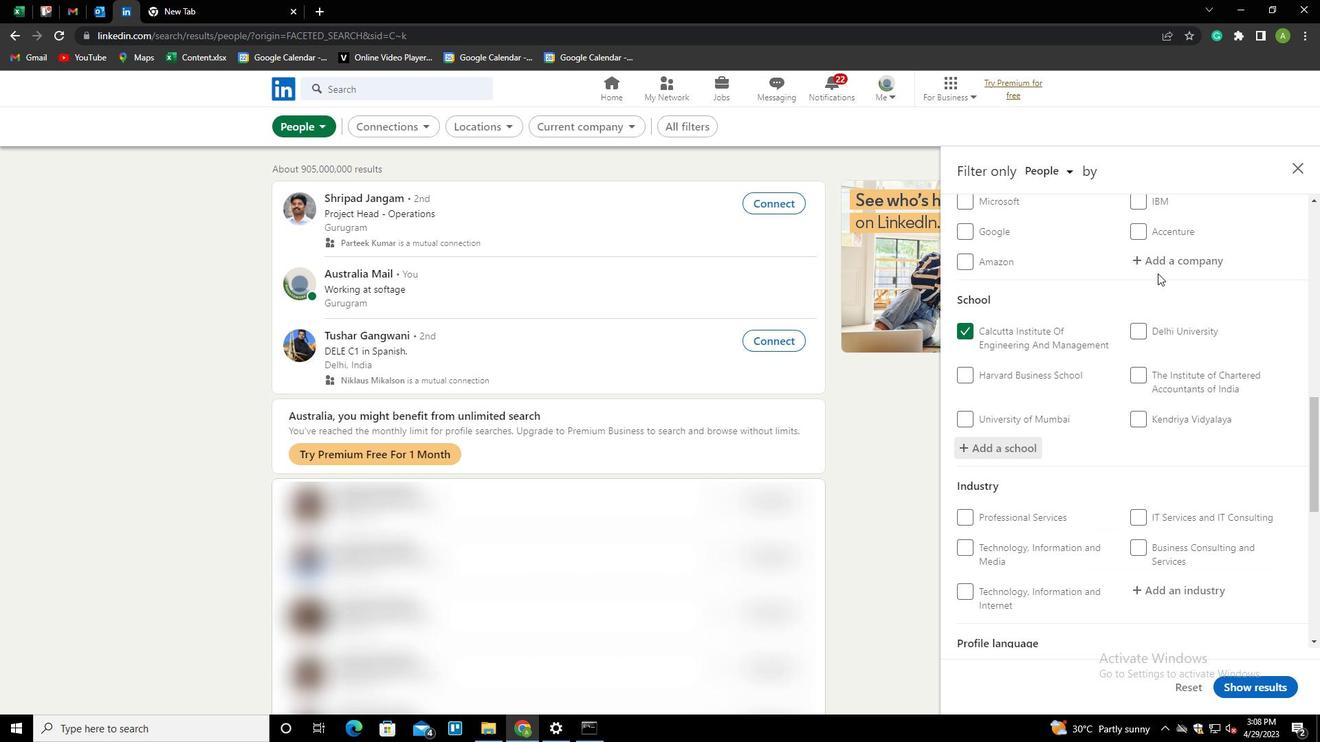 
Action: Mouse moved to (1154, 328)
Screenshot: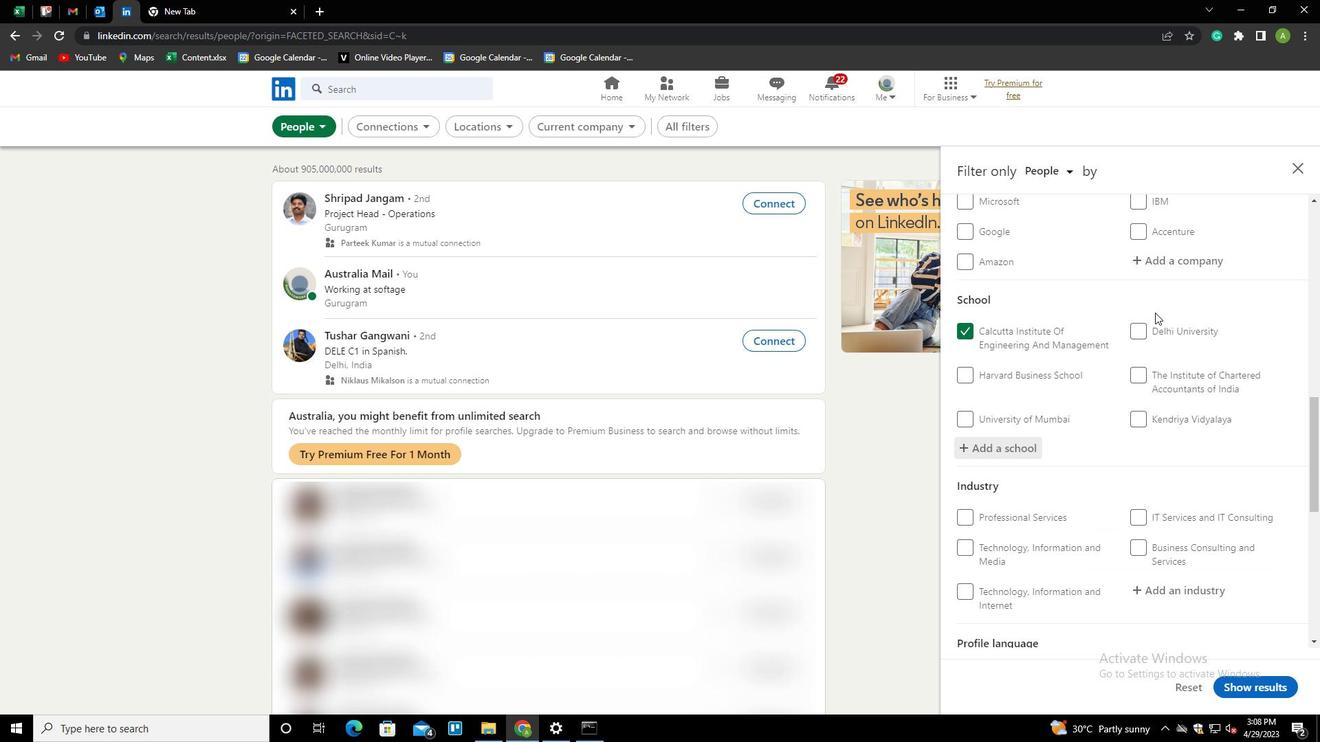 
Action: Mouse scrolled (1154, 327) with delta (0, 0)
Screenshot: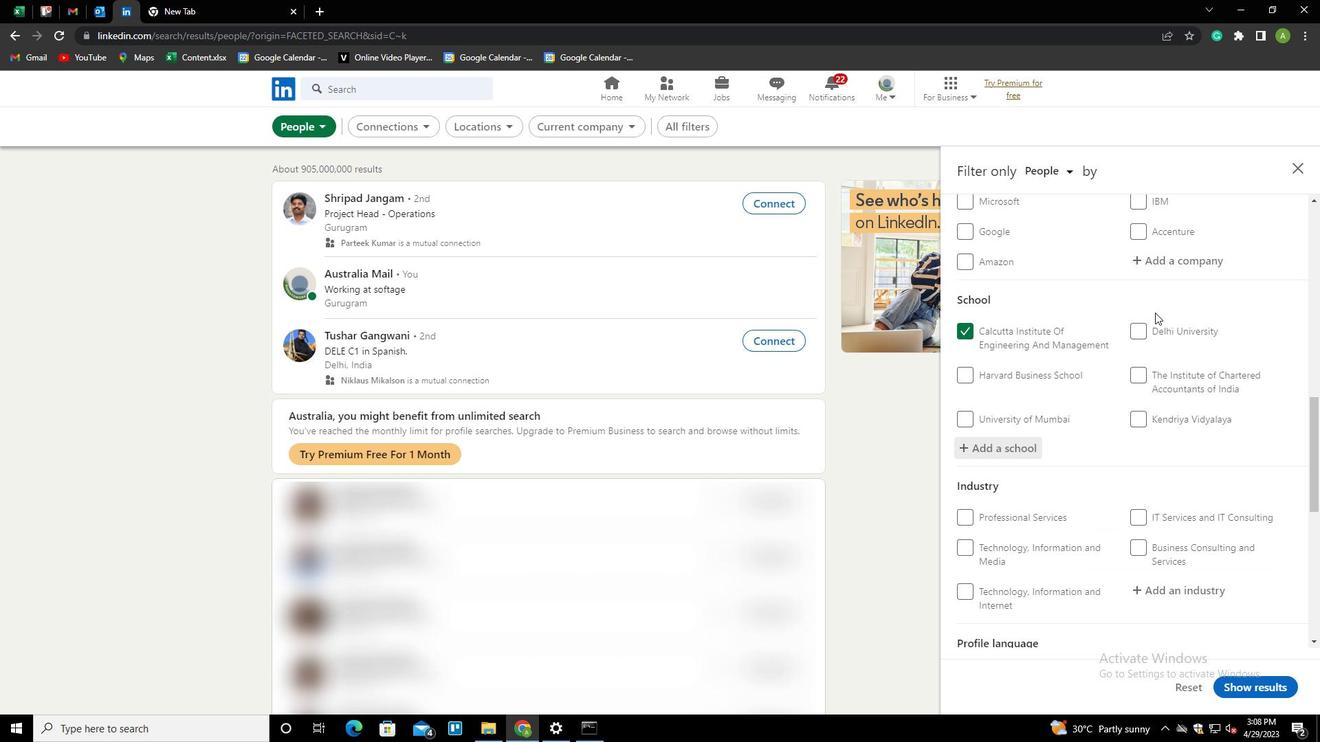 
Action: Mouse moved to (1155, 329)
Screenshot: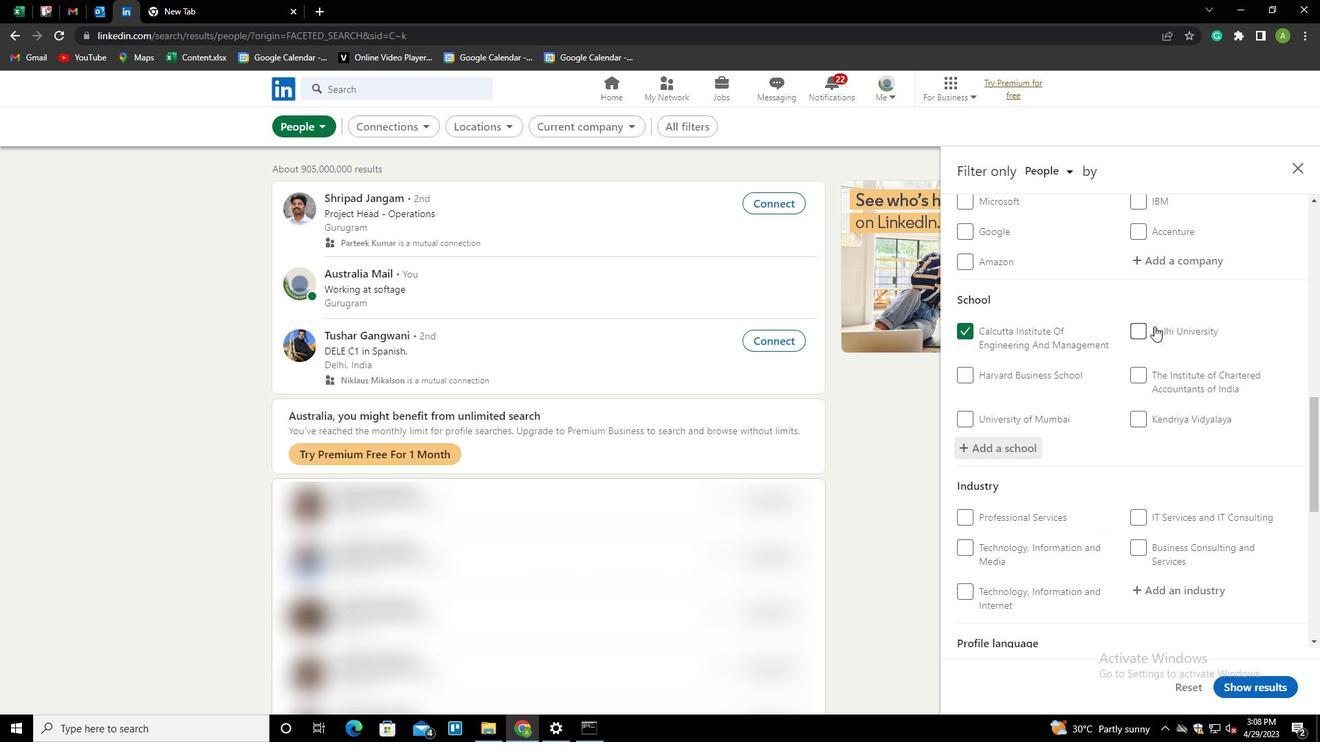 
Action: Mouse scrolled (1155, 328) with delta (0, 0)
Screenshot: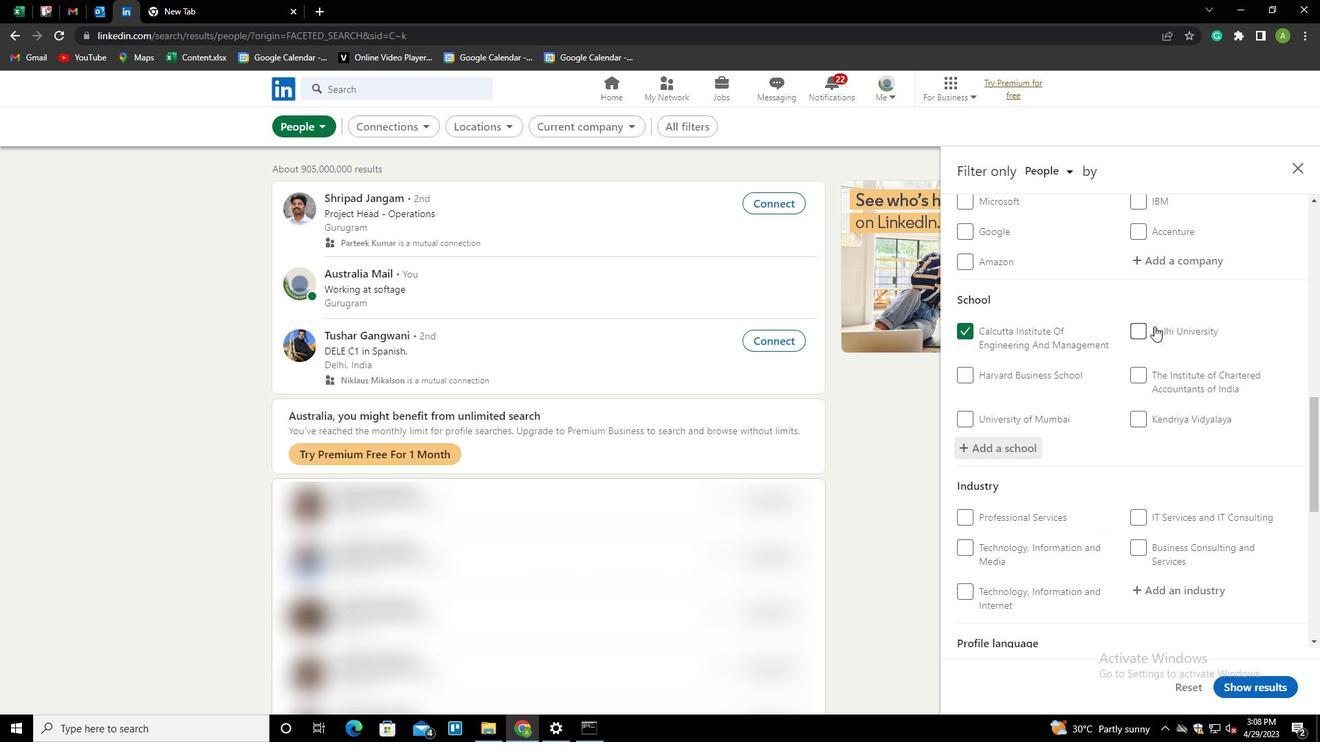 
Action: Mouse moved to (1156, 339)
Screenshot: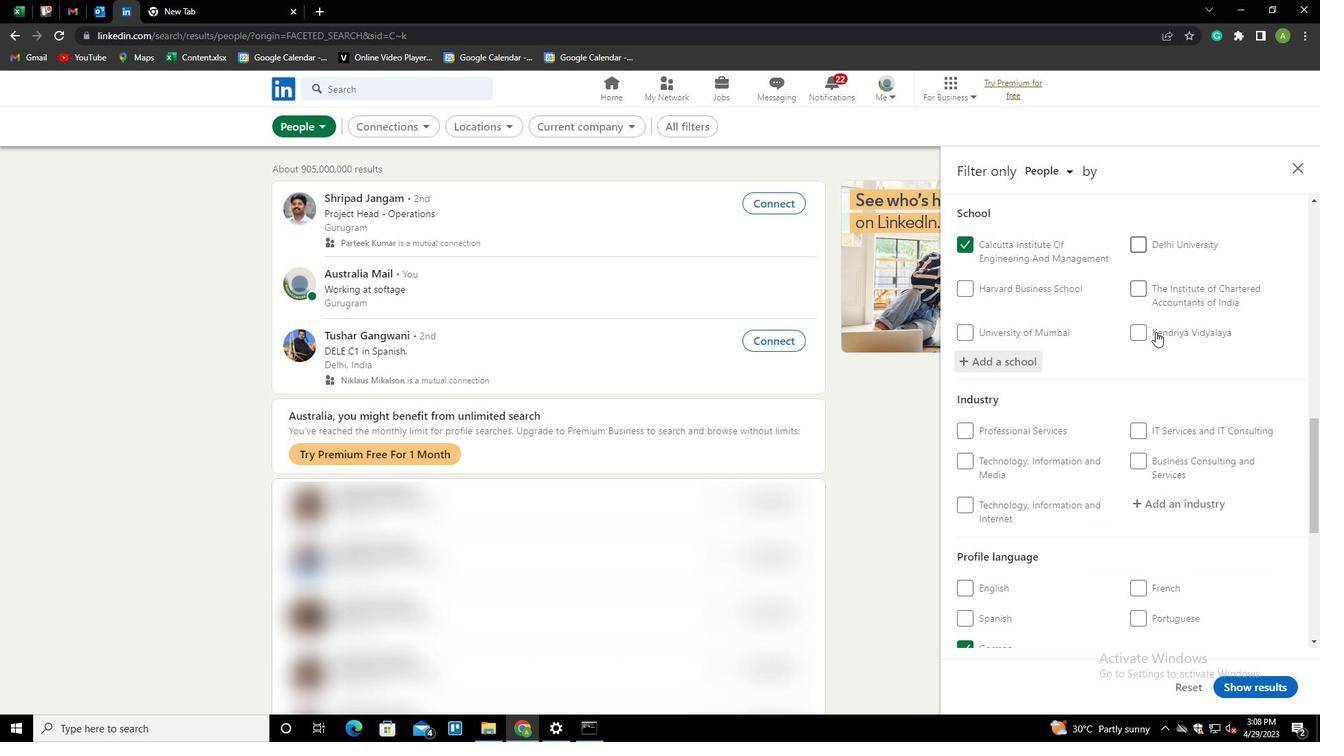 
Action: Mouse scrolled (1156, 339) with delta (0, 0)
Screenshot: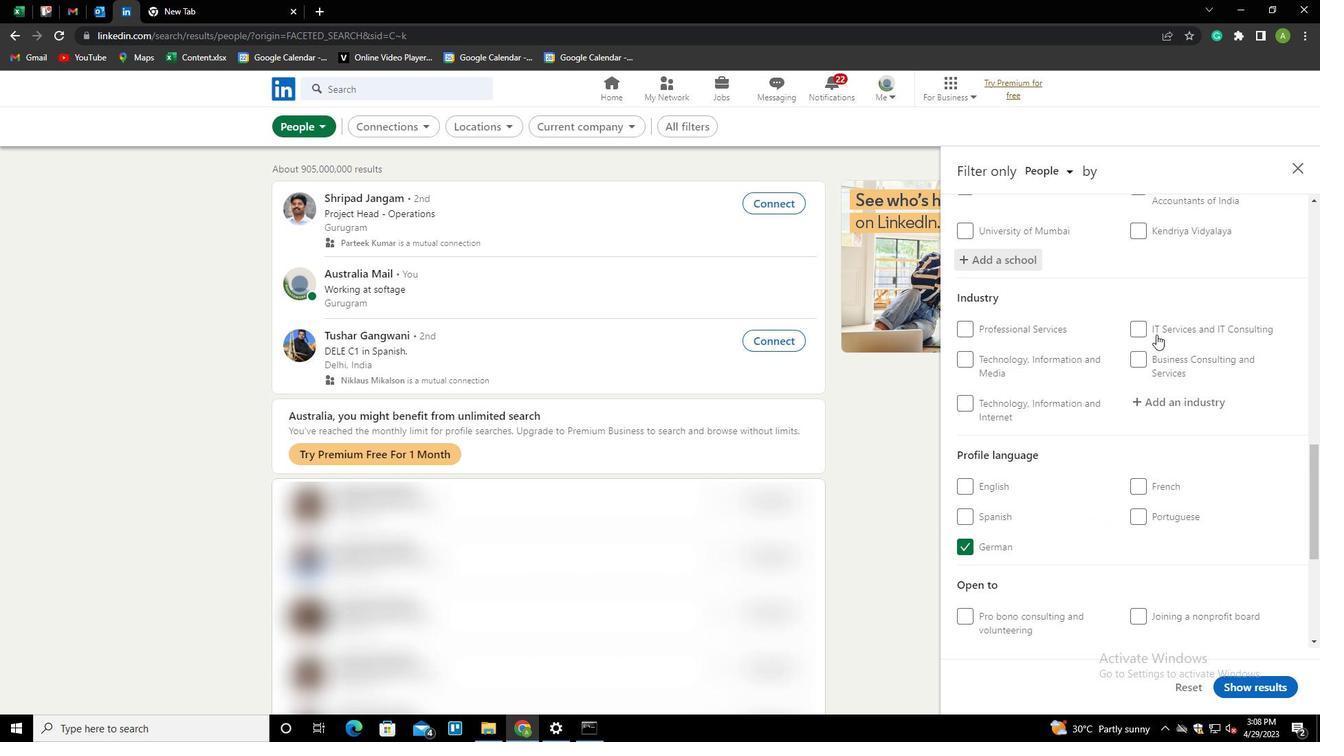 
Action: Mouse moved to (1153, 321)
Screenshot: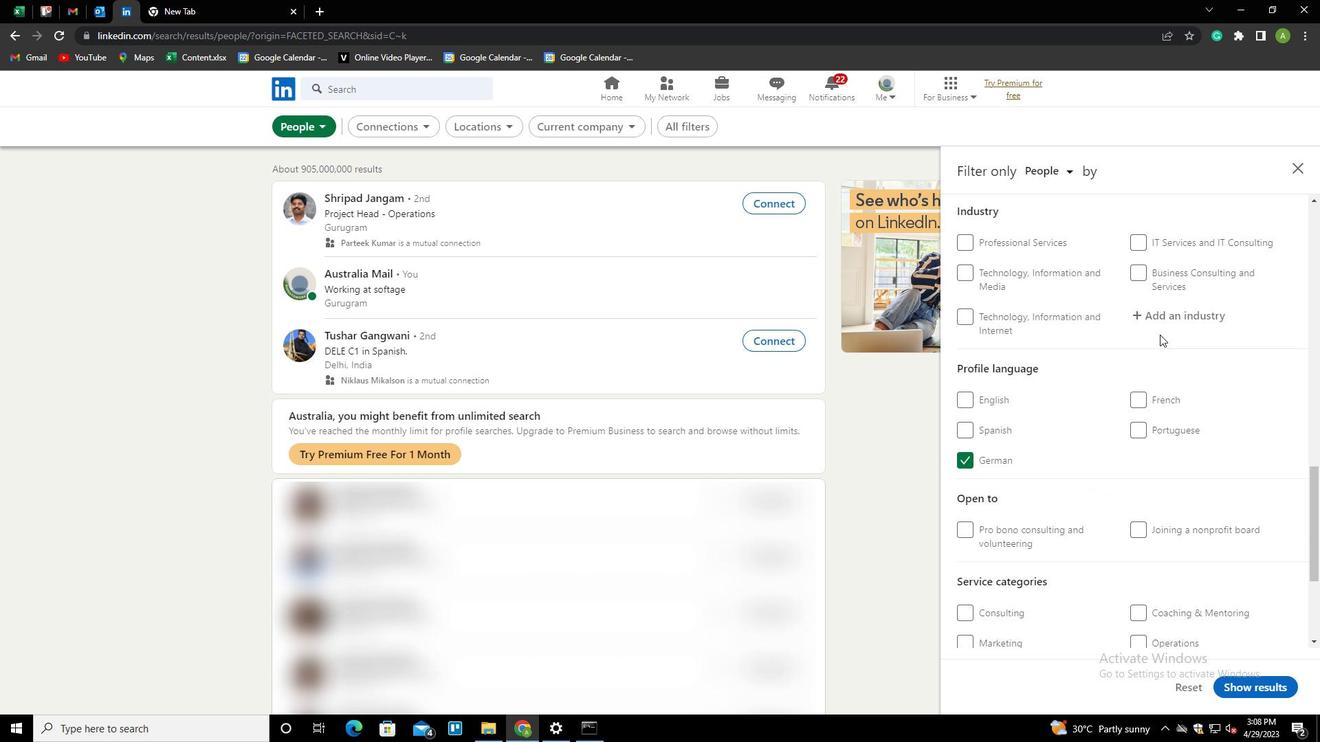 
Action: Mouse pressed left at (1153, 321)
Screenshot: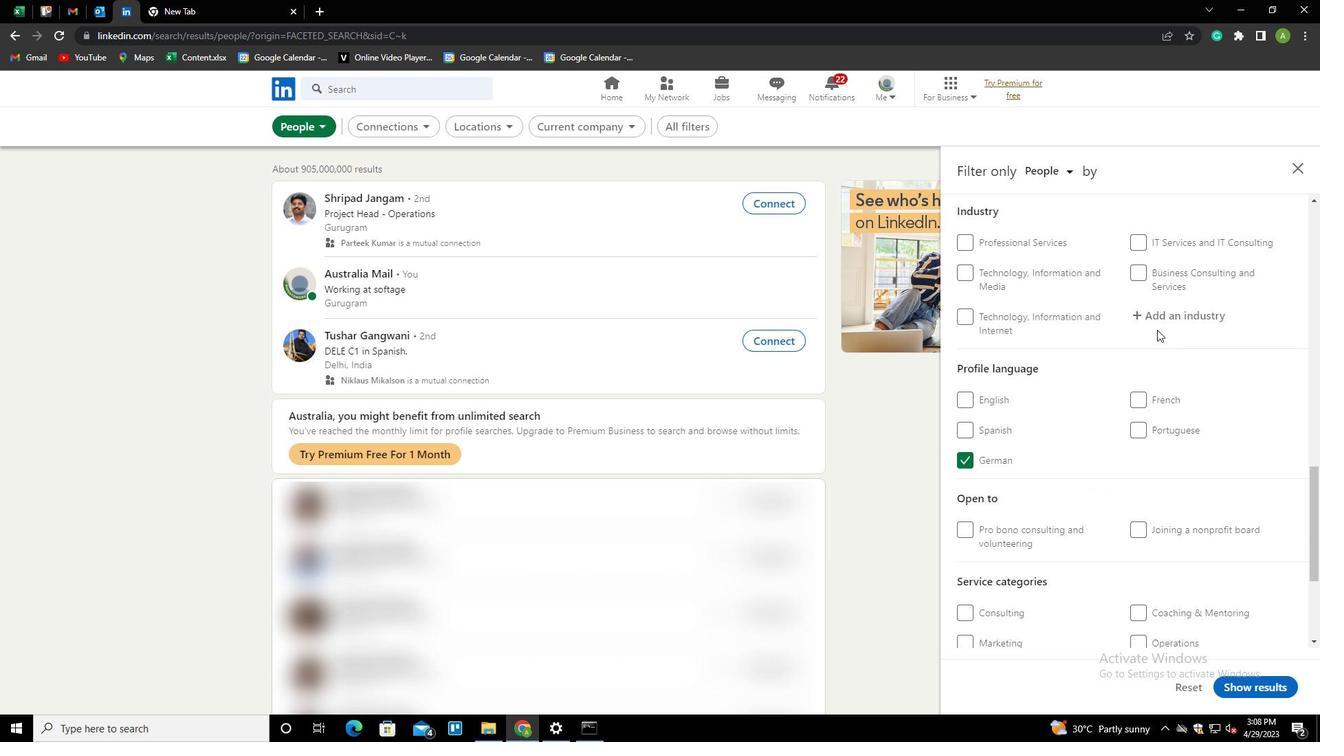 
Action: Mouse moved to (1159, 316)
Screenshot: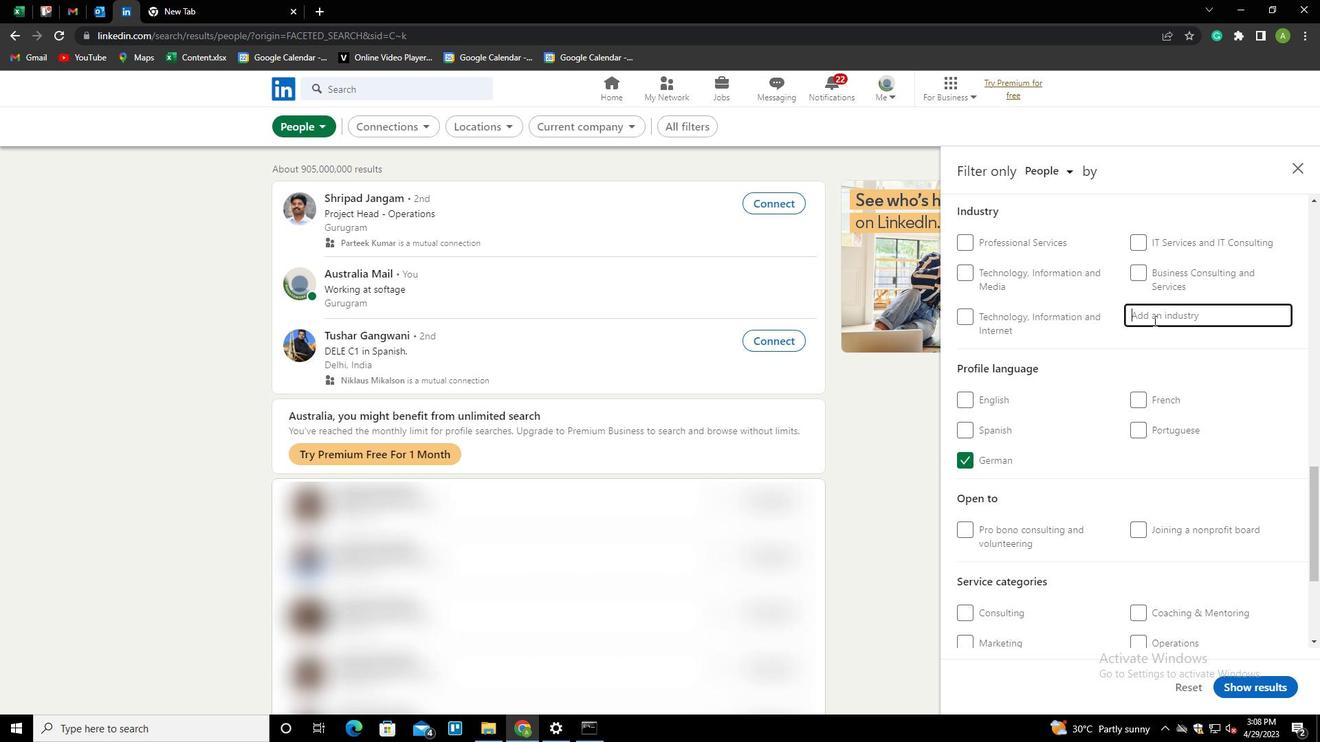 
Action: Mouse pressed left at (1159, 316)
Screenshot: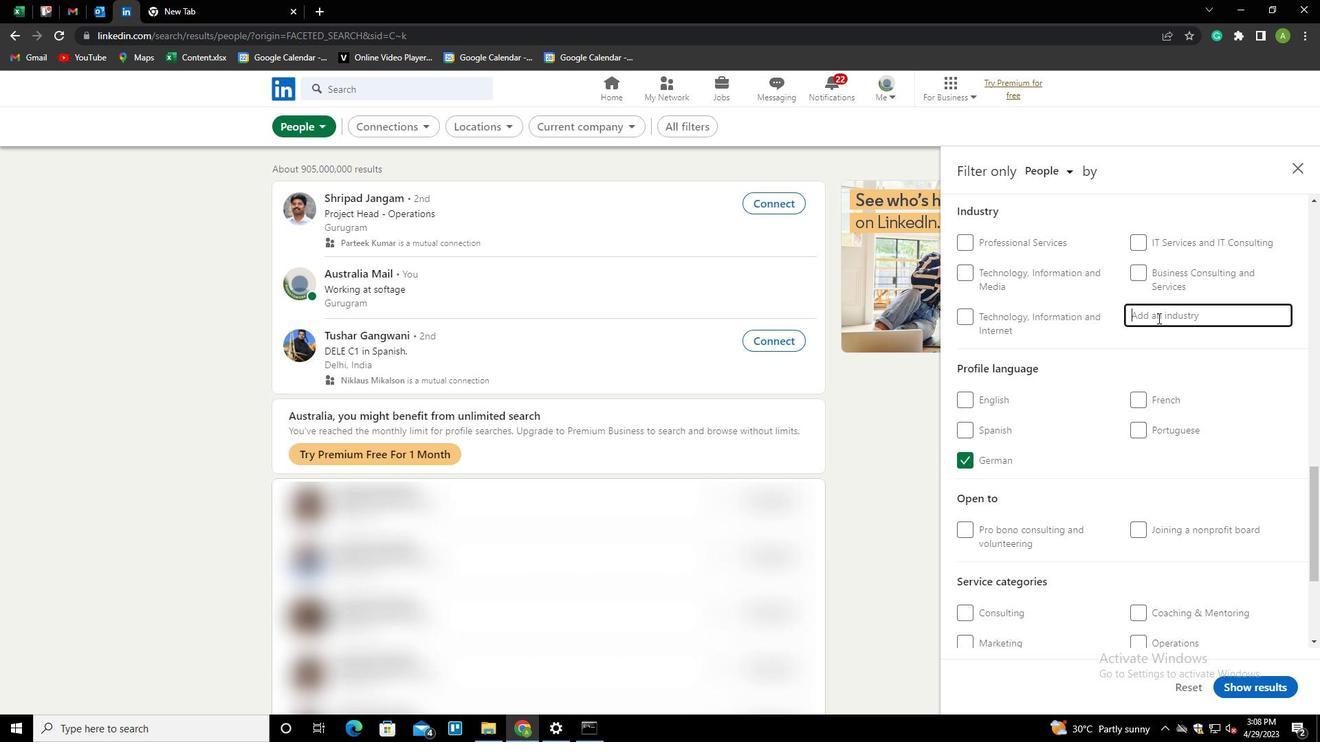
Action: Key pressed <Key.shift>METAL<Key.space>ORE<Key.down><Key.enter>
Screenshot: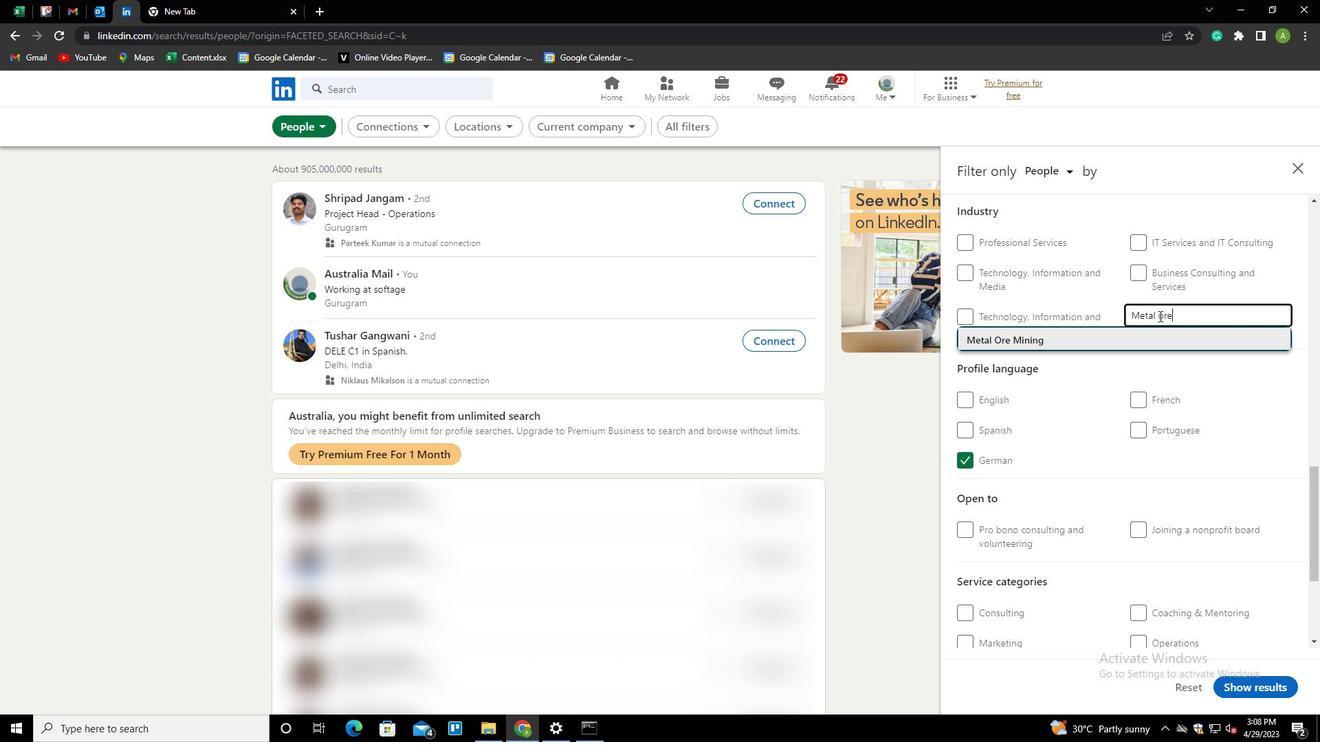 
Action: Mouse scrolled (1159, 315) with delta (0, 0)
Screenshot: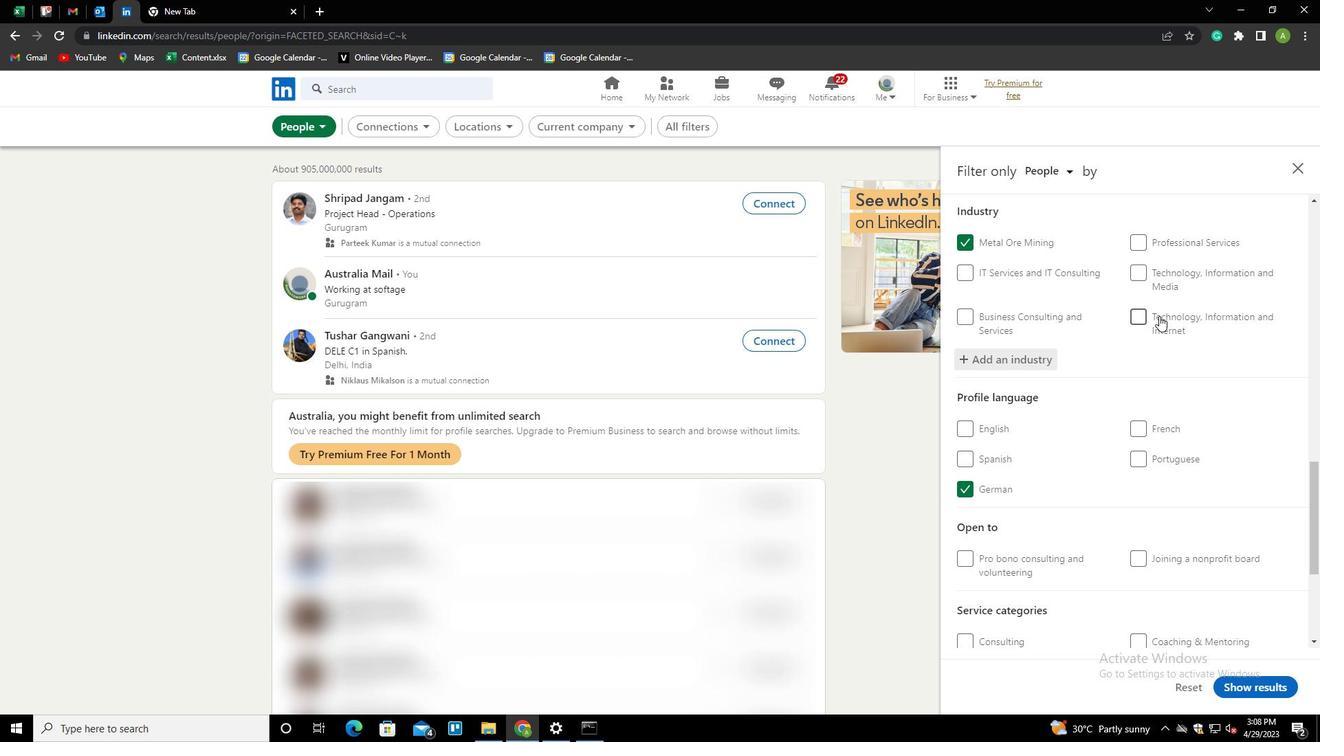 
Action: Mouse scrolled (1159, 315) with delta (0, 0)
Screenshot: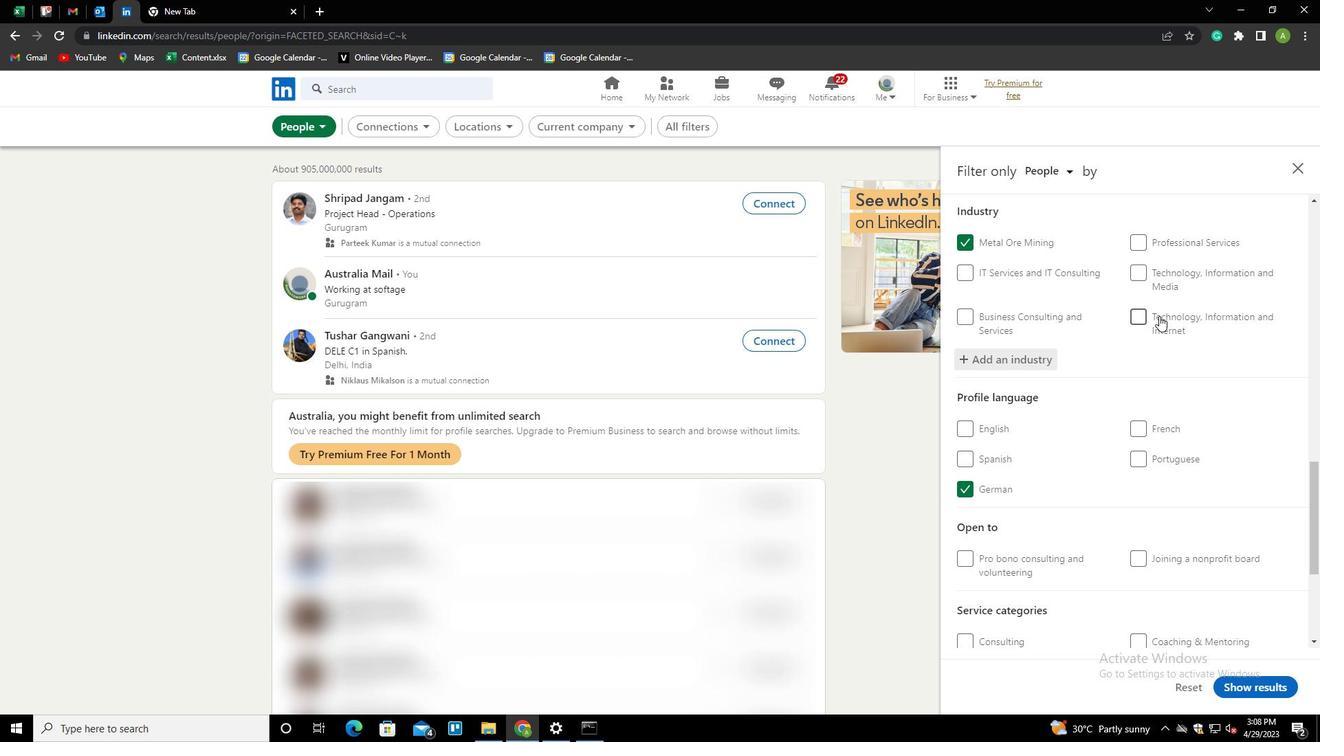 
Action: Mouse scrolled (1159, 315) with delta (0, 0)
Screenshot: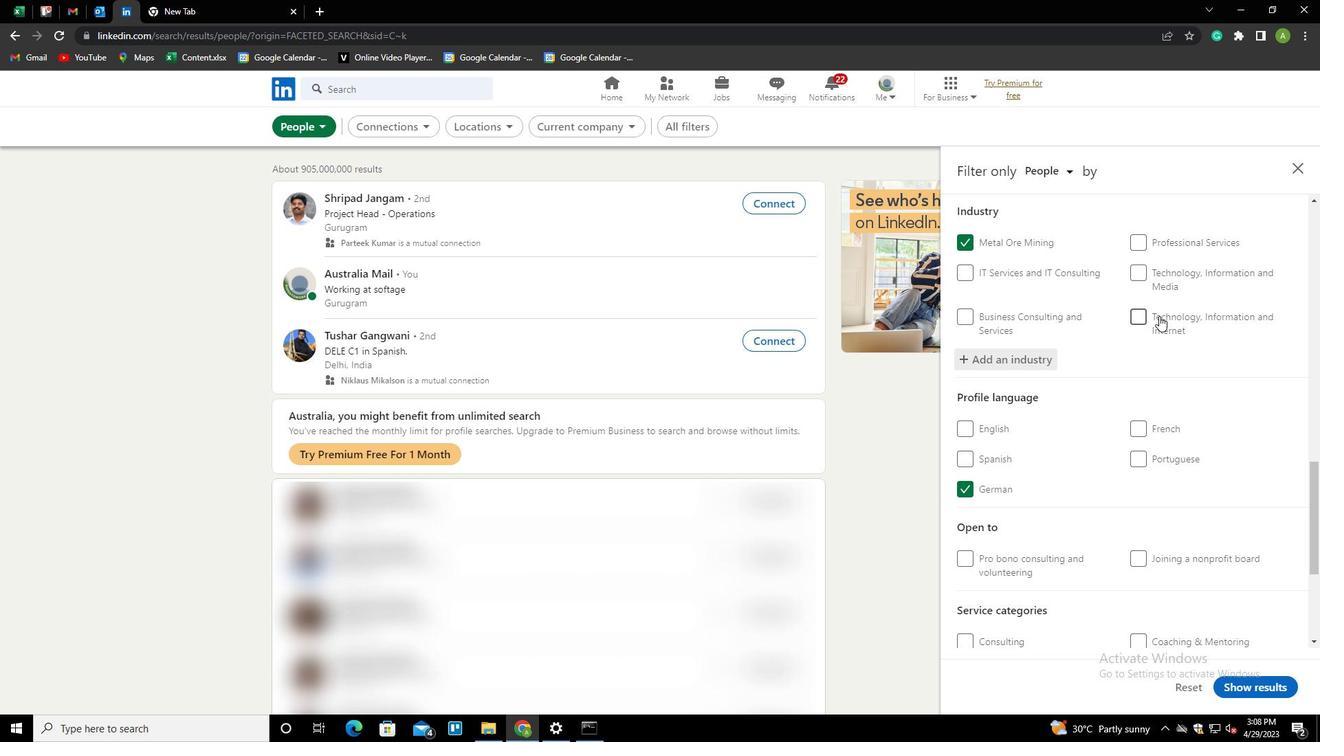 
Action: Mouse scrolled (1159, 315) with delta (0, 0)
Screenshot: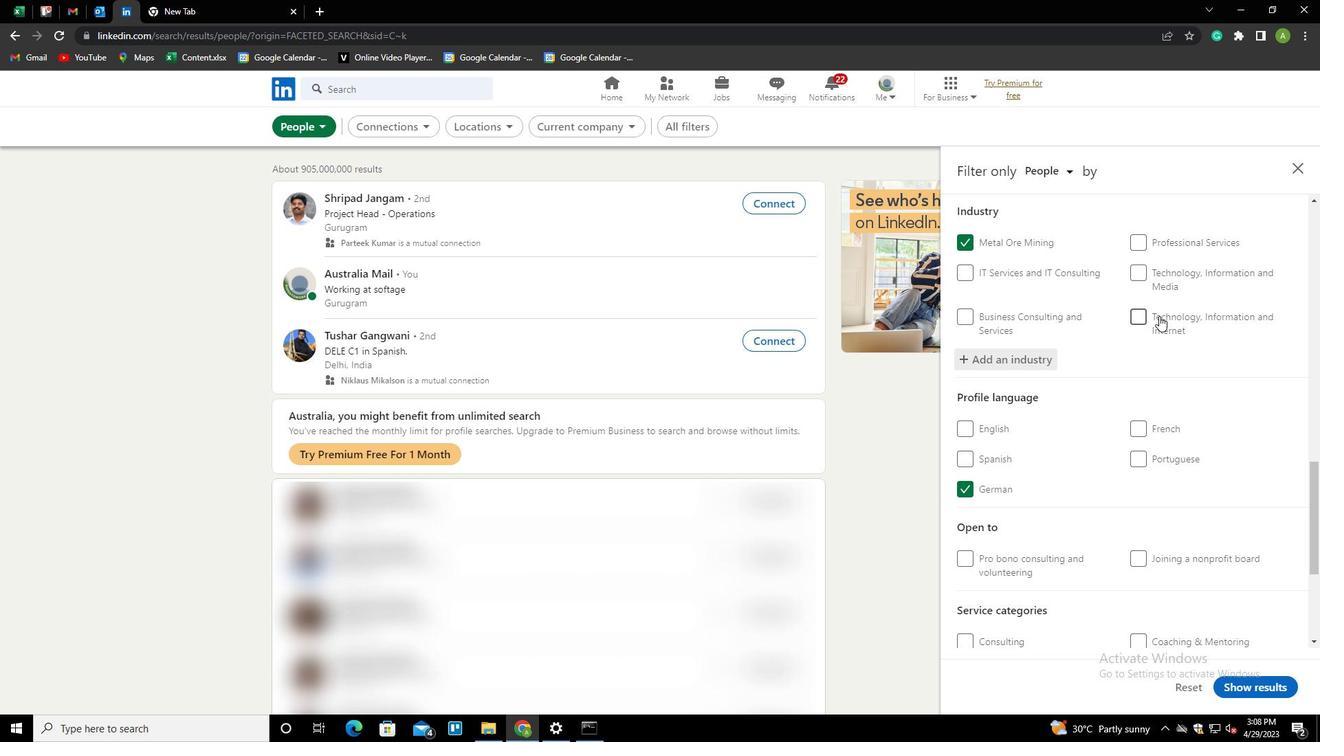 
Action: Mouse scrolled (1159, 315) with delta (0, 0)
Screenshot: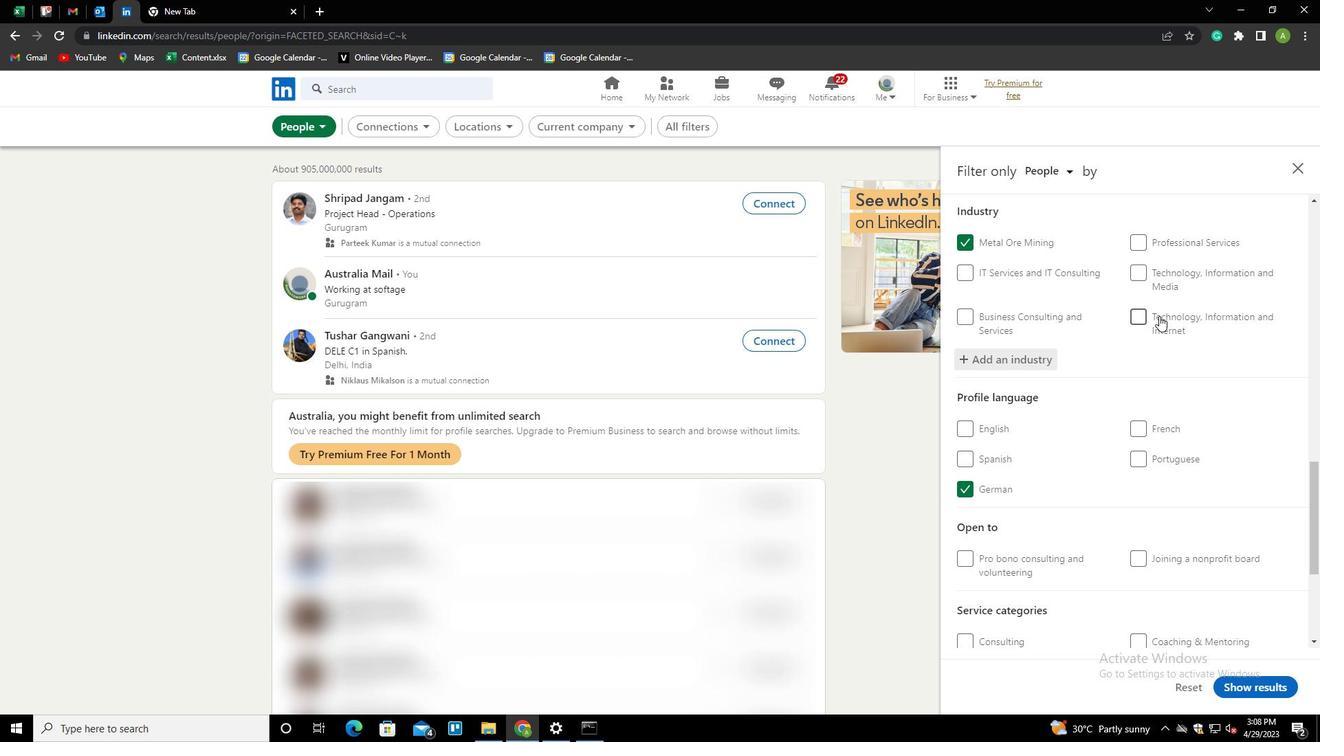
Action: Mouse scrolled (1159, 315) with delta (0, 0)
Screenshot: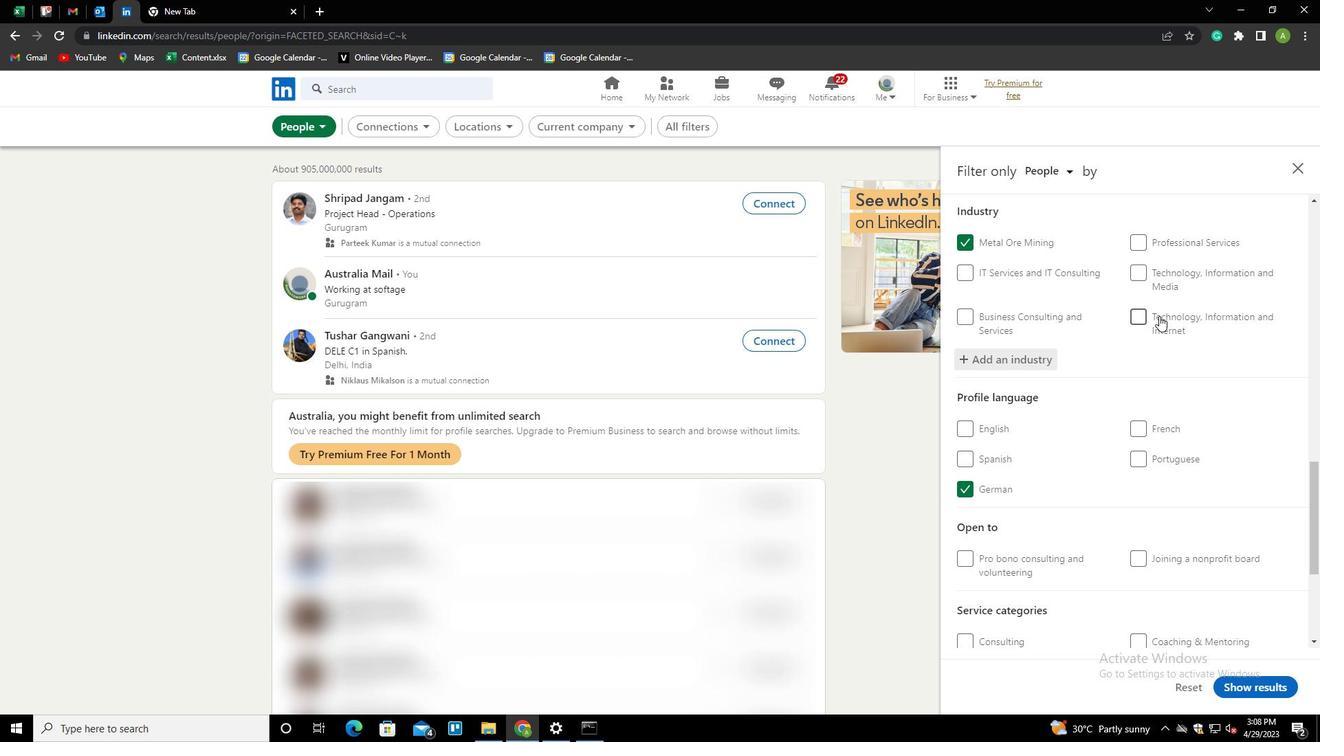 
Action: Mouse scrolled (1159, 315) with delta (0, 0)
Screenshot: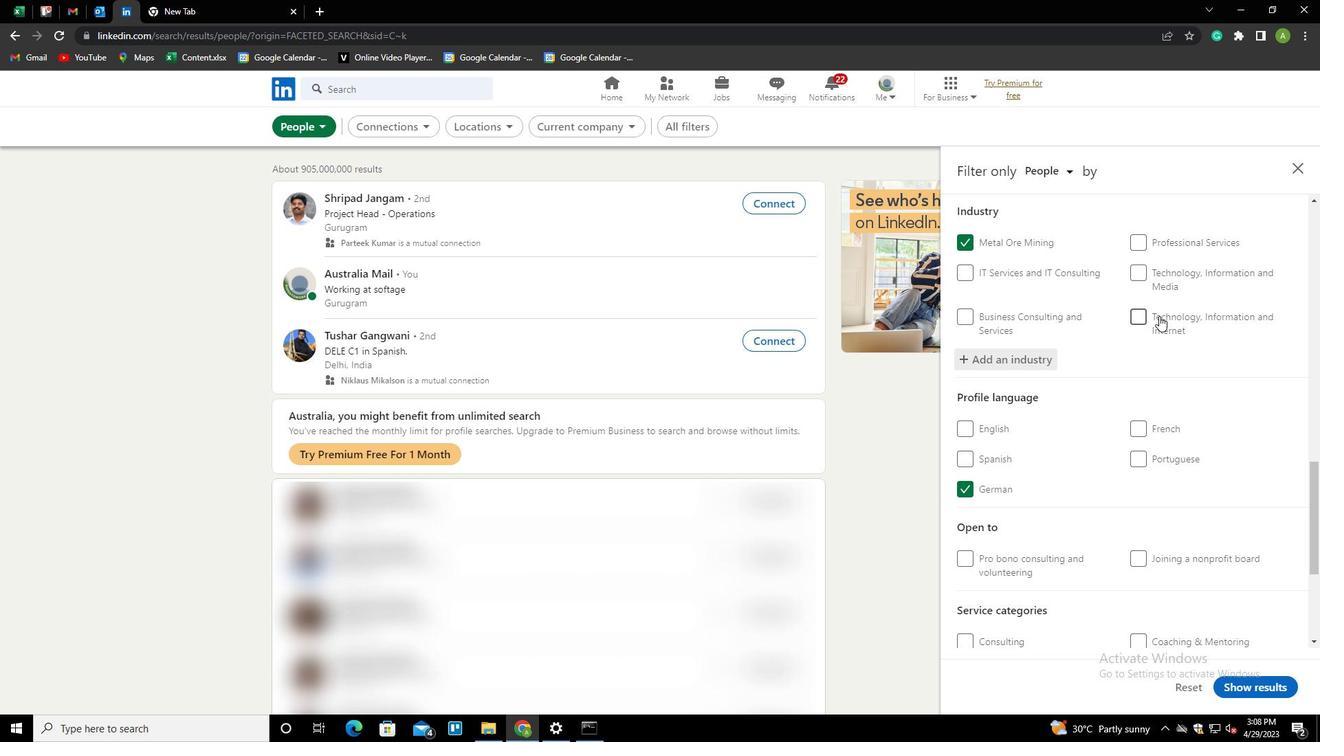 
Action: Mouse moved to (1144, 454)
Screenshot: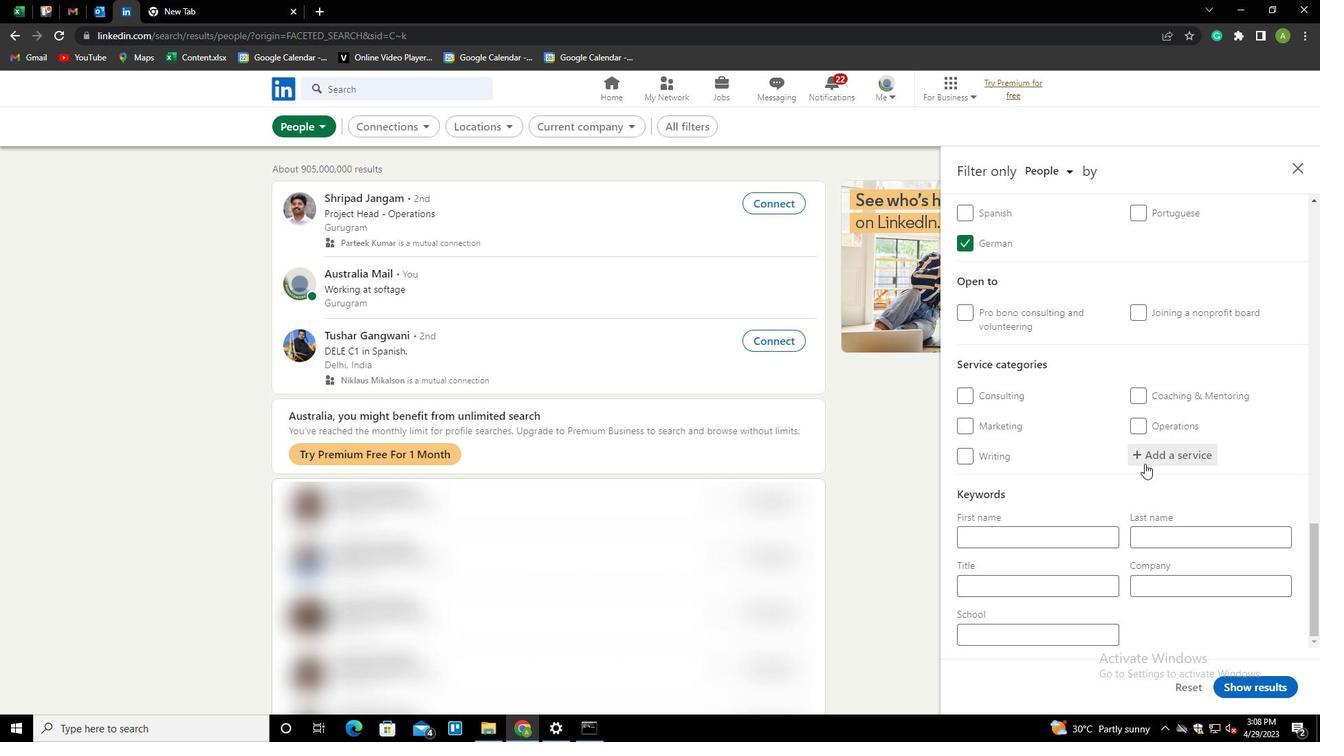 
Action: Mouse pressed left at (1144, 454)
Screenshot: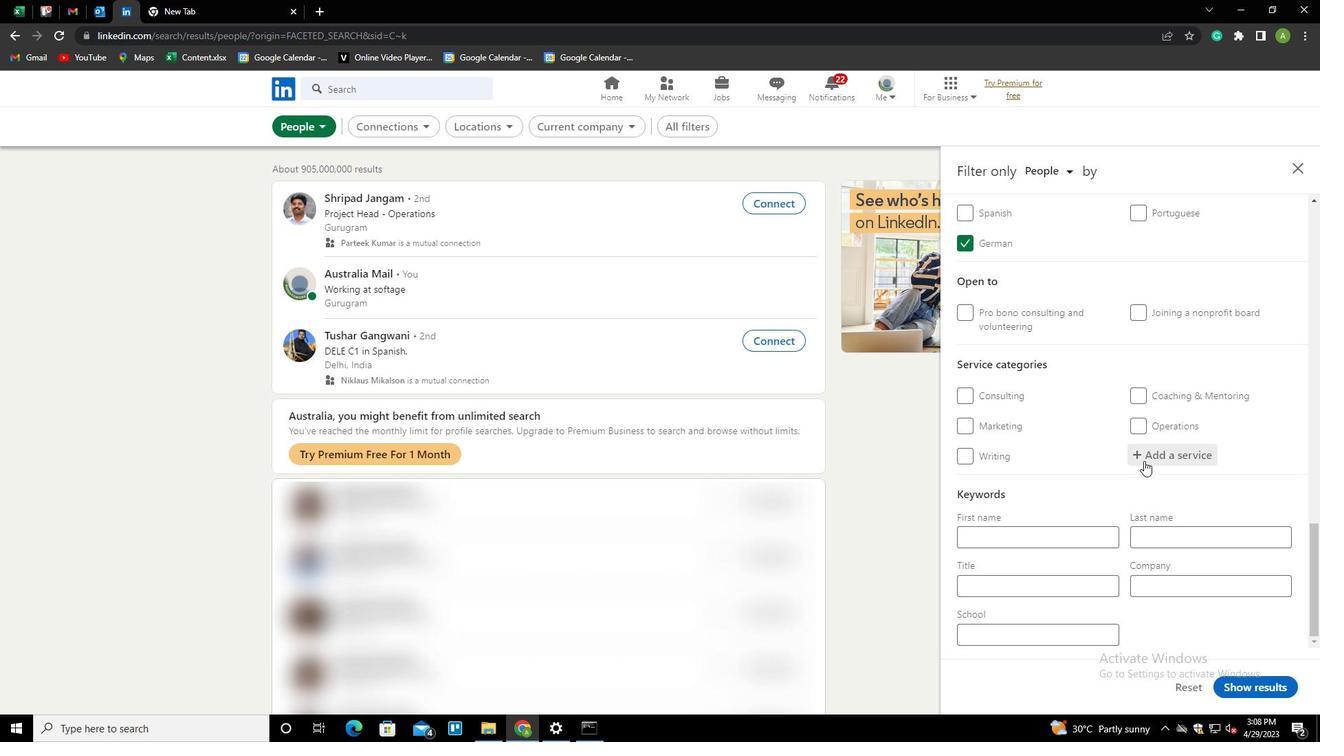 
Action: Mouse moved to (1152, 453)
Screenshot: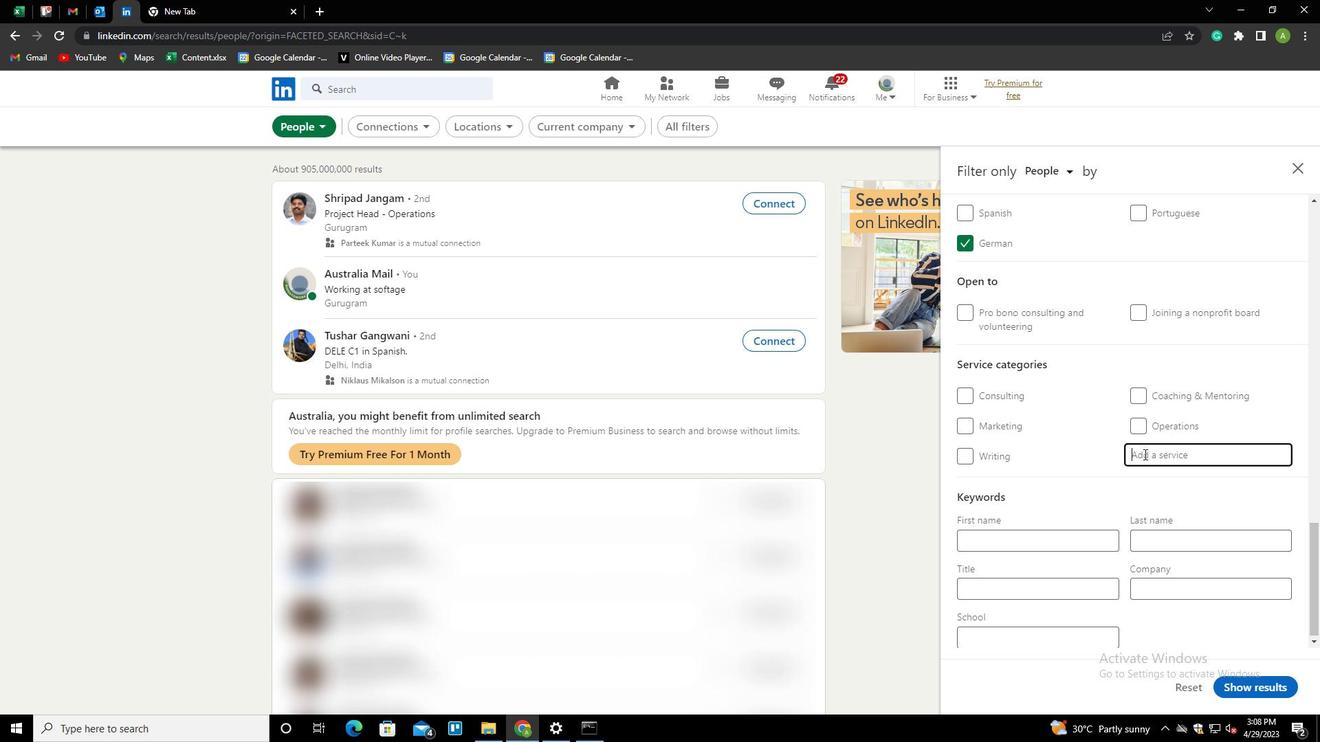 
Action: Mouse pressed left at (1152, 453)
Screenshot: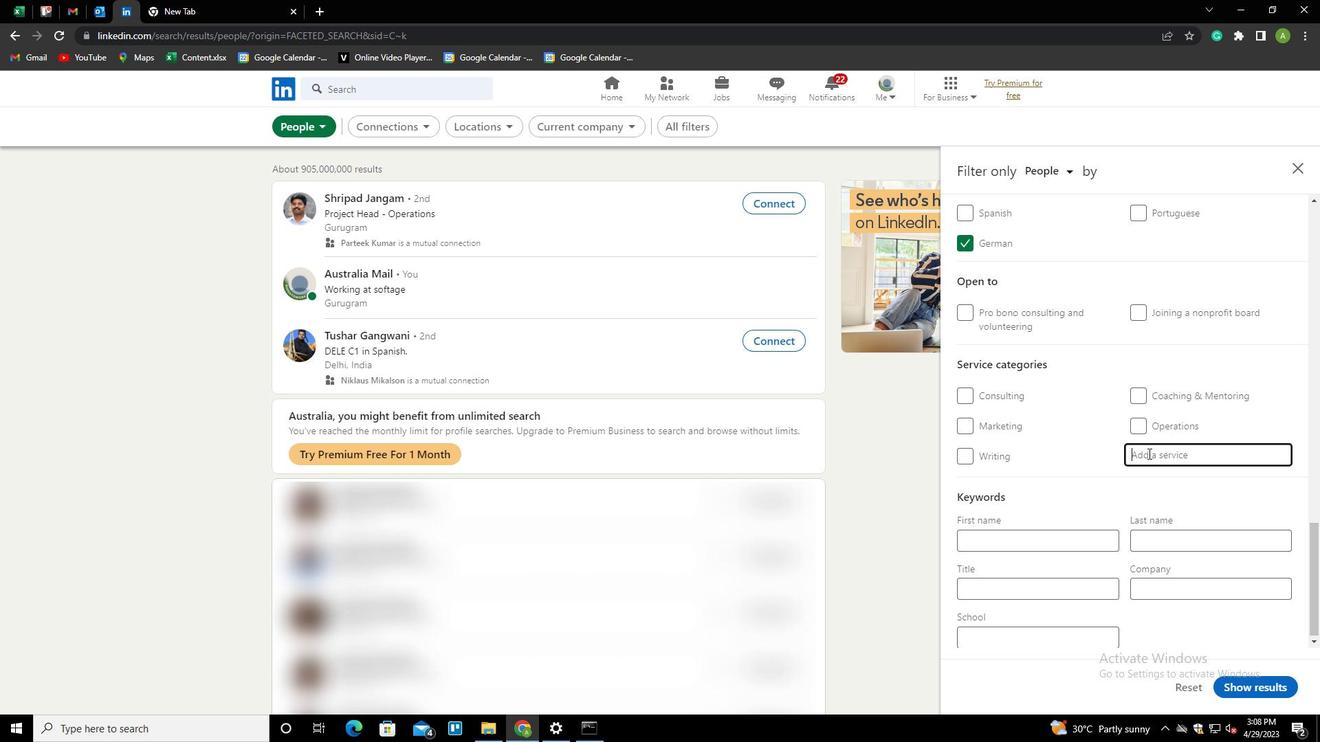 
Action: Key pressed <Key.shift>FINANCIAL<Key.down><Key.down><Key.enter>
Screenshot: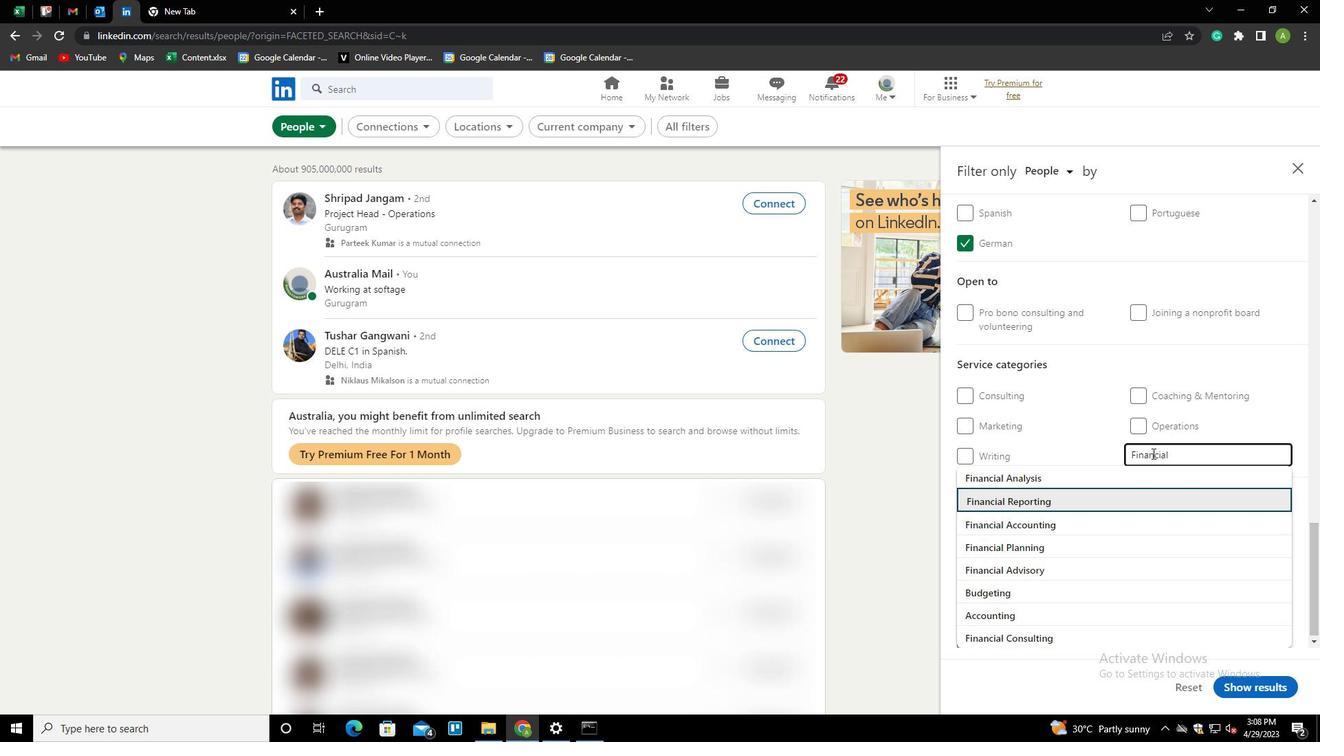 
Action: Mouse scrolled (1152, 453) with delta (0, 0)
Screenshot: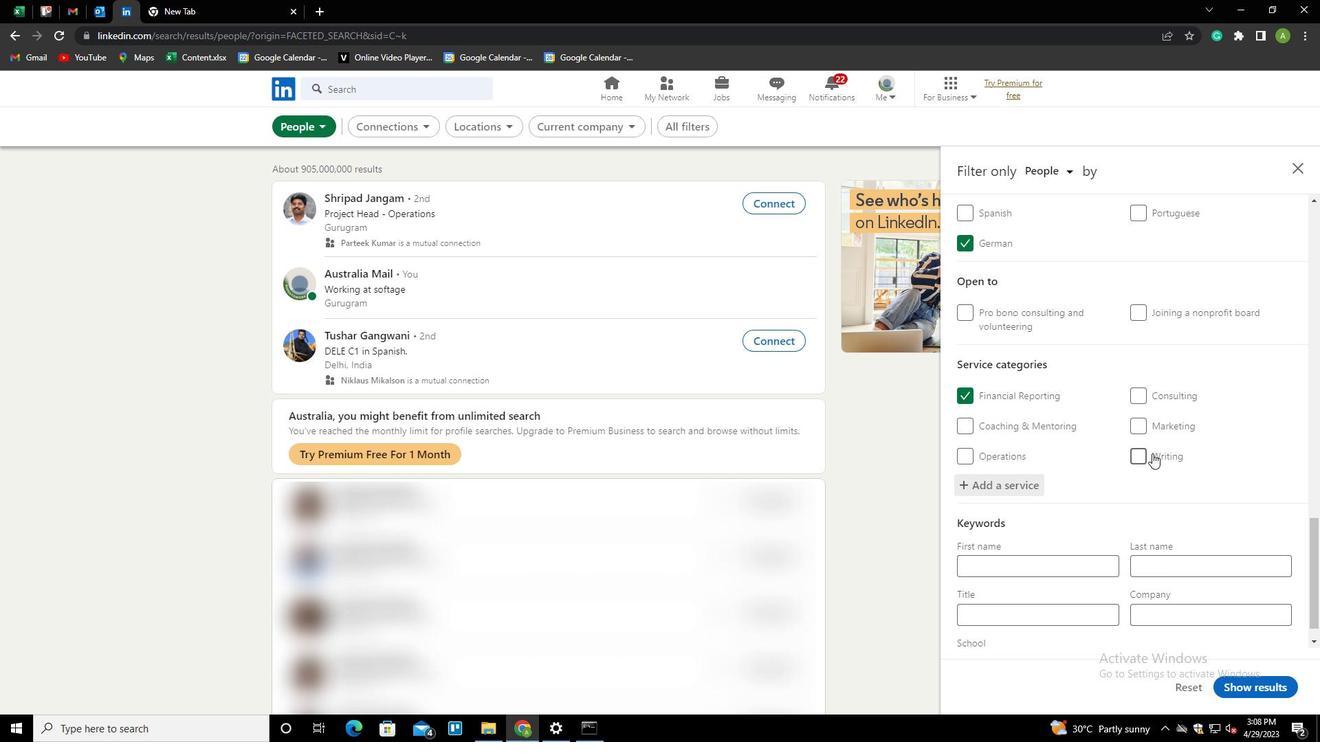 
Action: Mouse scrolled (1152, 453) with delta (0, 0)
Screenshot: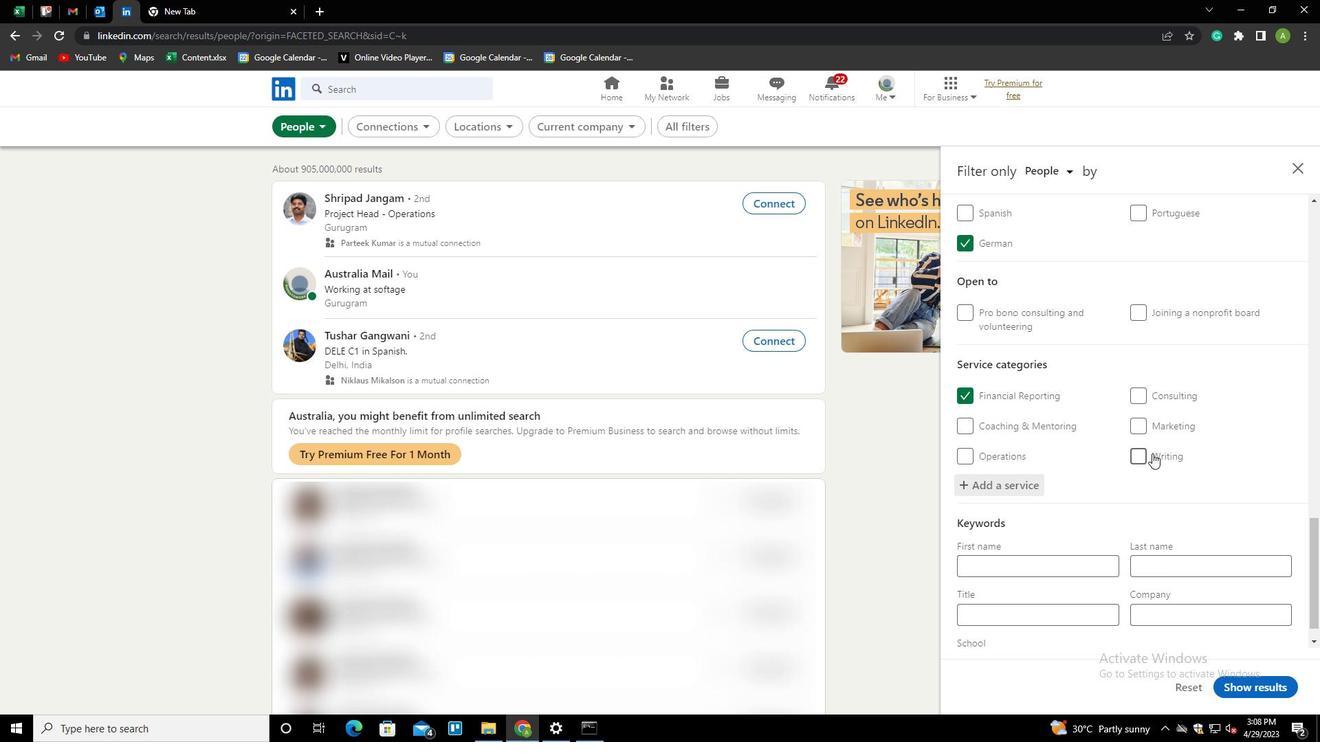 
Action: Mouse scrolled (1152, 453) with delta (0, 0)
Screenshot: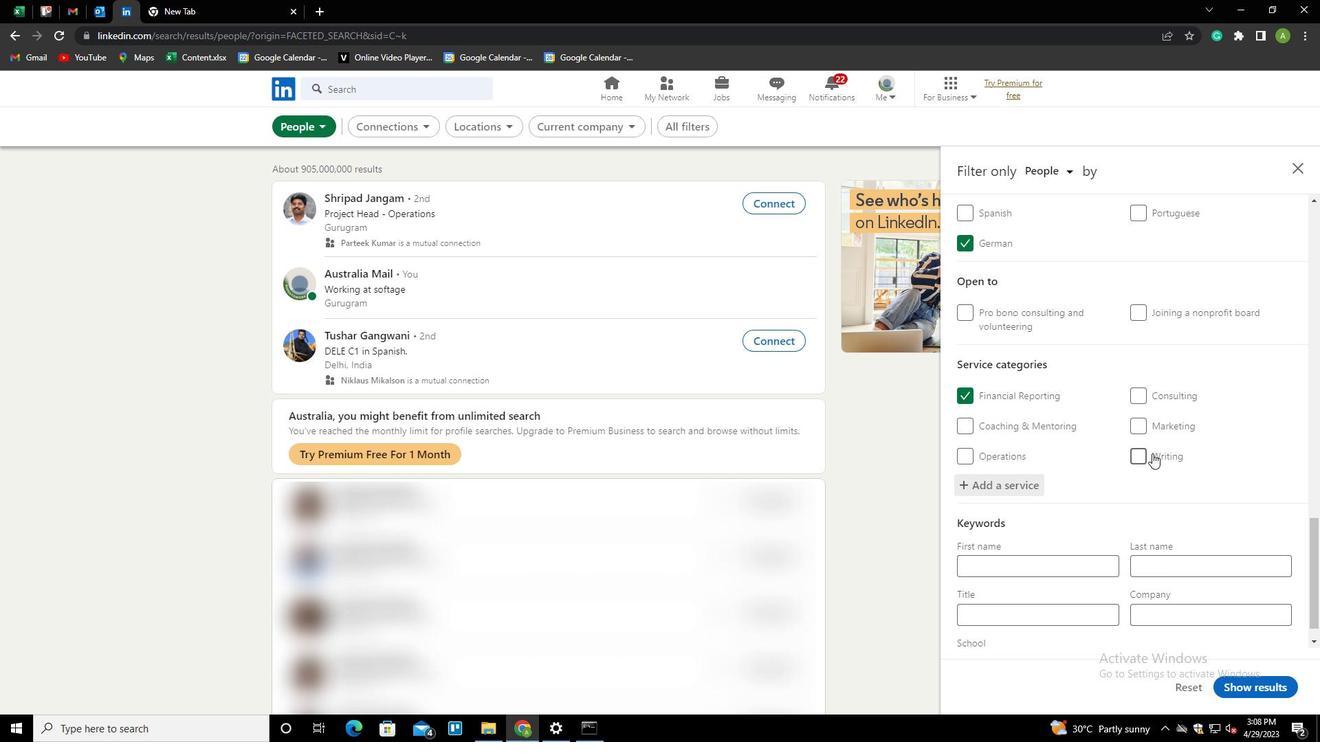 
Action: Mouse scrolled (1152, 453) with delta (0, 0)
Screenshot: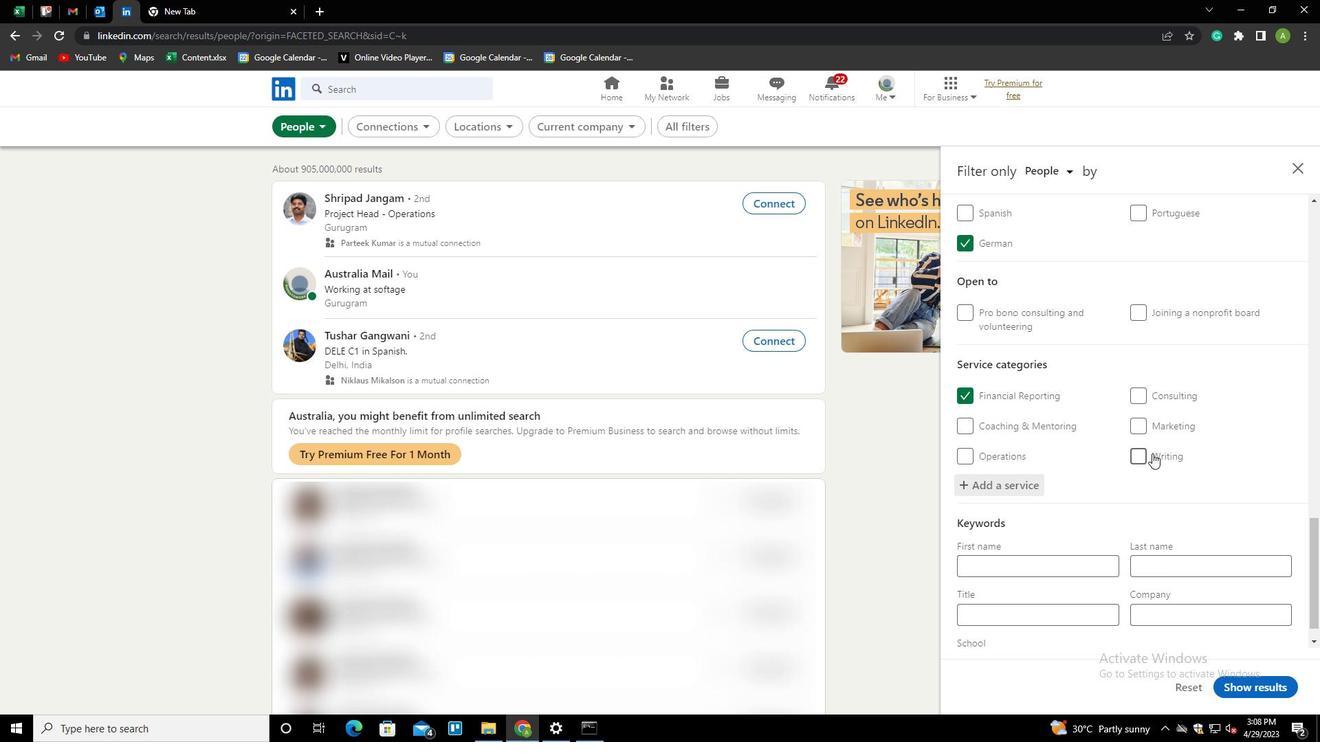 
Action: Mouse scrolled (1152, 453) with delta (0, 0)
Screenshot: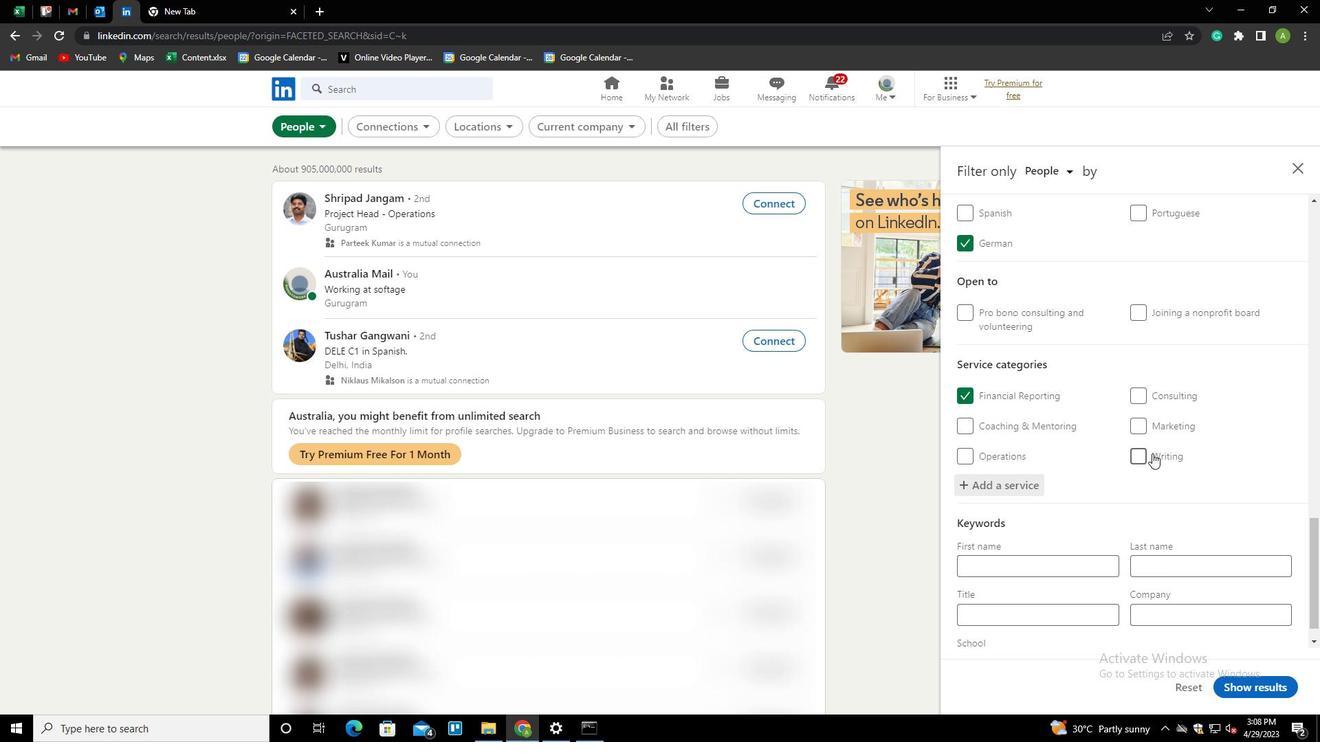 
Action: Mouse moved to (1067, 590)
Screenshot: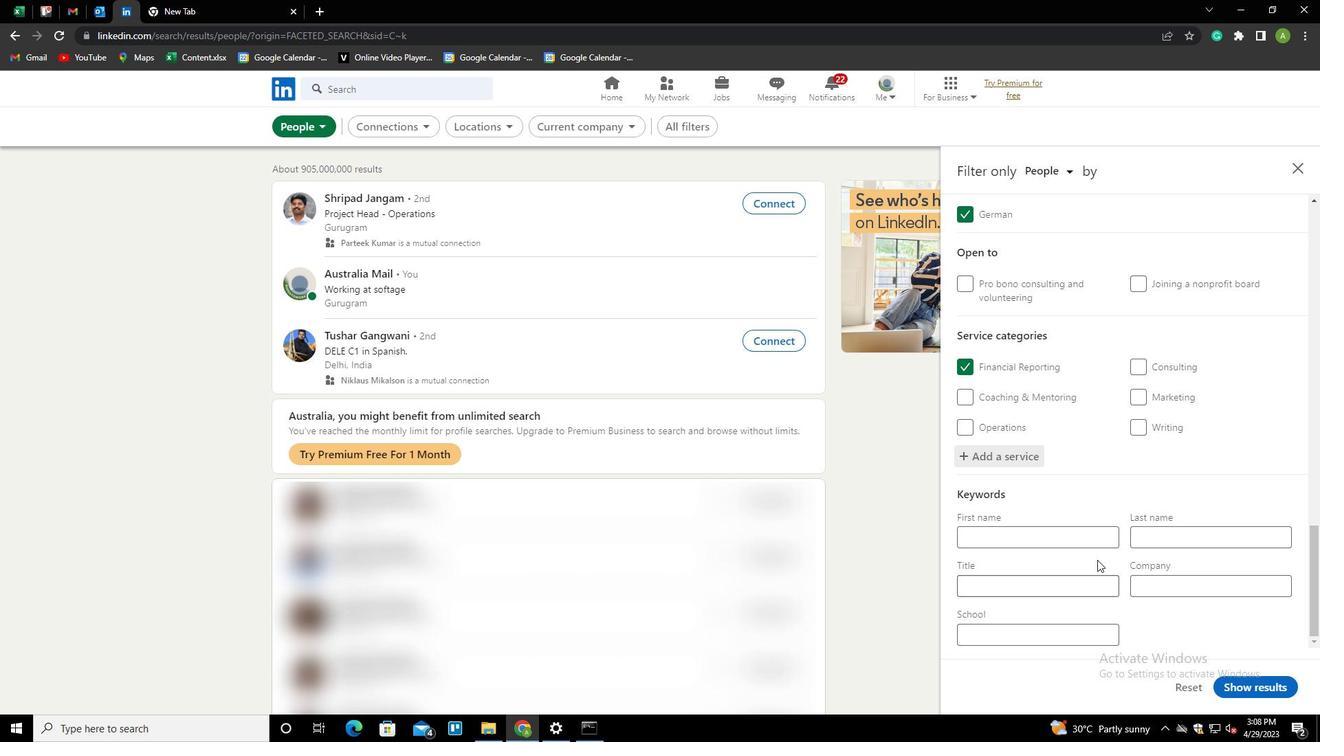 
Action: Mouse pressed left at (1067, 590)
Screenshot: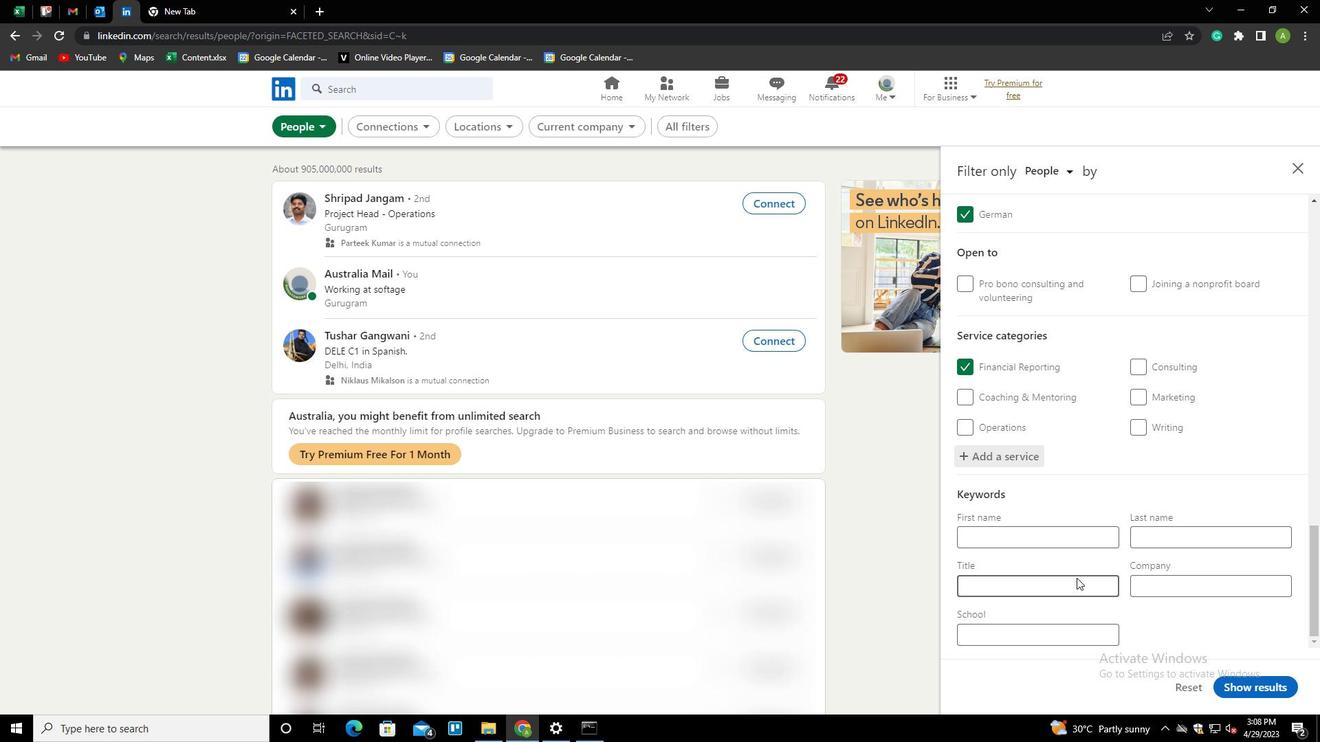 
Action: Key pressed <Key.shift>ADMINISTRATION
Screenshot: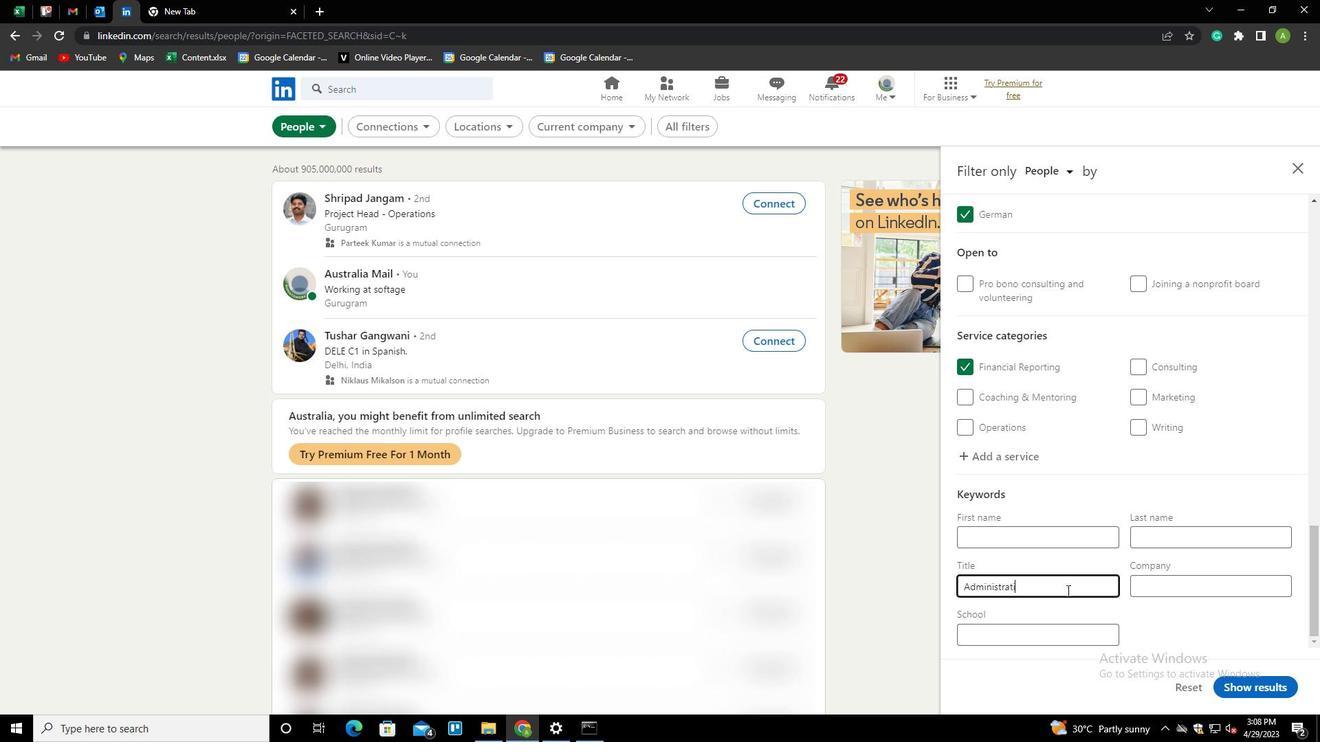 
Action: Mouse moved to (1081, 559)
Screenshot: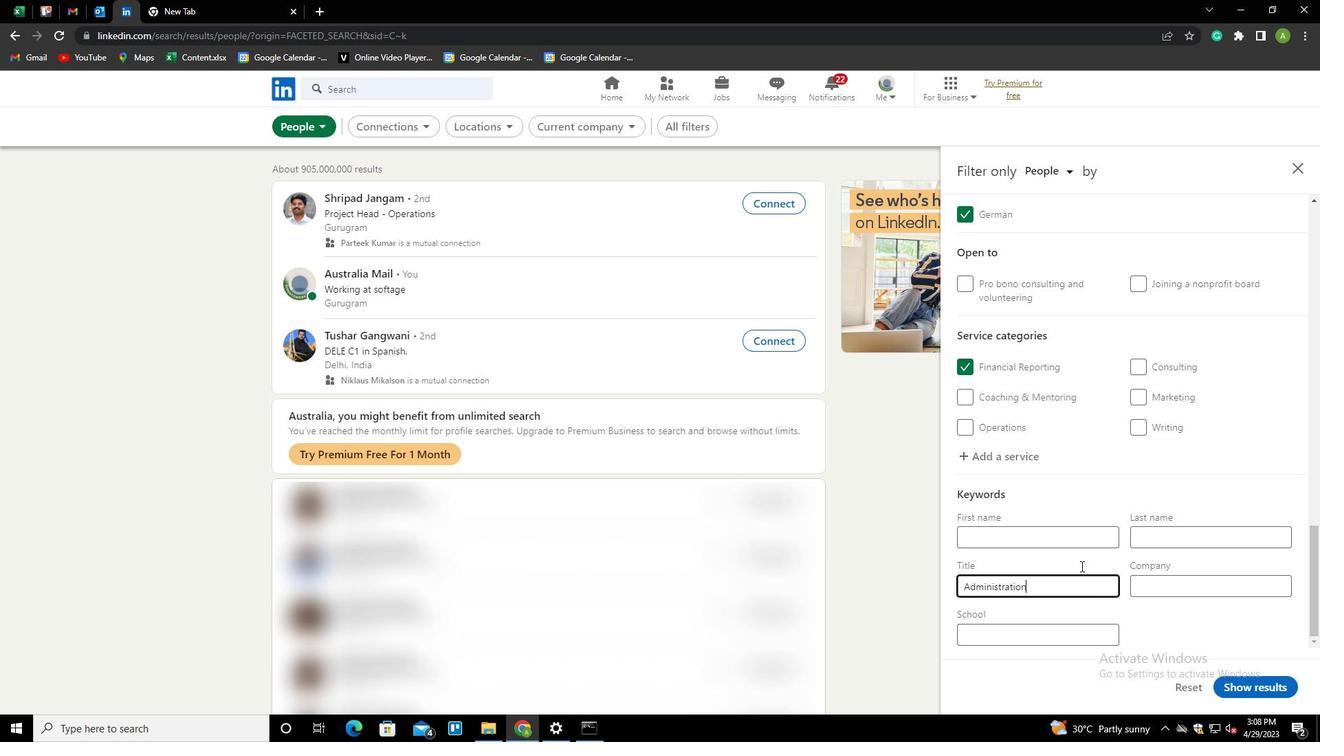 
Action: Key pressed <Key.backspace><Key.backspace><Key.backspace>OR
Screenshot: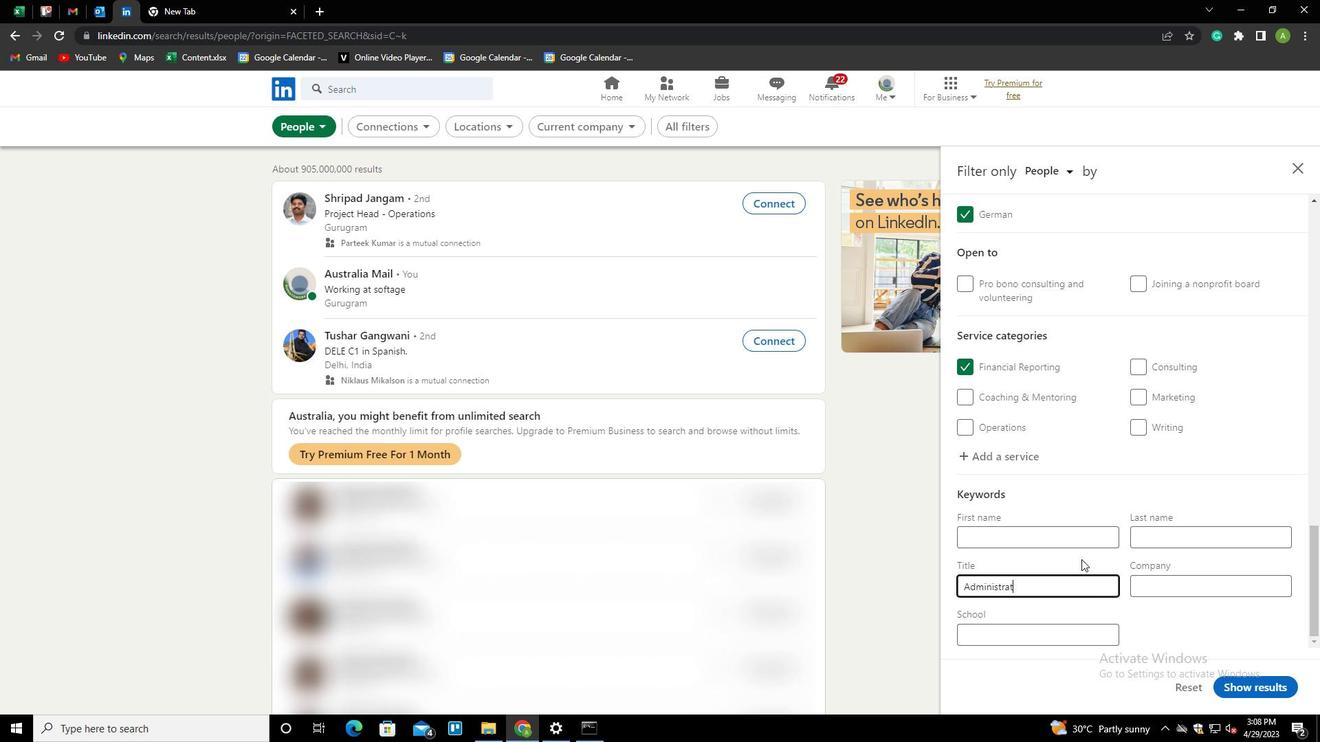 
Action: Mouse moved to (1178, 616)
Screenshot: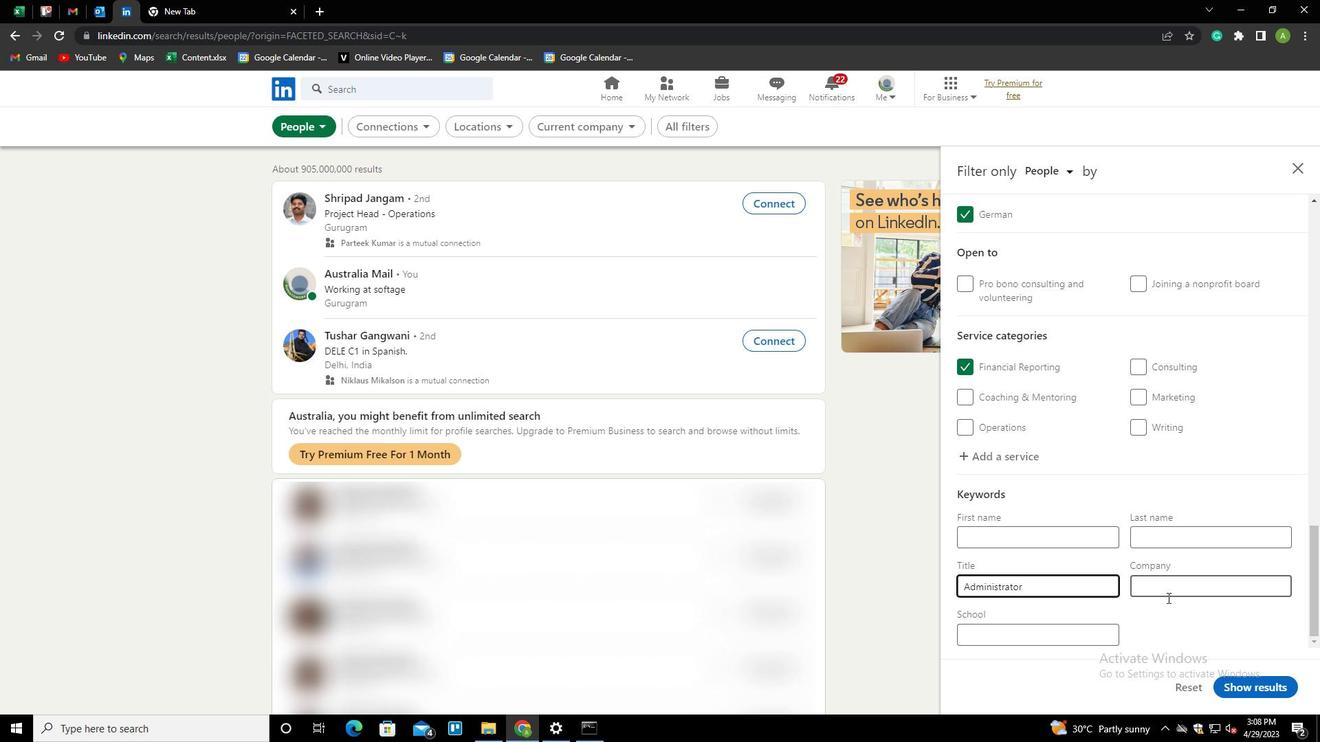 
Action: Mouse pressed left at (1178, 616)
Screenshot: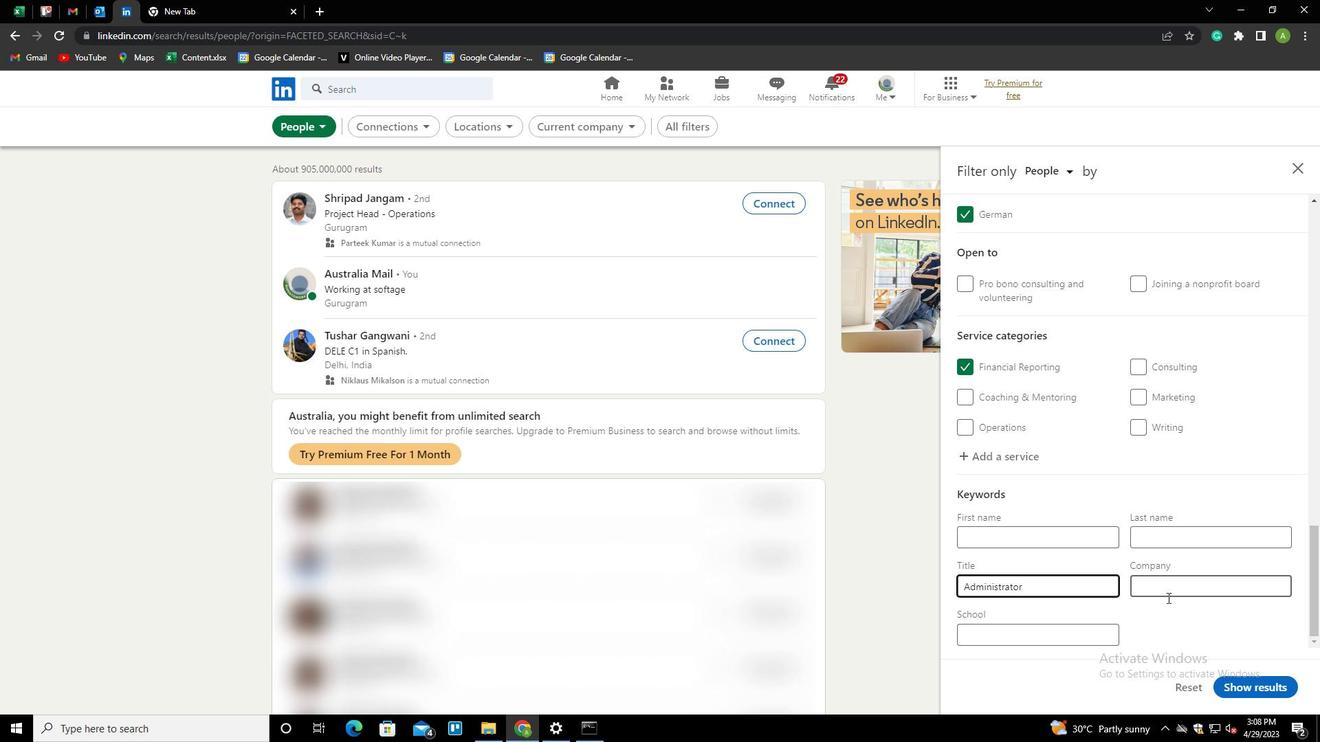 
Action: Mouse moved to (1237, 679)
Screenshot: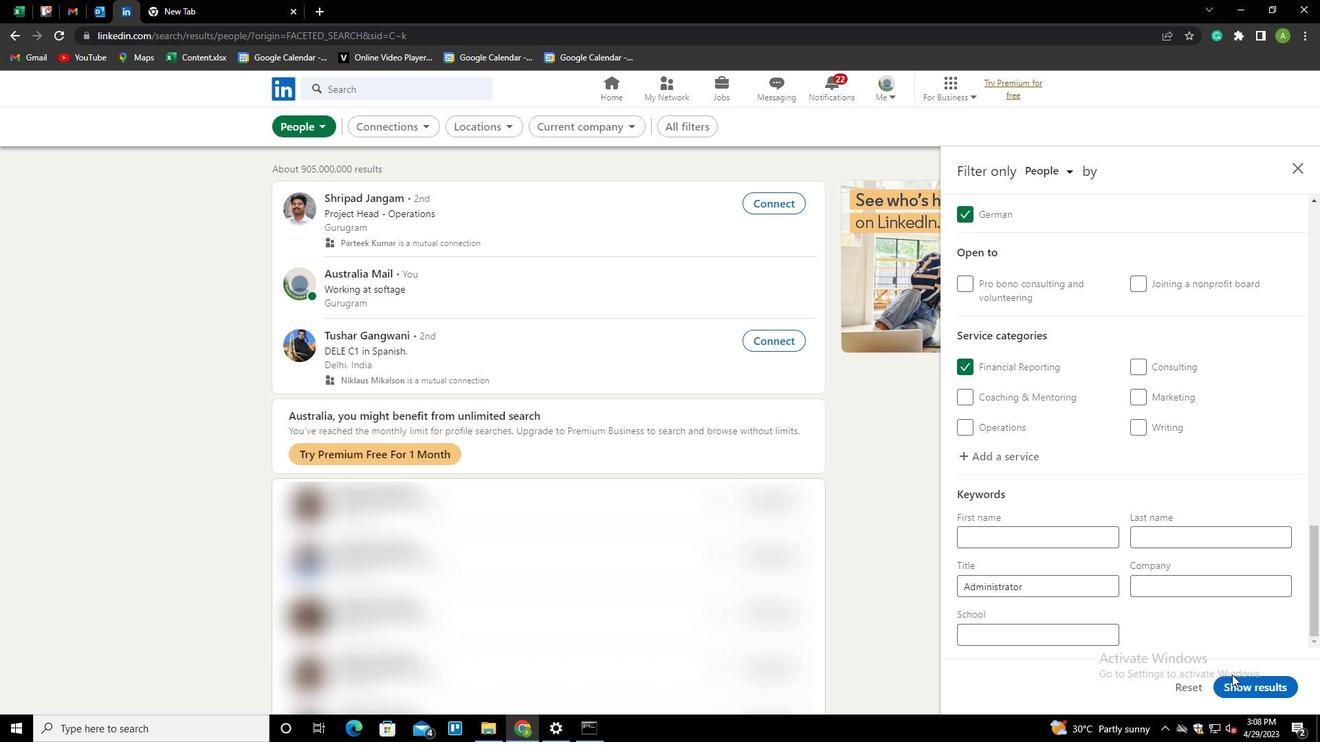 
Action: Mouse pressed left at (1237, 679)
Screenshot: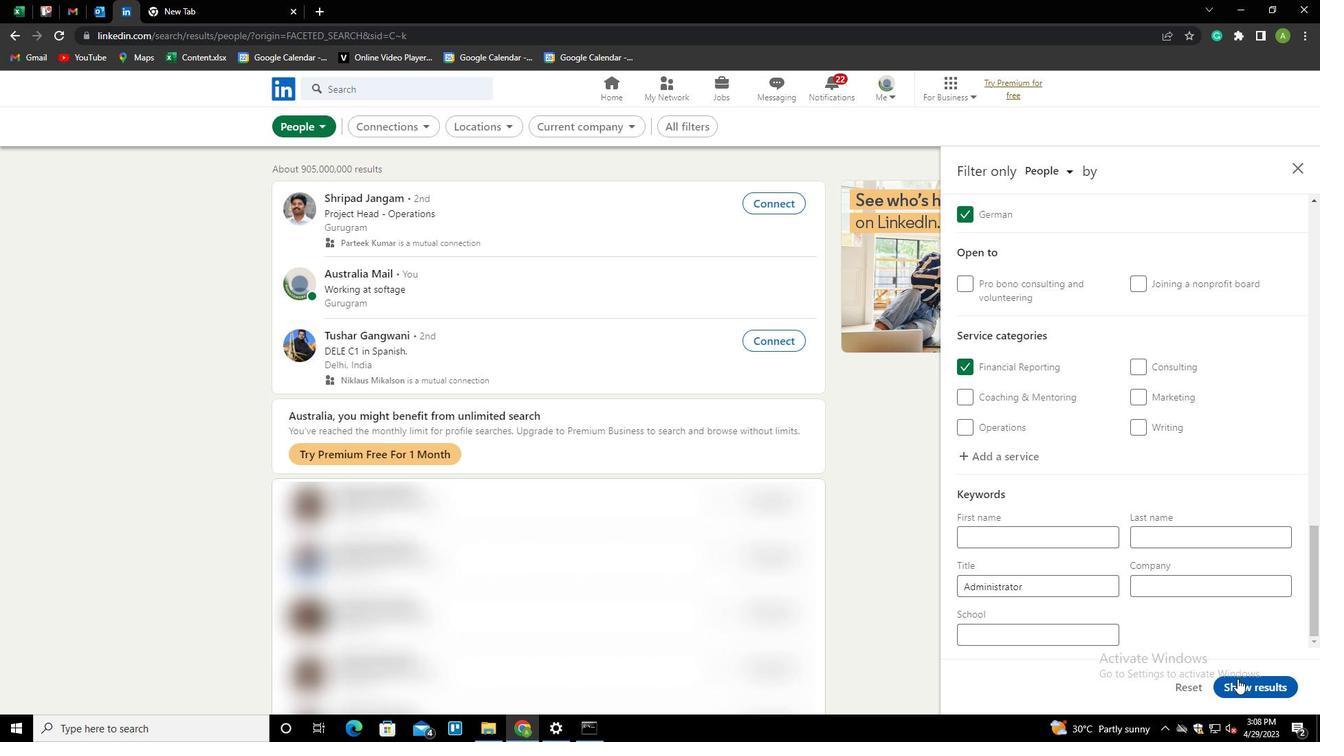 
